 Task: Find connections with filter location San Fernando de Henares with filter topic #Saleswith filter profile language French with filter current company Yara International with filter school KLE Institute of Technology, HUBLI with filter industry Medical Equipment Manufacturing with filter service category Audio Engineering with filter keywords title Animal Shelter Manager
Action: Mouse moved to (539, 69)
Screenshot: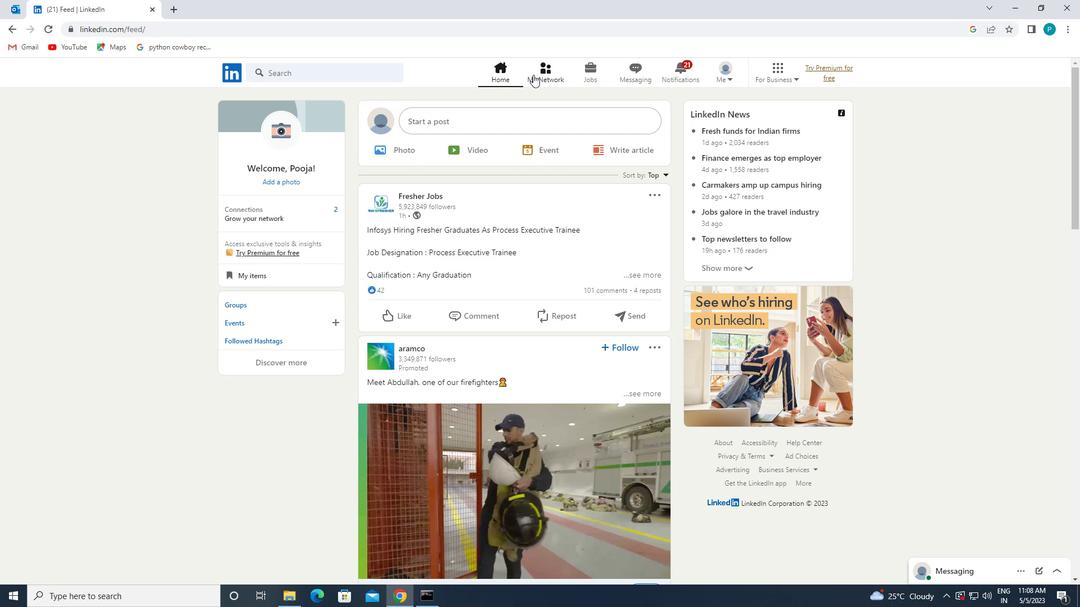 
Action: Mouse pressed left at (539, 69)
Screenshot: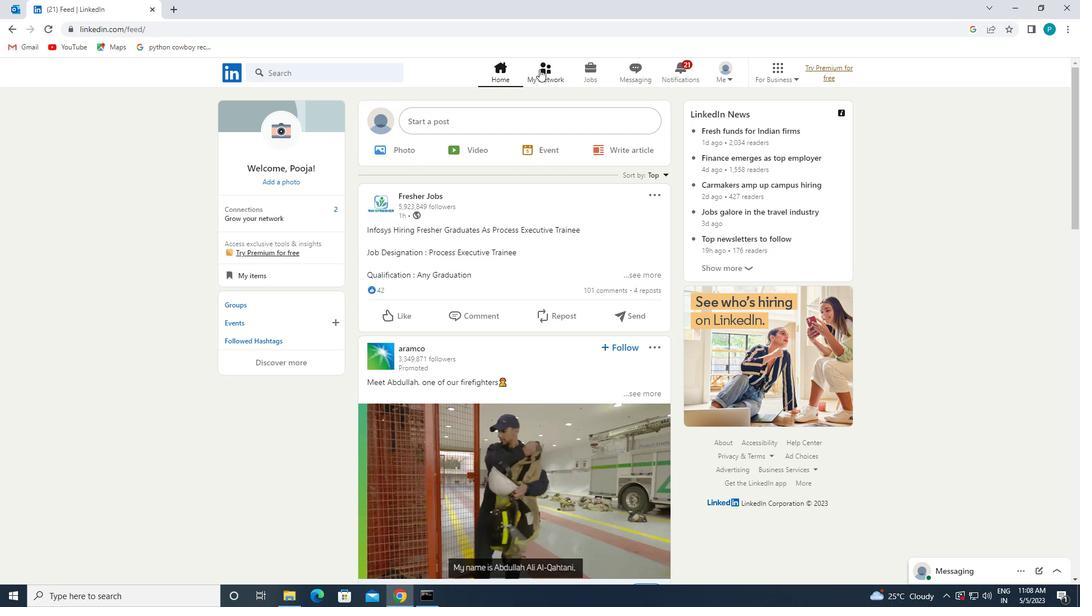 
Action: Mouse moved to (326, 127)
Screenshot: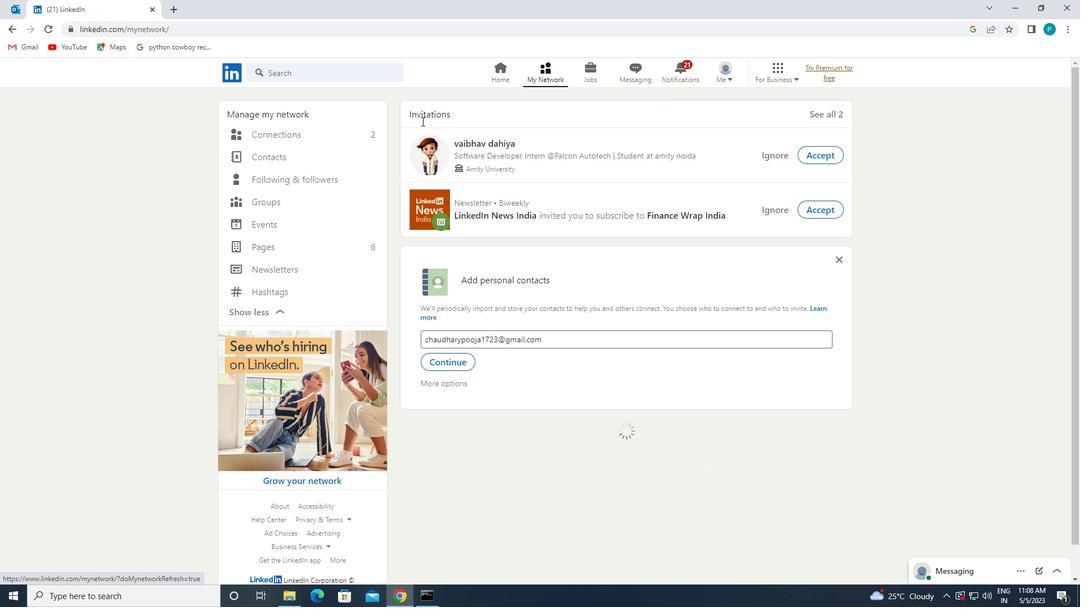 
Action: Mouse pressed left at (326, 127)
Screenshot: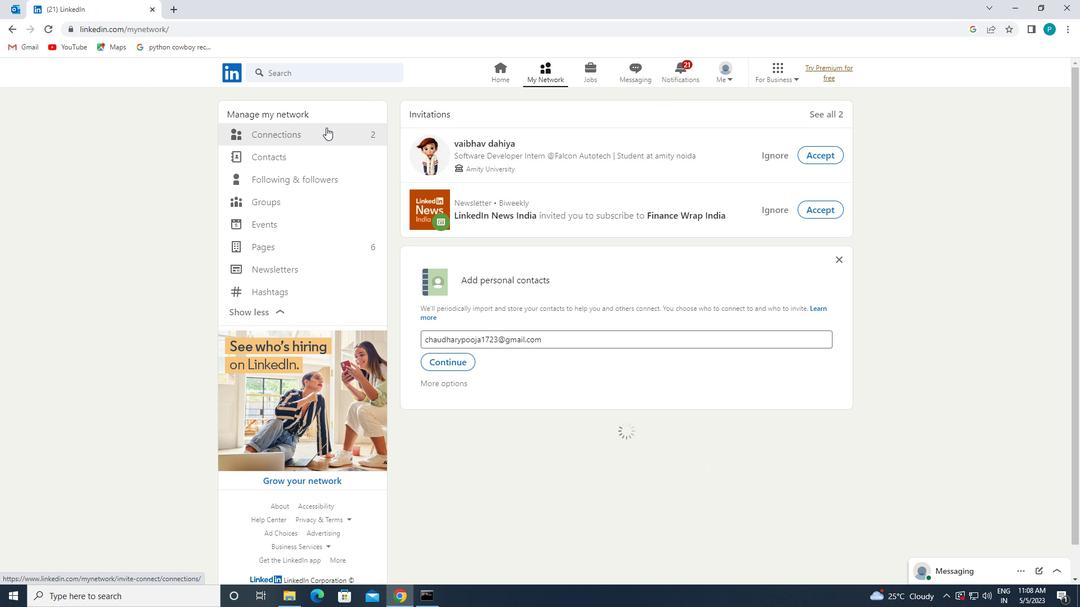 
Action: Mouse moved to (614, 132)
Screenshot: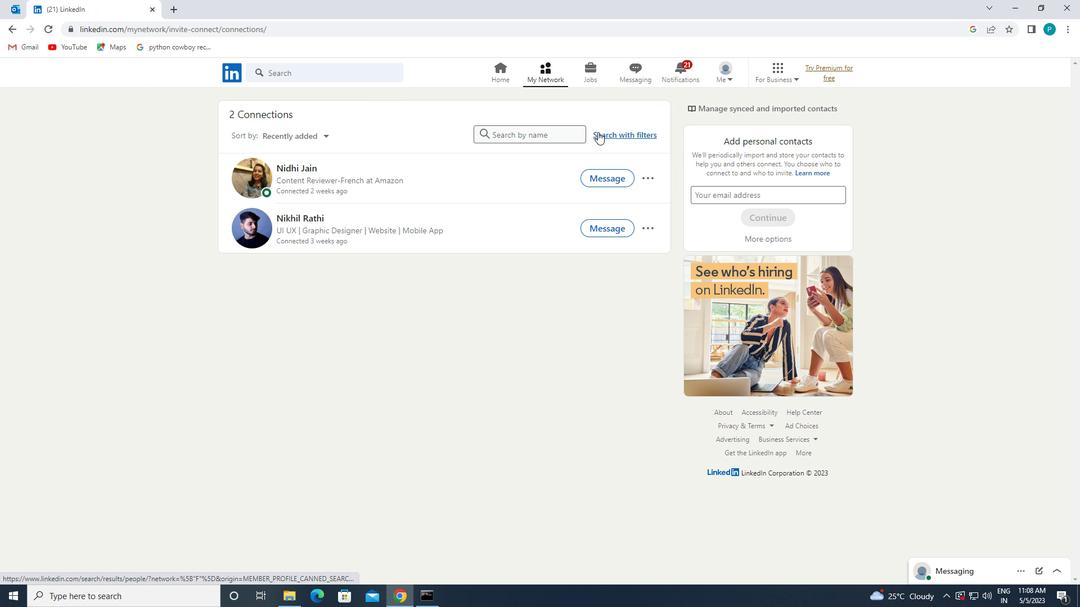 
Action: Mouse pressed left at (614, 132)
Screenshot: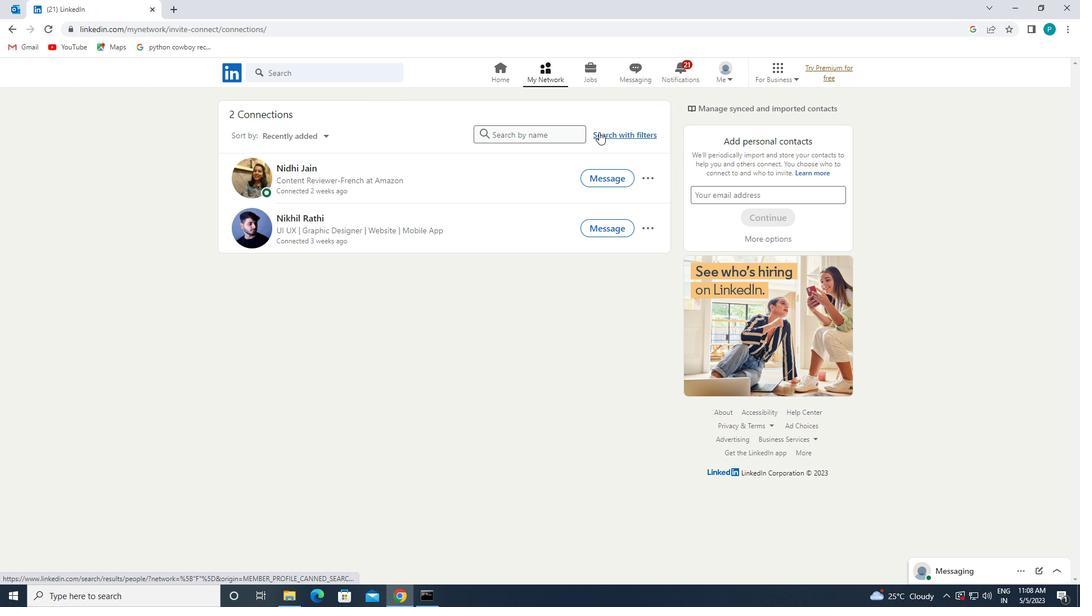 
Action: Mouse moved to (584, 110)
Screenshot: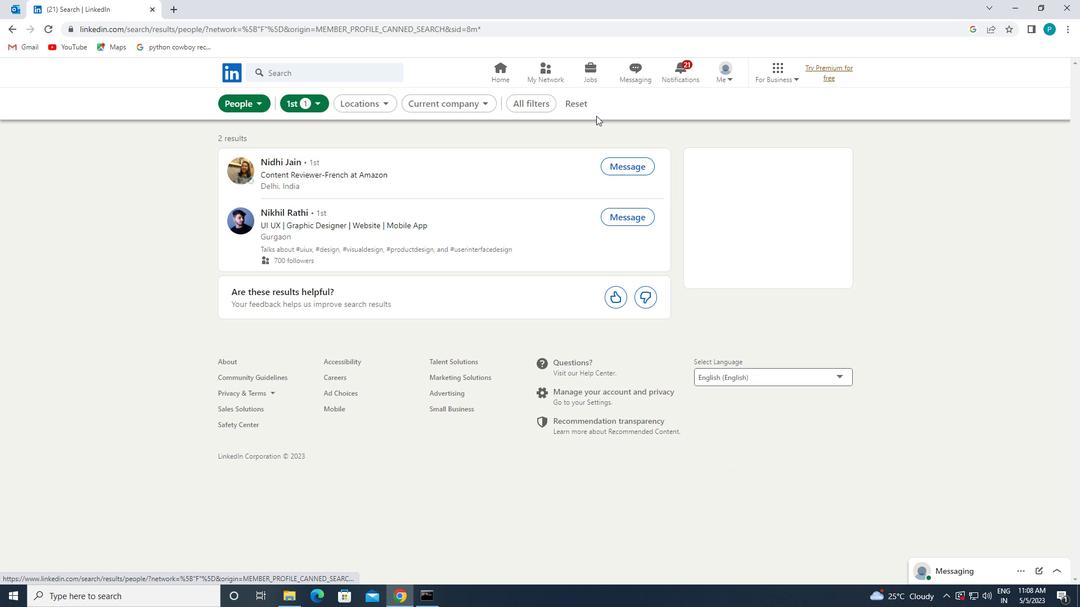 
Action: Mouse pressed left at (584, 110)
Screenshot: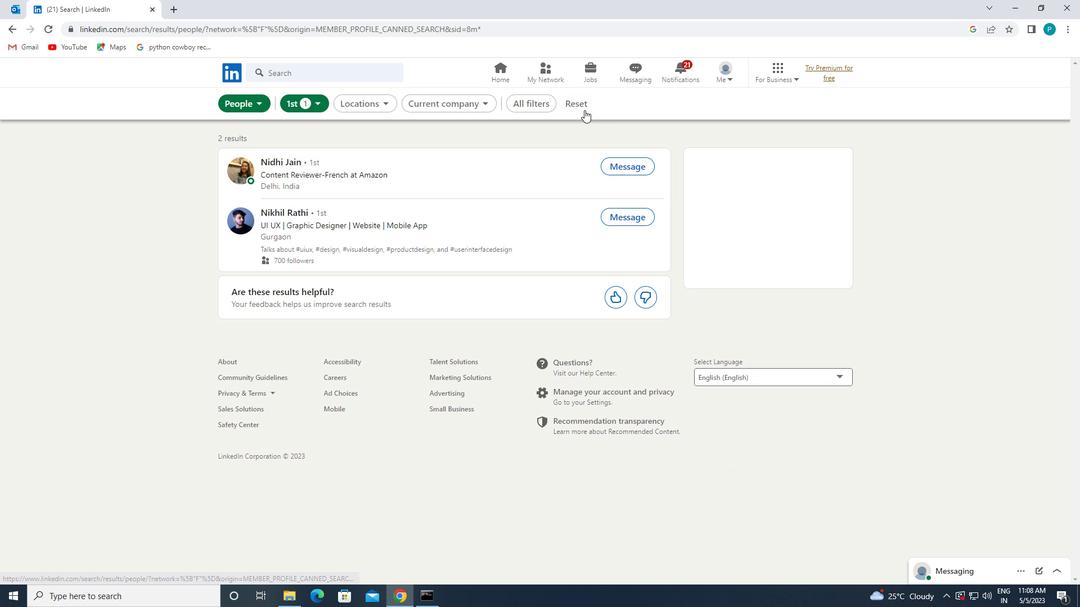 
Action: Mouse moved to (556, 102)
Screenshot: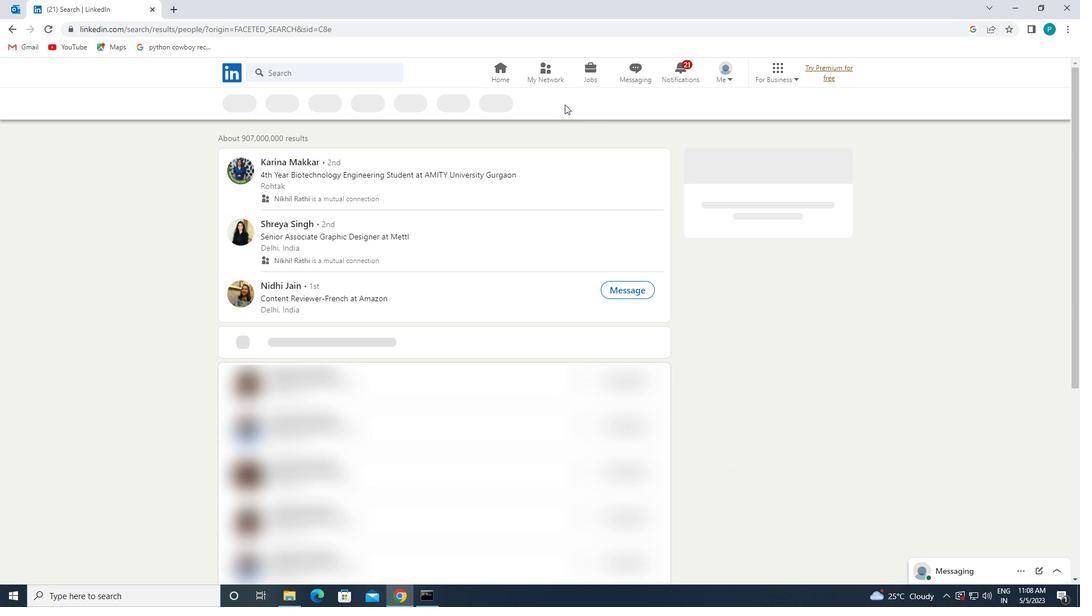 
Action: Mouse pressed left at (556, 102)
Screenshot: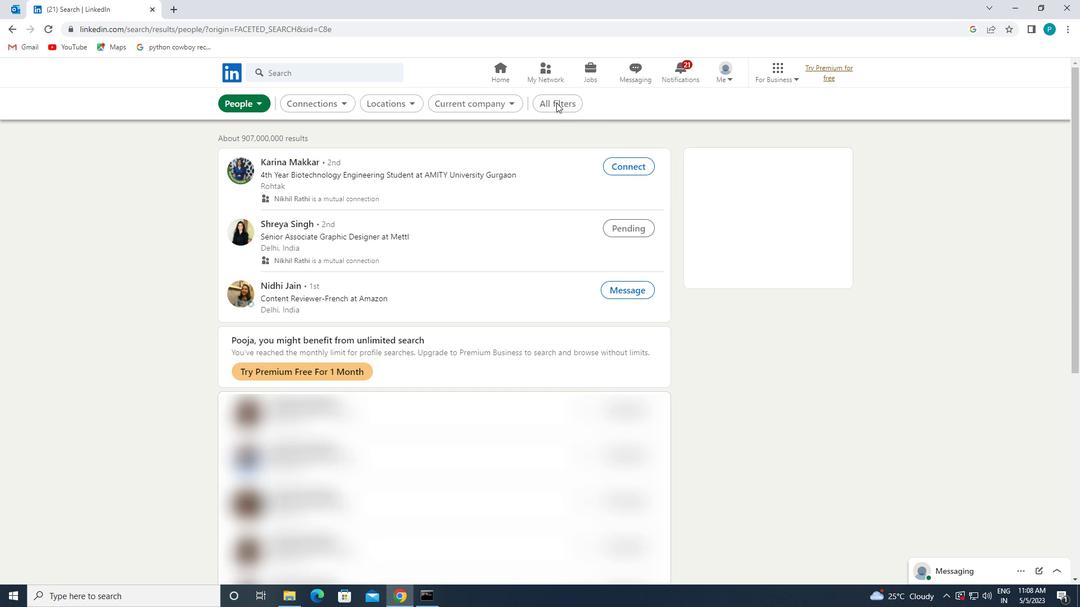 
Action: Mouse moved to (934, 324)
Screenshot: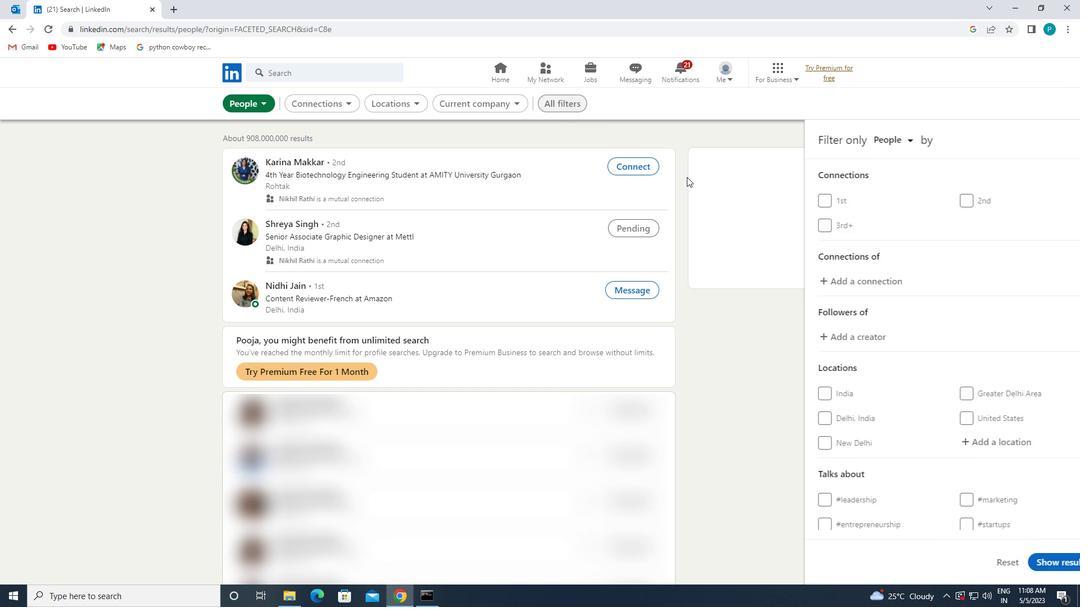 
Action: Mouse scrolled (934, 324) with delta (0, 0)
Screenshot: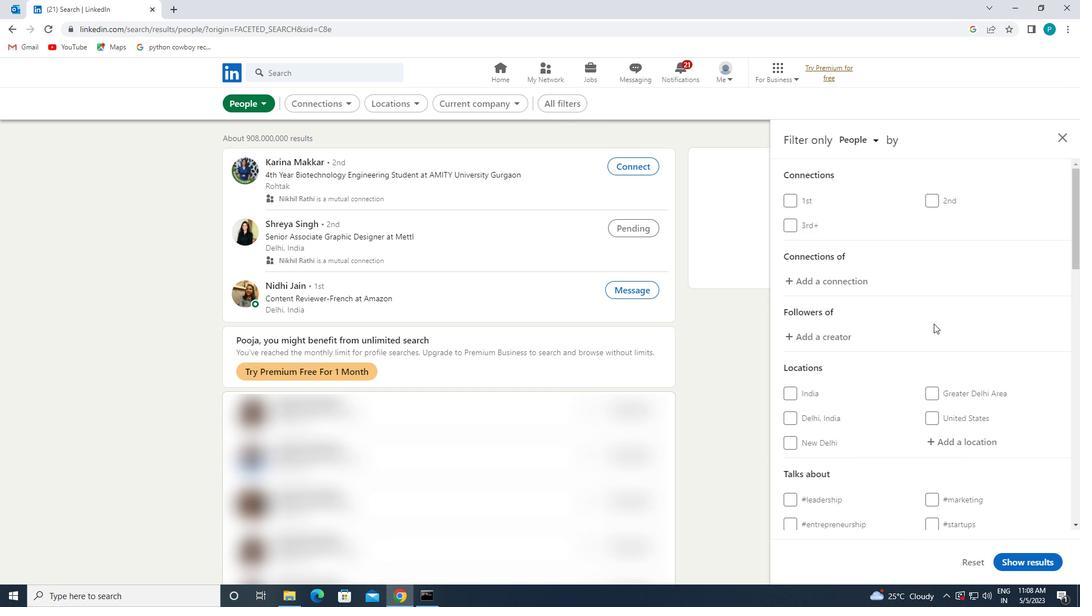 
Action: Mouse scrolled (934, 324) with delta (0, 0)
Screenshot: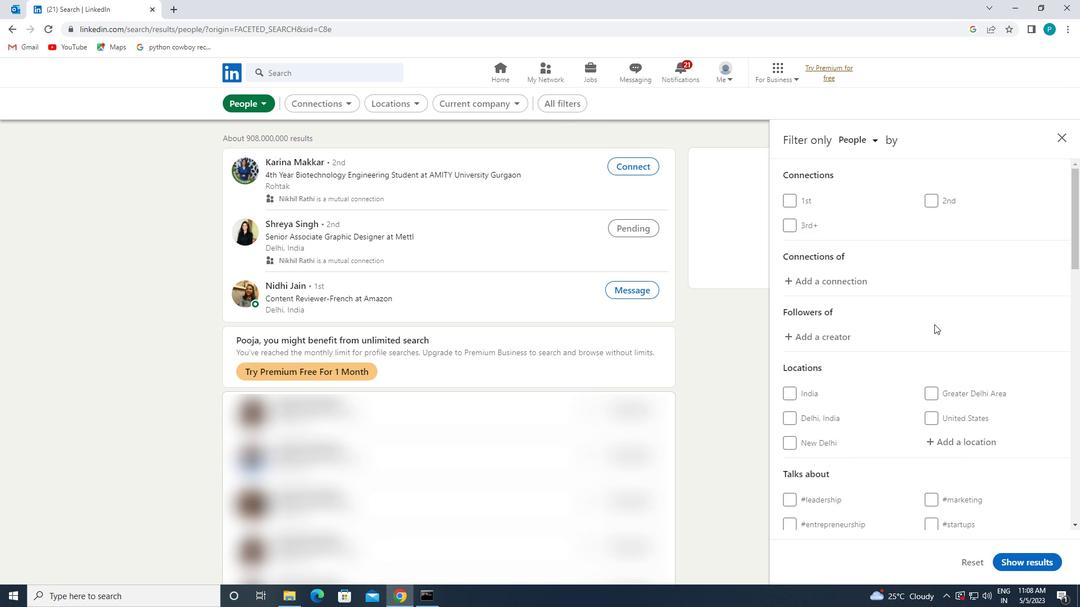 
Action: Mouse moved to (934, 324)
Screenshot: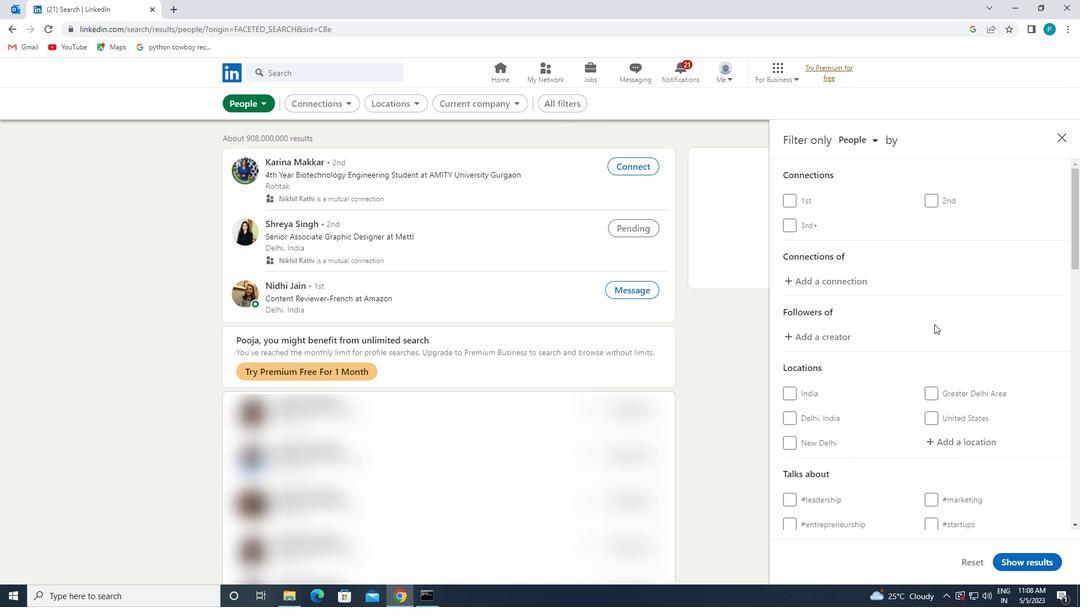 
Action: Mouse scrolled (934, 324) with delta (0, 0)
Screenshot: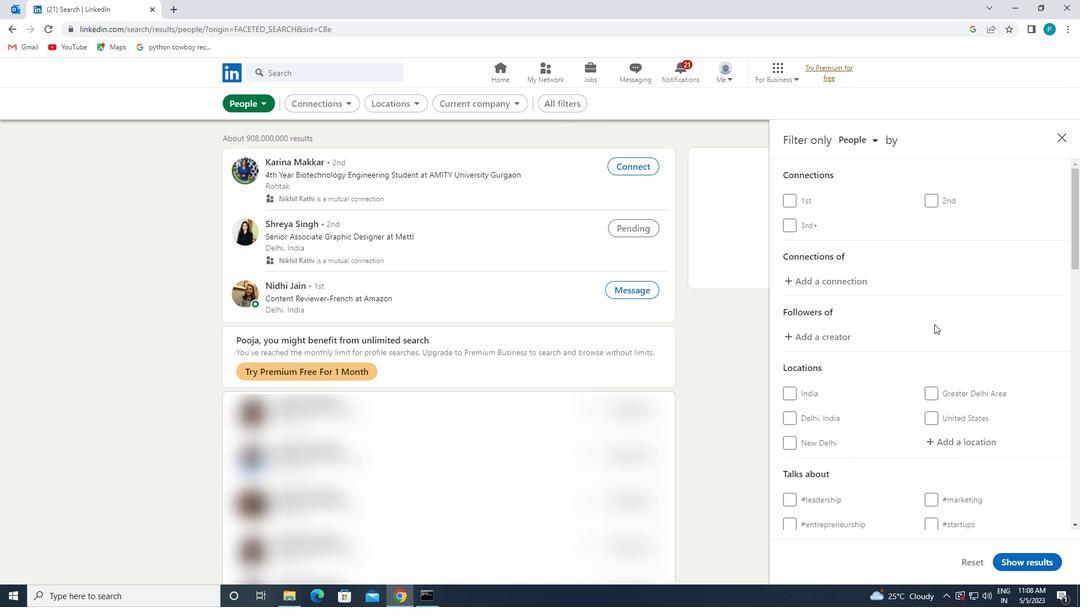 
Action: Mouse moved to (934, 324)
Screenshot: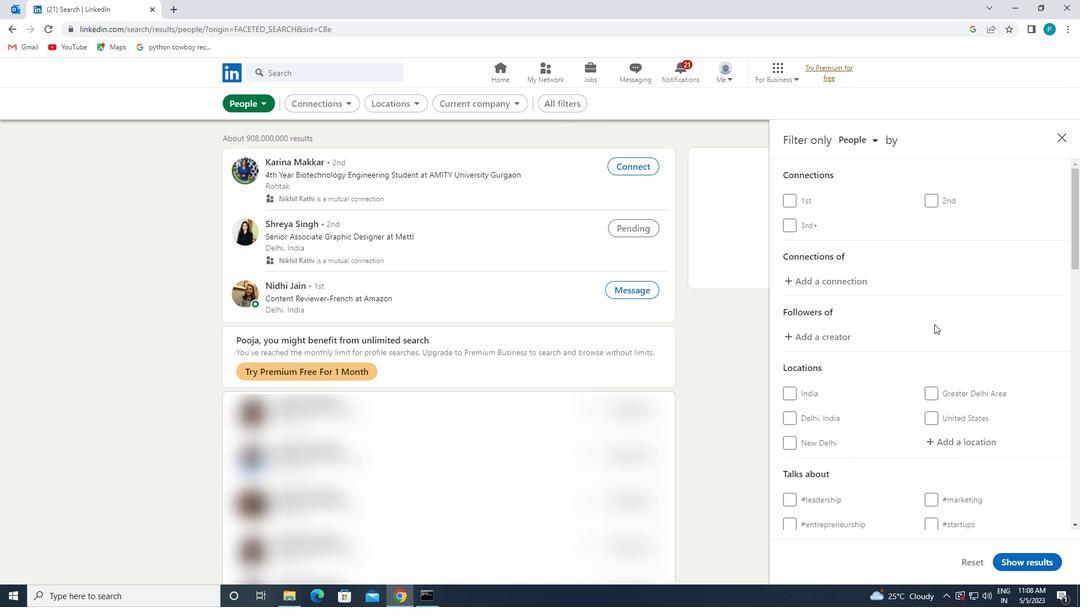 
Action: Mouse scrolled (934, 324) with delta (0, 0)
Screenshot: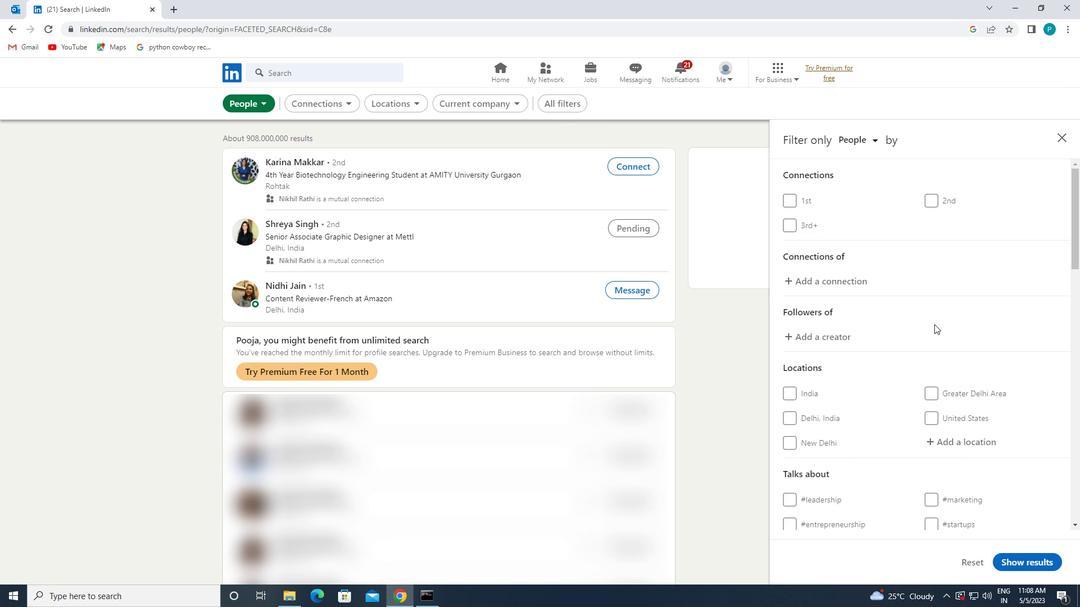 
Action: Mouse moved to (936, 212)
Screenshot: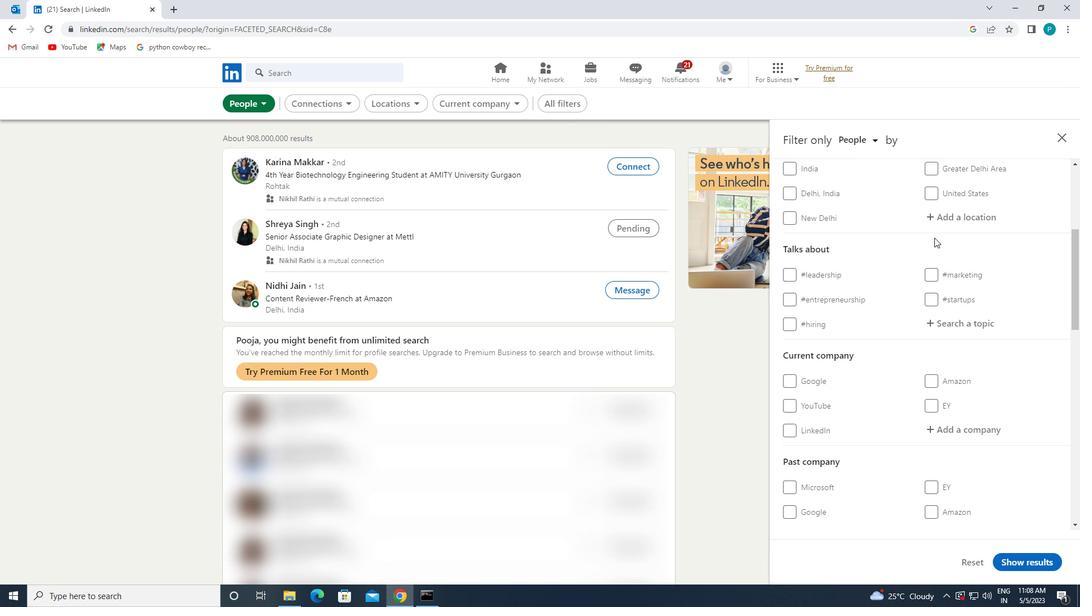 
Action: Mouse pressed left at (936, 212)
Screenshot: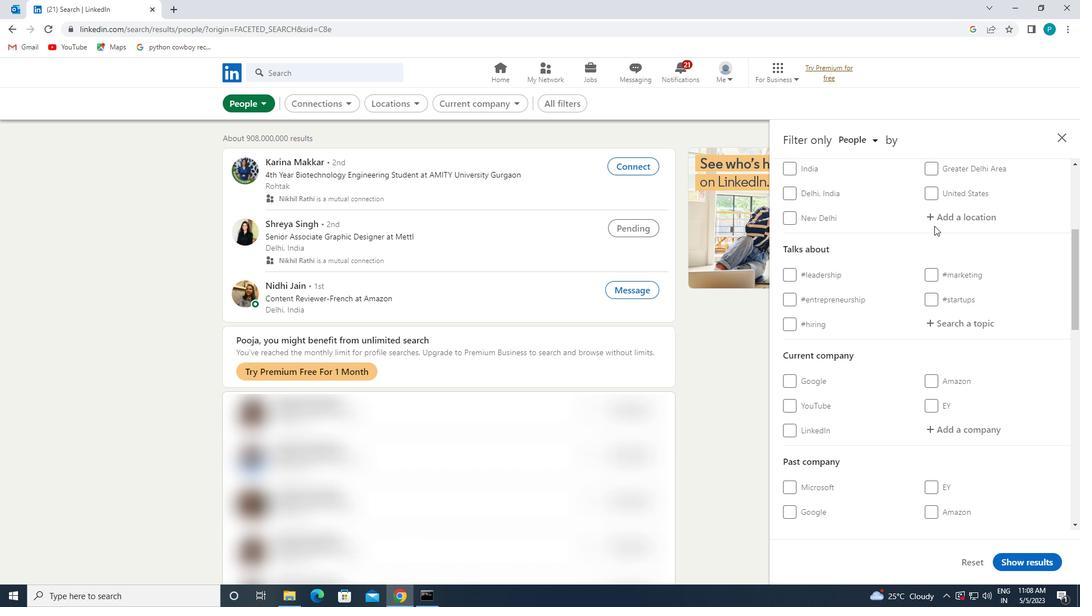 
Action: Mouse moved to (937, 212)
Screenshot: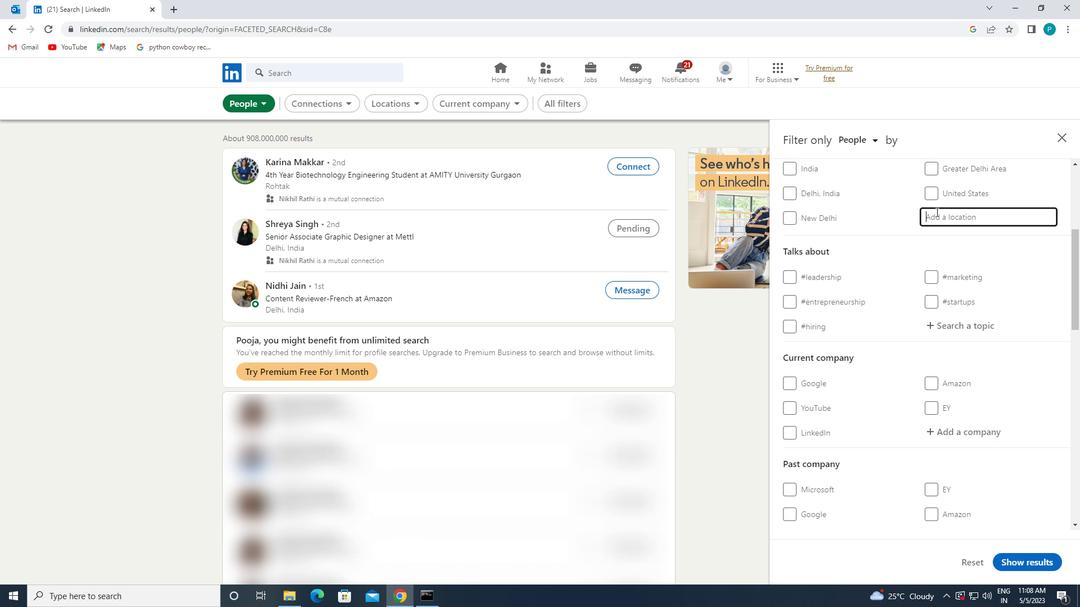 
Action: Key pressed <Key.caps_lock>s<Key.caps_lock>an<Key.space><Key.caps_lock>f<Key.caps_lock>ernando<Key.space><Key.space>de
Screenshot: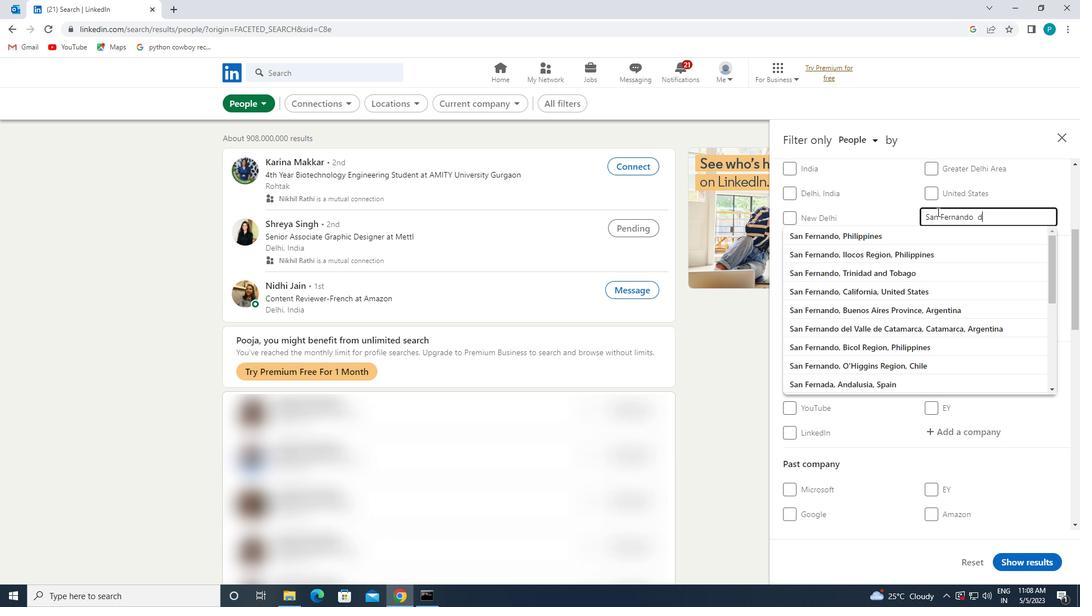 
Action: Mouse moved to (966, 222)
Screenshot: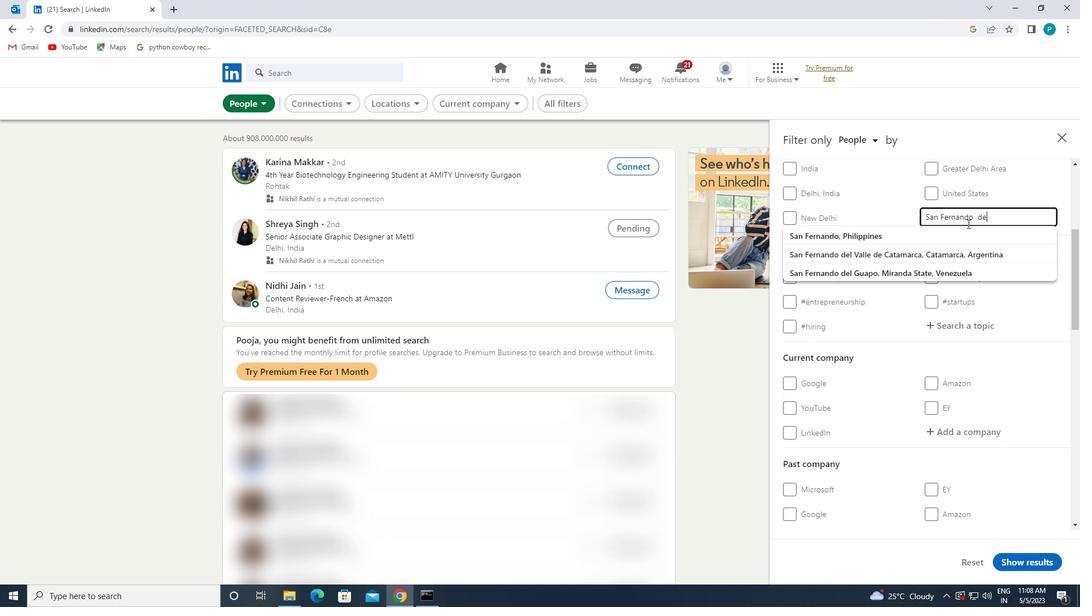 
Action: Key pressed <Key.space><Key.caps_lock>h<Key.caps_lock>enares
Screenshot: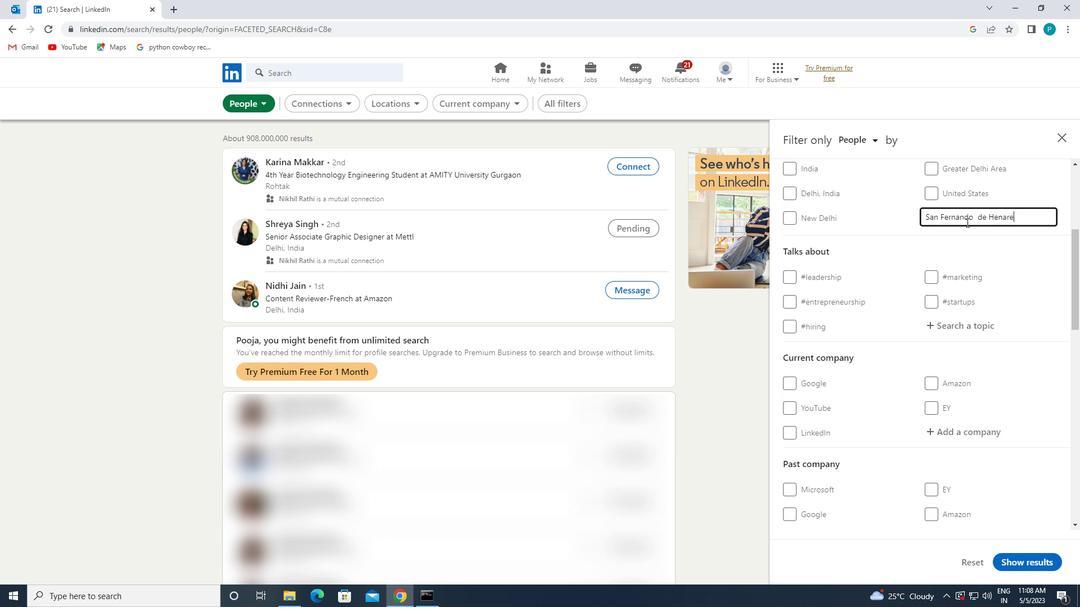 
Action: Mouse moved to (965, 319)
Screenshot: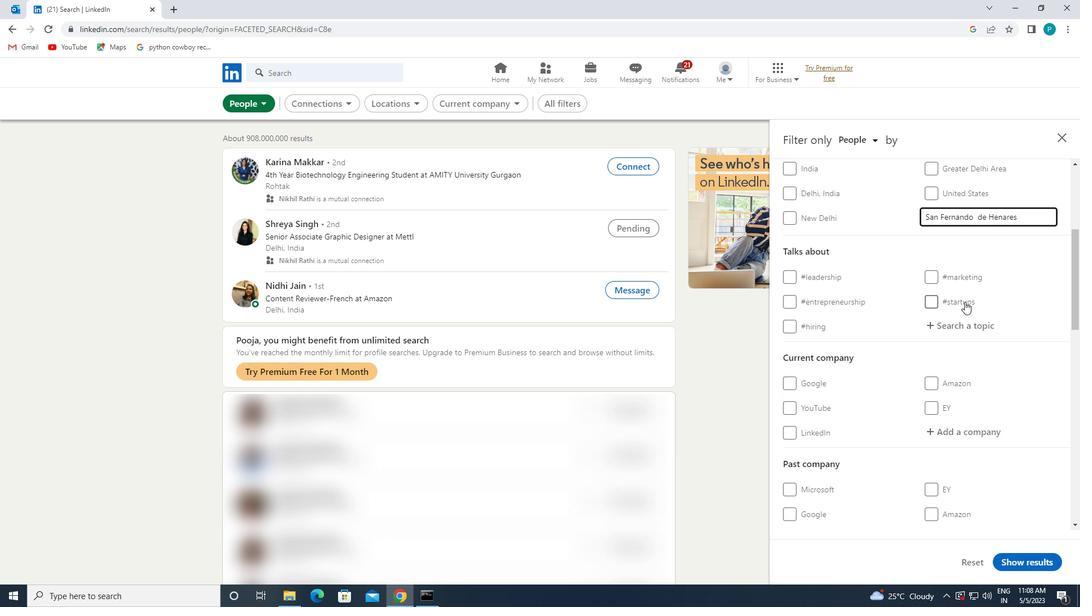 
Action: Mouse pressed left at (965, 319)
Screenshot: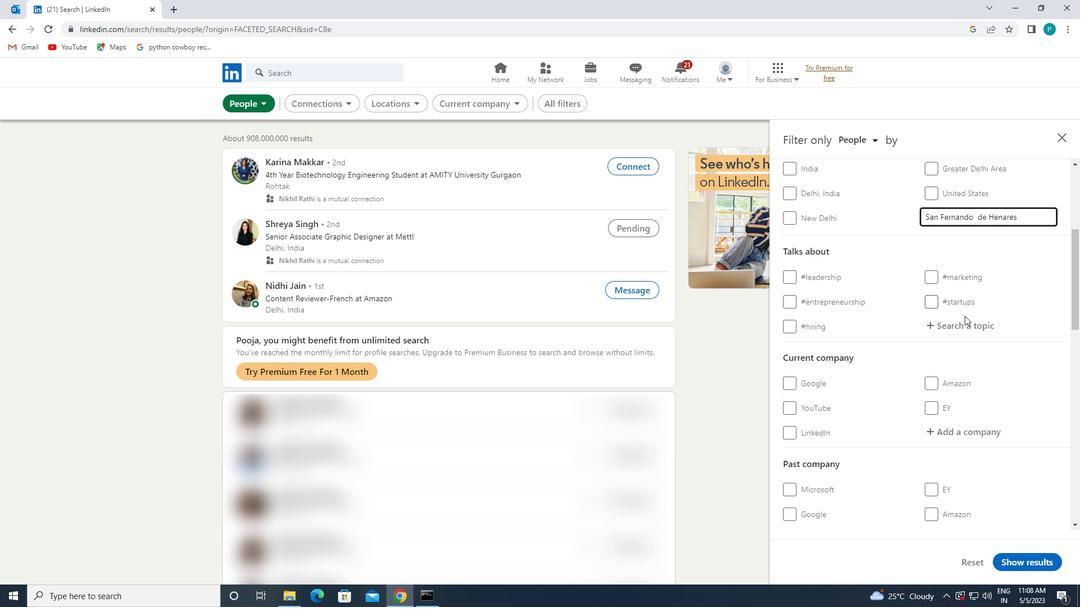 
Action: Key pressed <Key.shift>#SALES
Screenshot: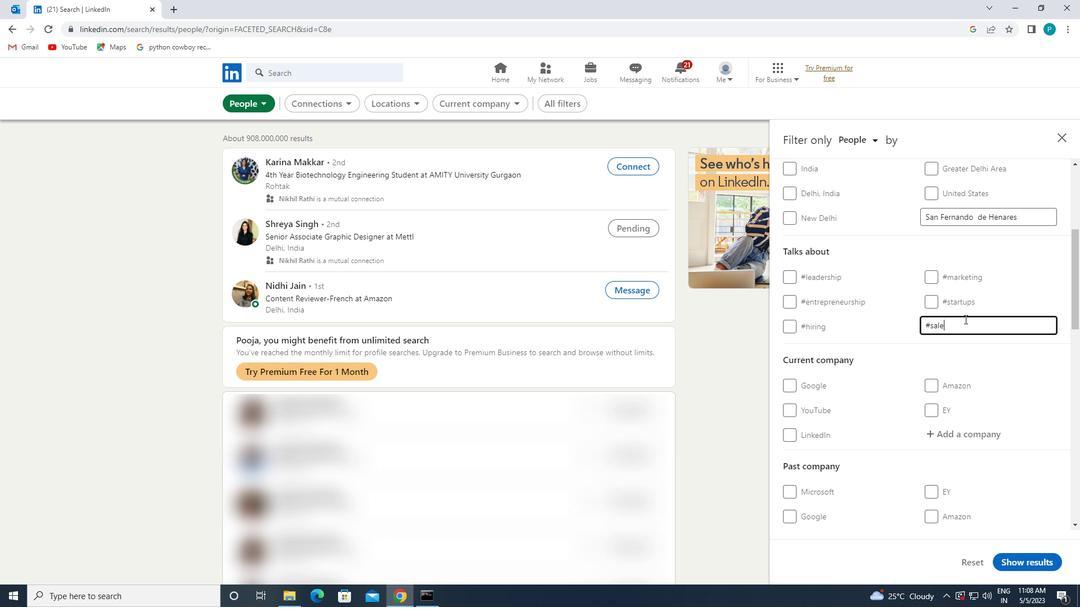 
Action: Mouse moved to (992, 341)
Screenshot: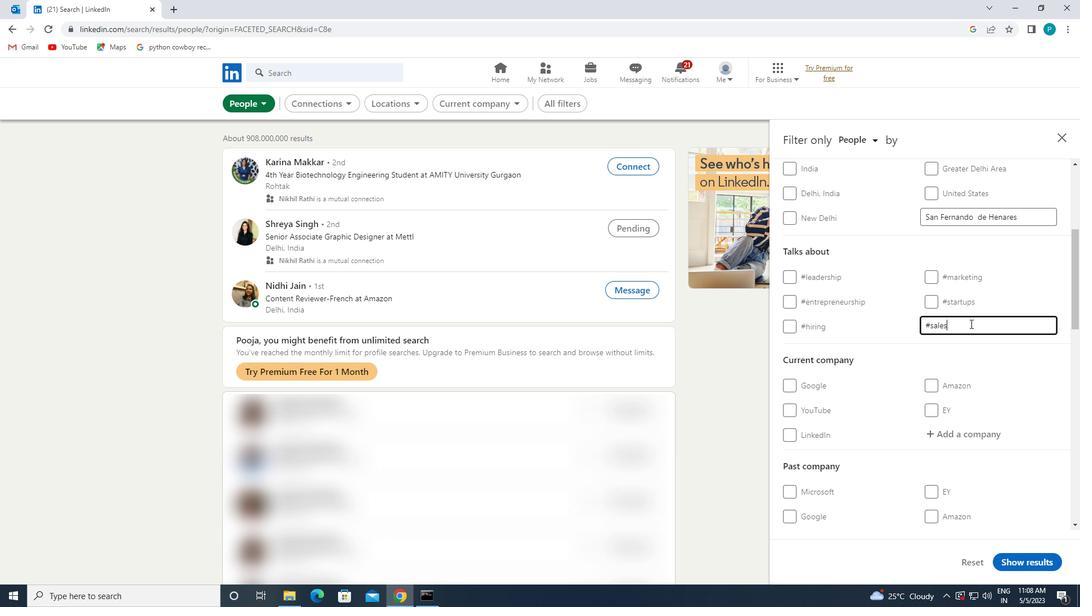 
Action: Mouse scrolled (992, 341) with delta (0, 0)
Screenshot: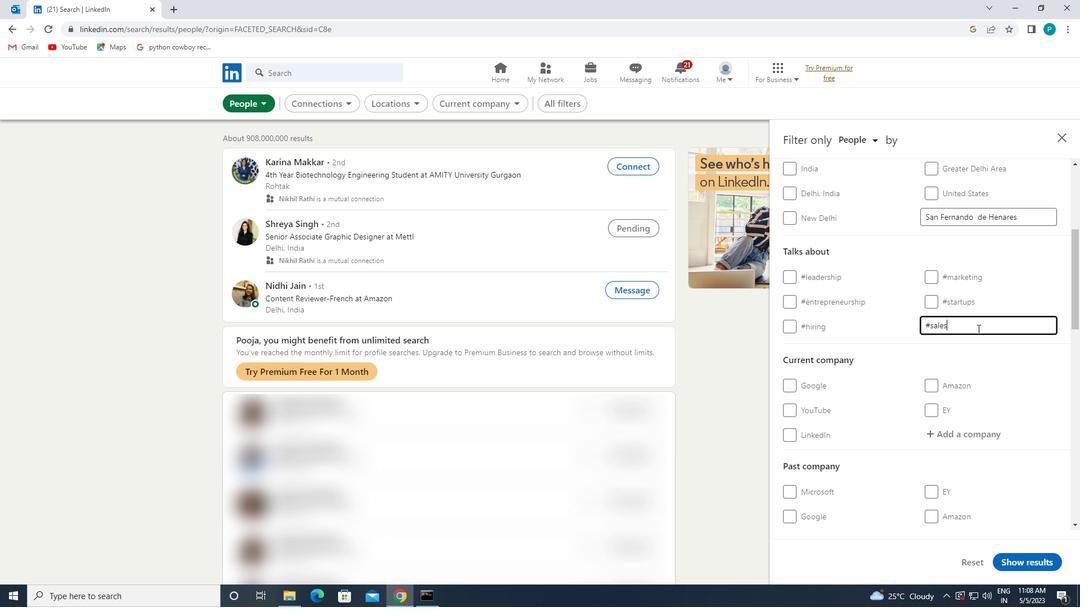
Action: Mouse scrolled (992, 341) with delta (0, 0)
Screenshot: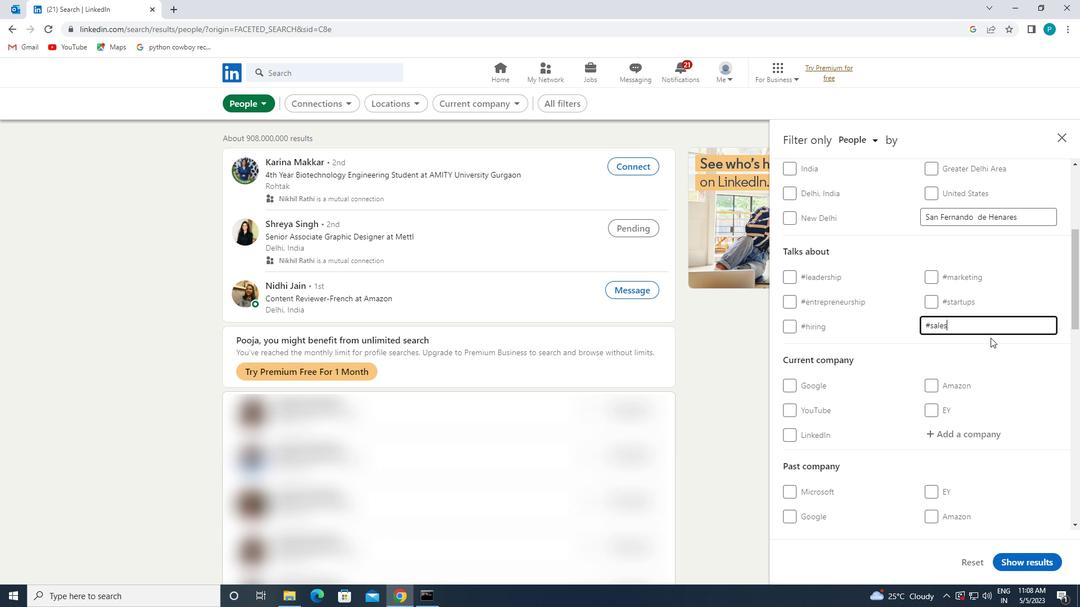 
Action: Mouse scrolled (992, 341) with delta (0, 0)
Screenshot: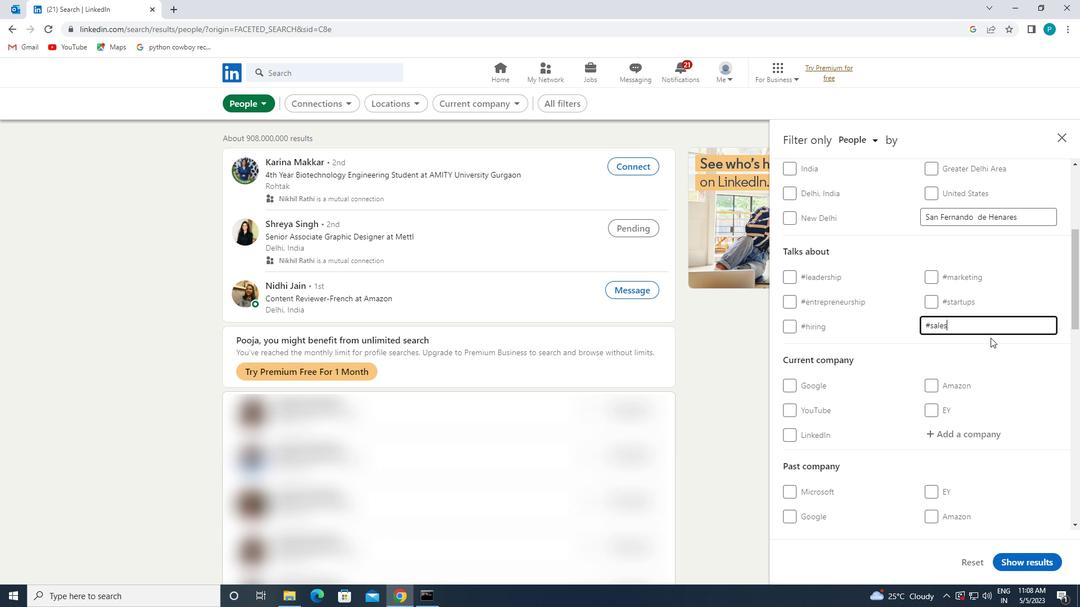 
Action: Mouse scrolled (992, 341) with delta (0, 0)
Screenshot: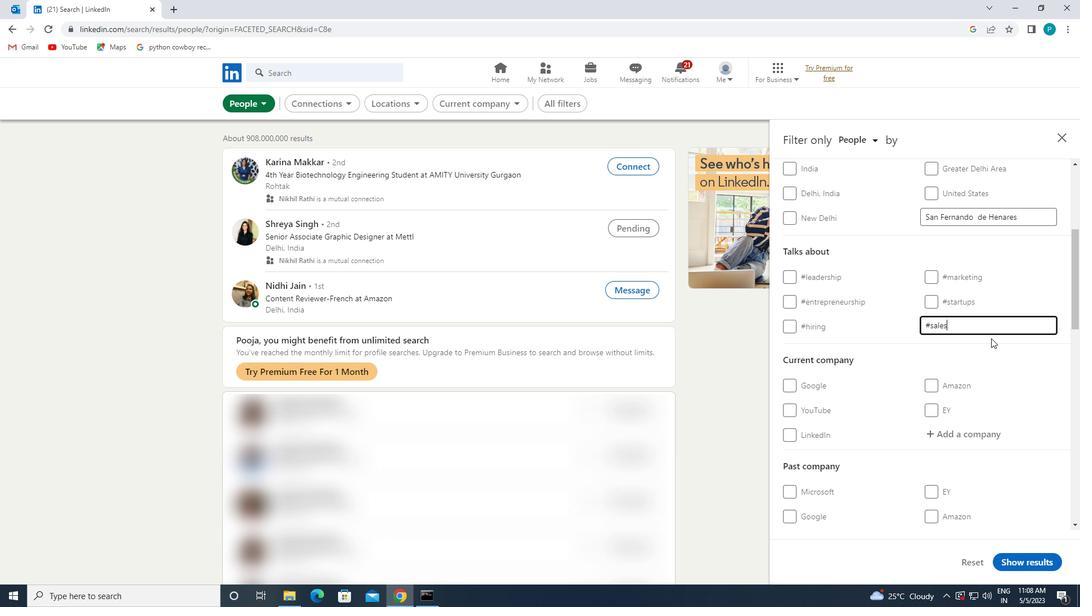 
Action: Mouse moved to (938, 349)
Screenshot: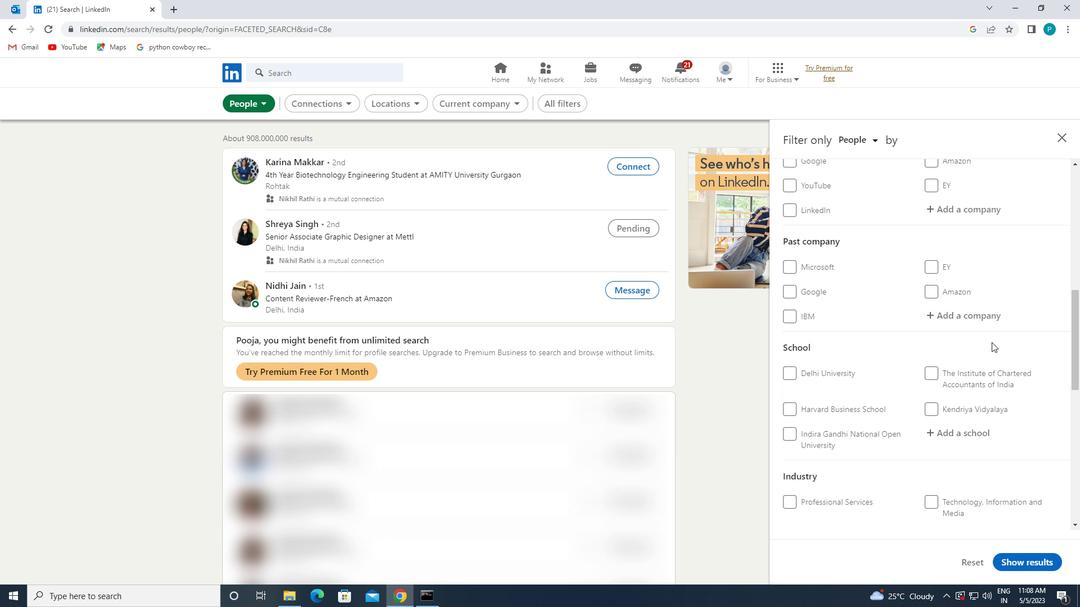 
Action: Mouse scrolled (938, 348) with delta (0, 0)
Screenshot: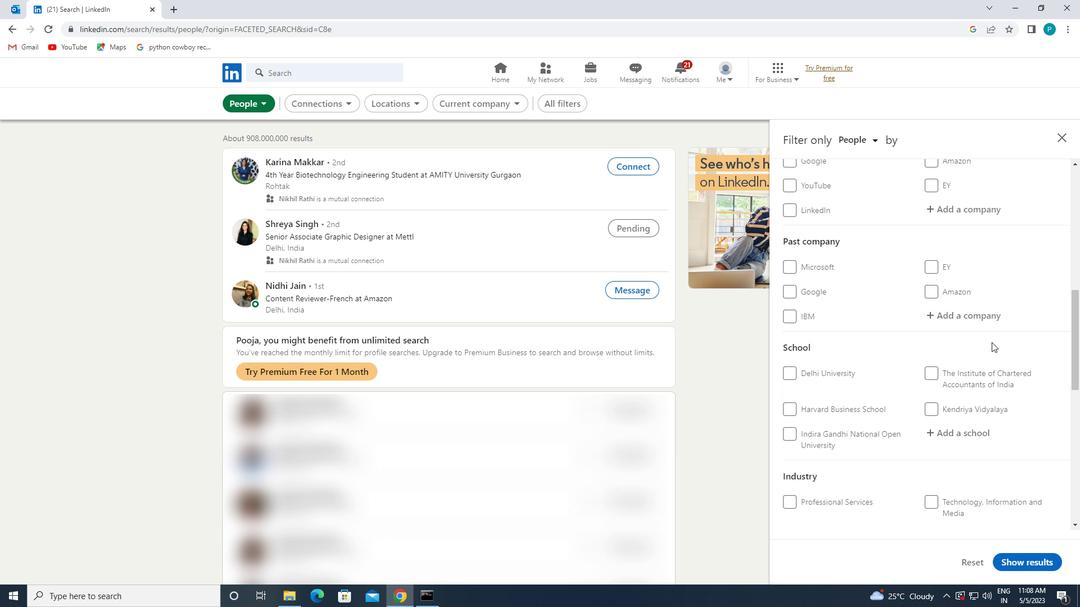 
Action: Mouse moved to (900, 354)
Screenshot: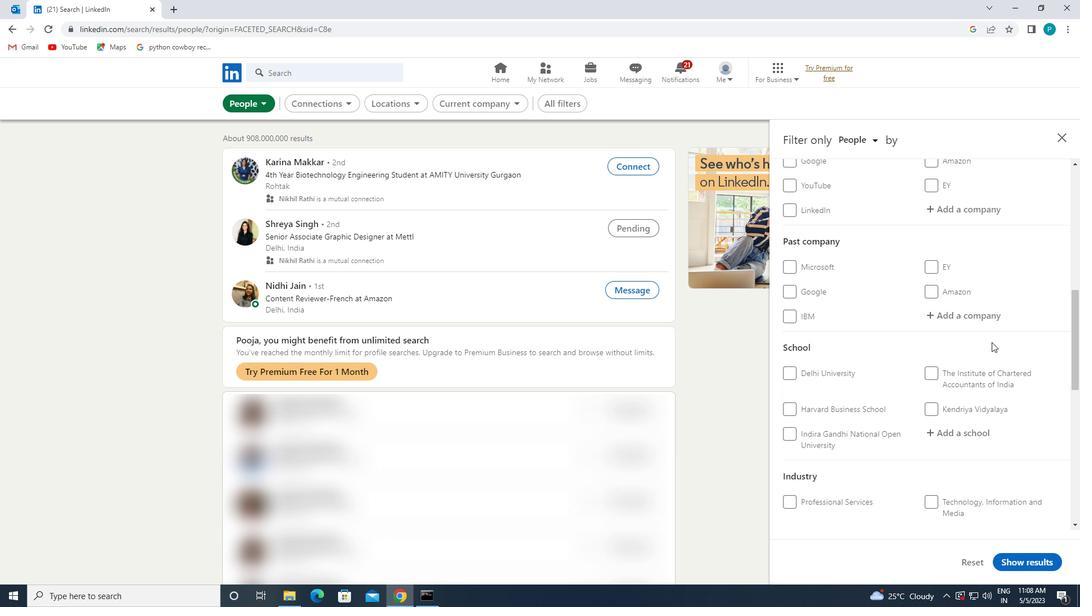 
Action: Mouse scrolled (900, 353) with delta (0, 0)
Screenshot: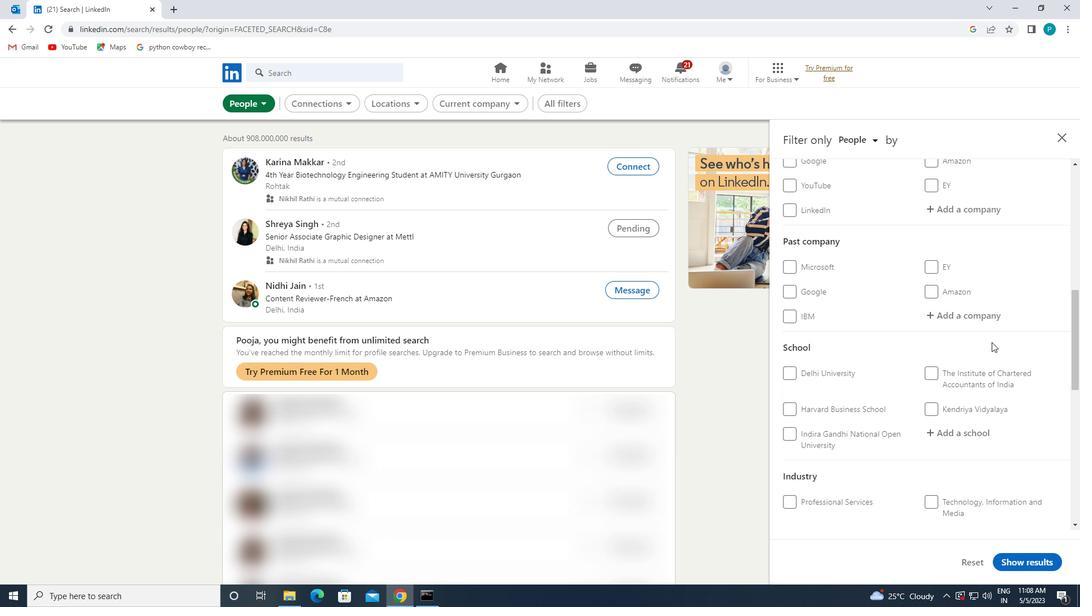 
Action: Mouse moved to (894, 352)
Screenshot: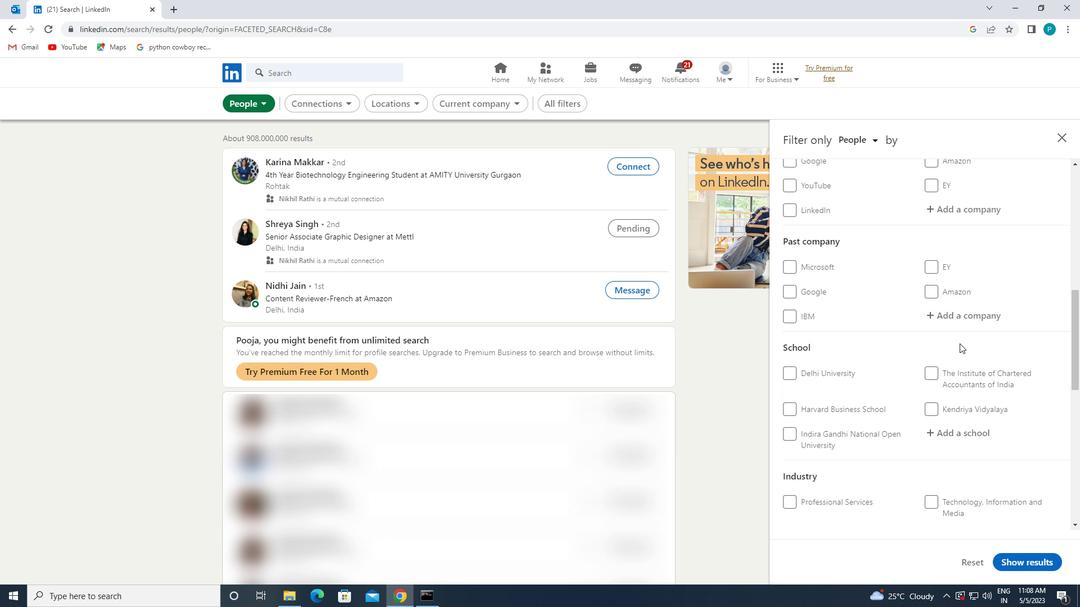 
Action: Mouse scrolled (894, 352) with delta (0, 0)
Screenshot: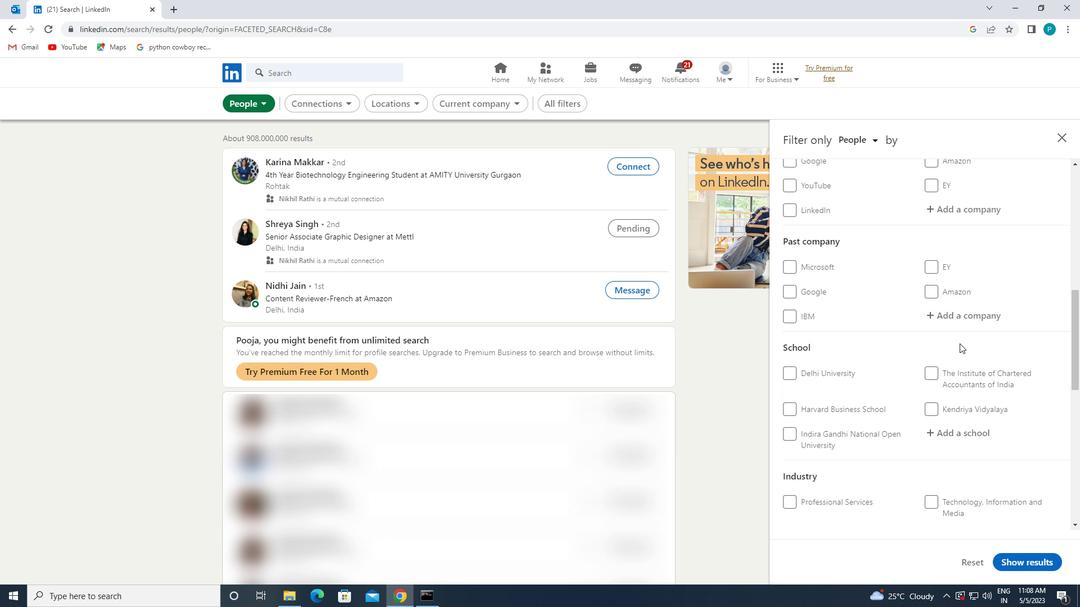 
Action: Mouse moved to (878, 356)
Screenshot: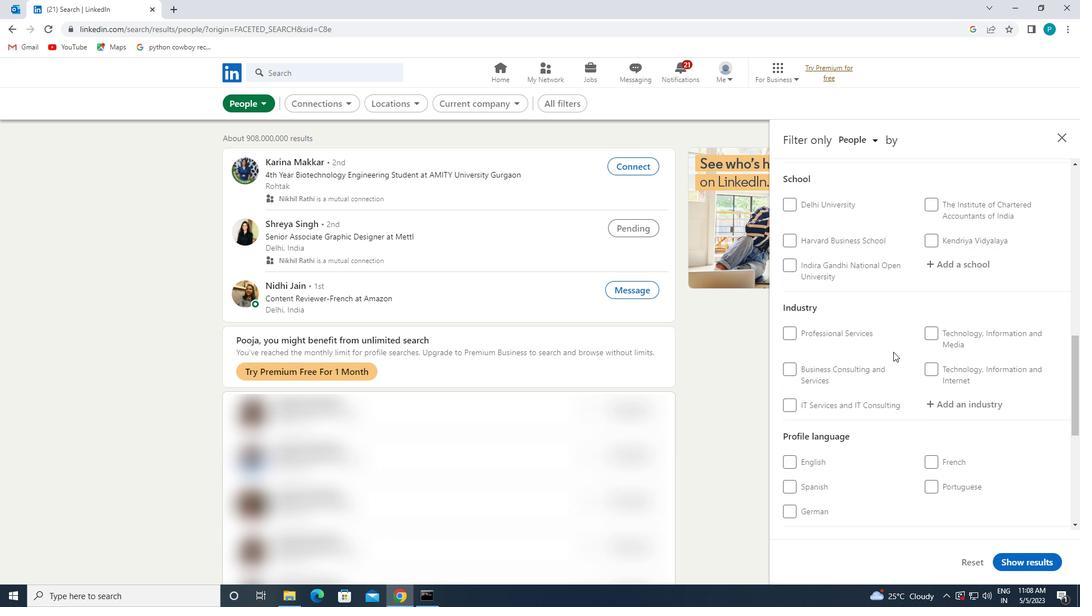 
Action: Mouse scrolled (878, 356) with delta (0, 0)
Screenshot: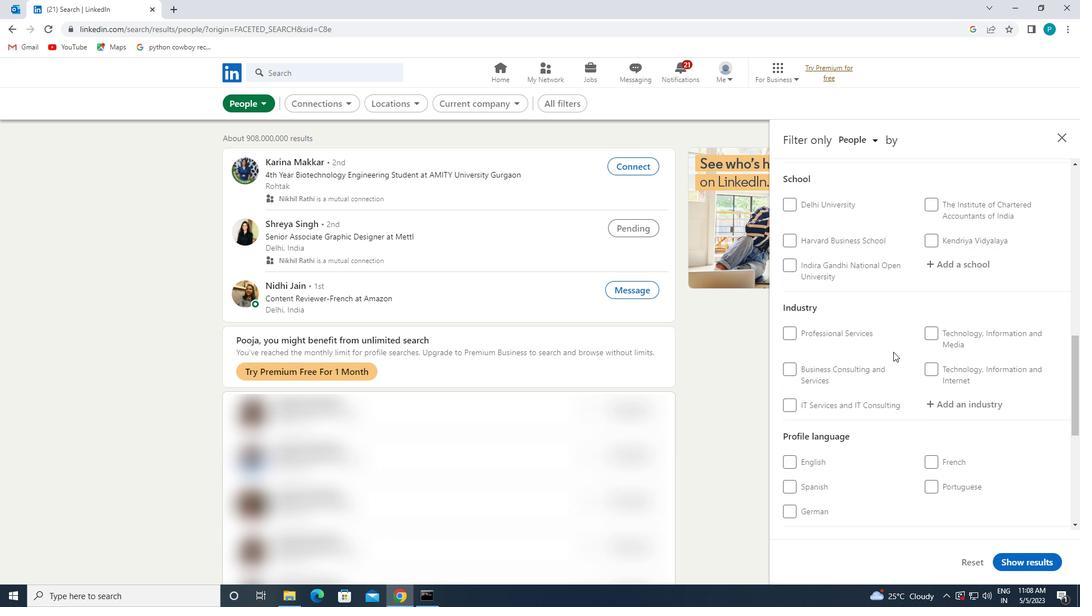 
Action: Mouse moved to (876, 360)
Screenshot: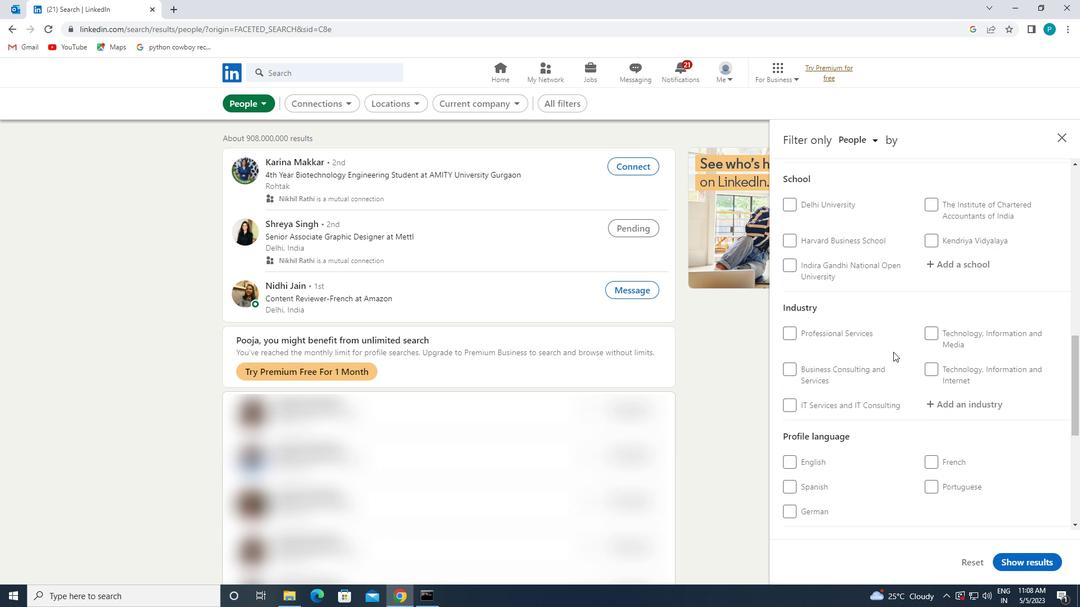 
Action: Mouse scrolled (876, 360) with delta (0, 0)
Screenshot: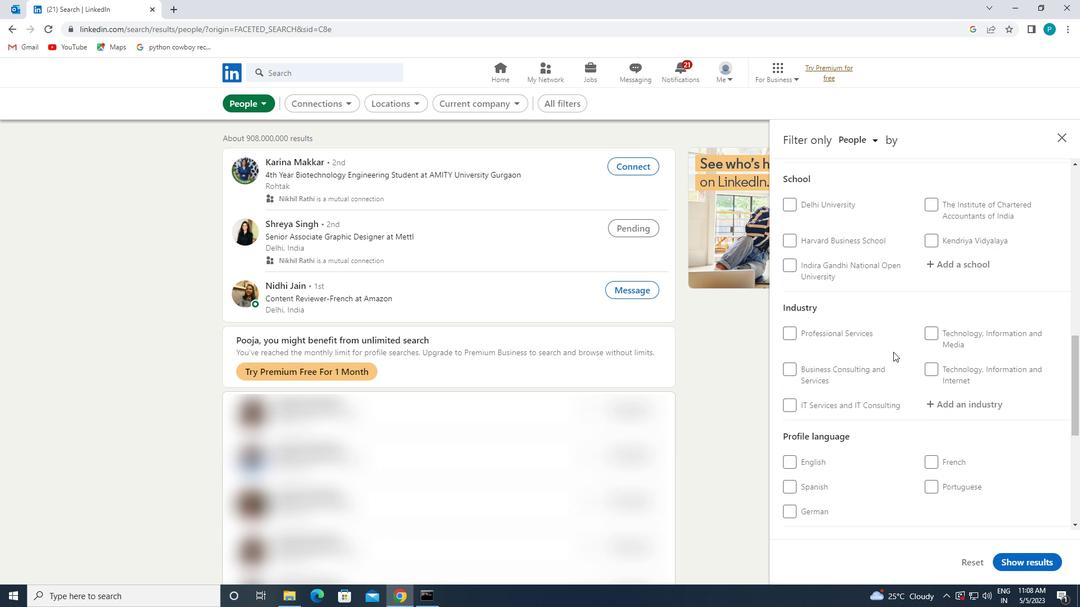 
Action: Mouse scrolled (876, 360) with delta (0, 0)
Screenshot: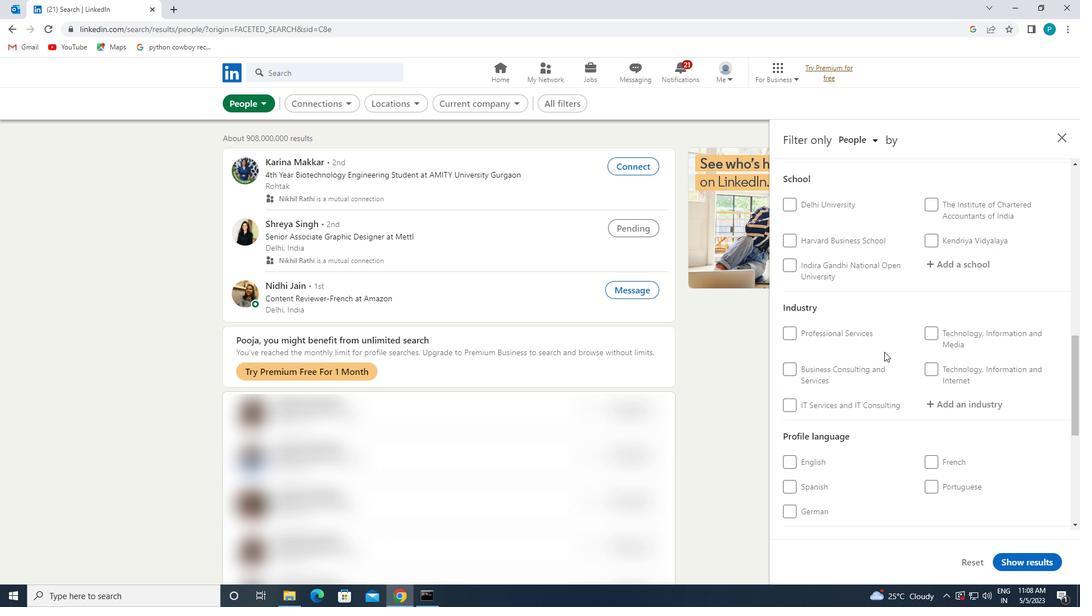 
Action: Mouse moved to (931, 294)
Screenshot: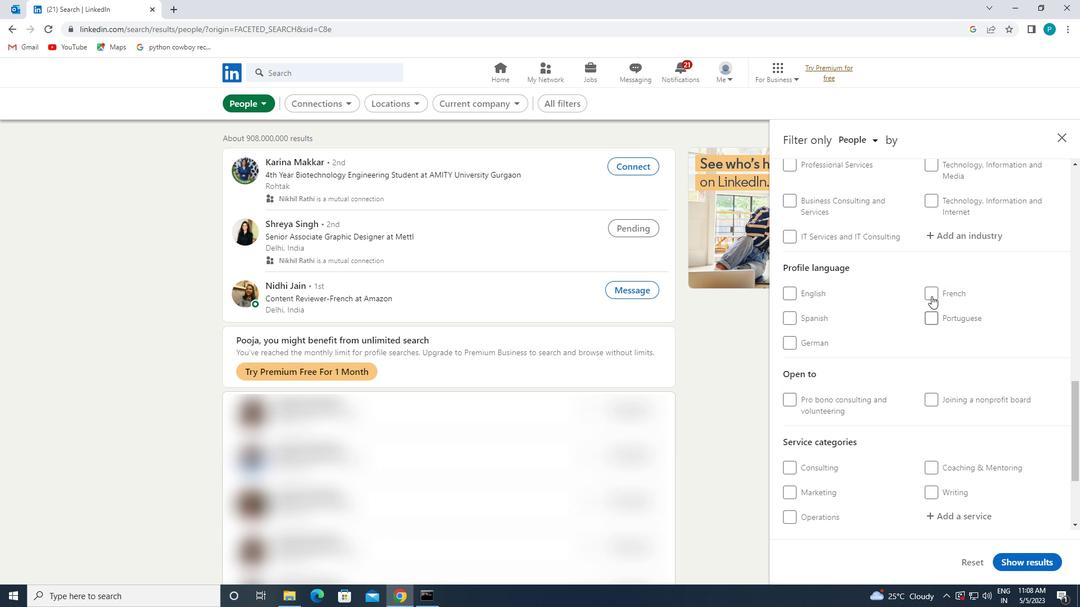 
Action: Mouse pressed left at (931, 294)
Screenshot: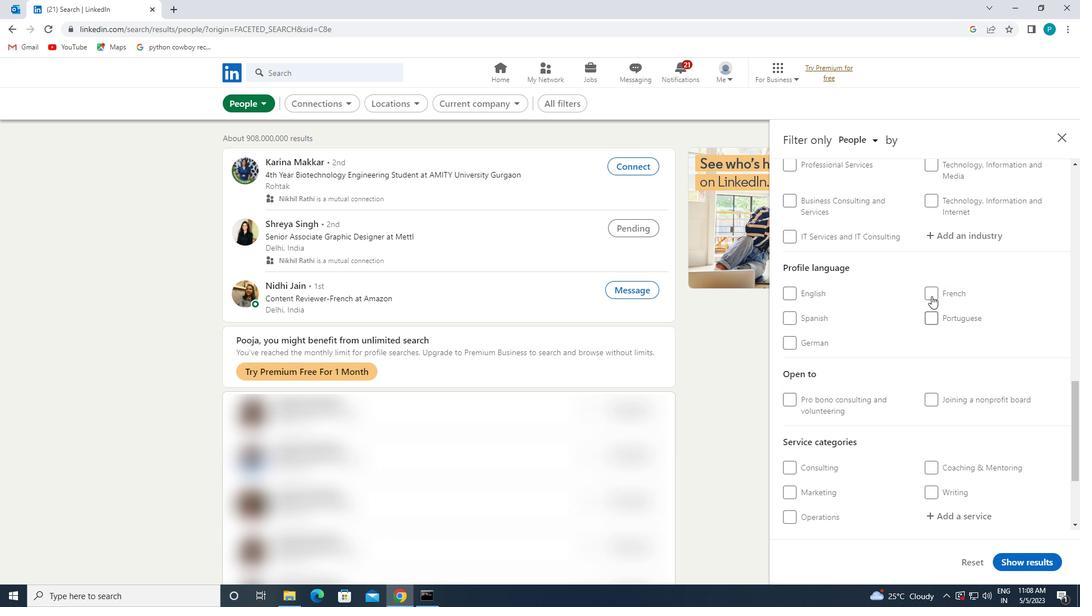 
Action: Mouse moved to (984, 289)
Screenshot: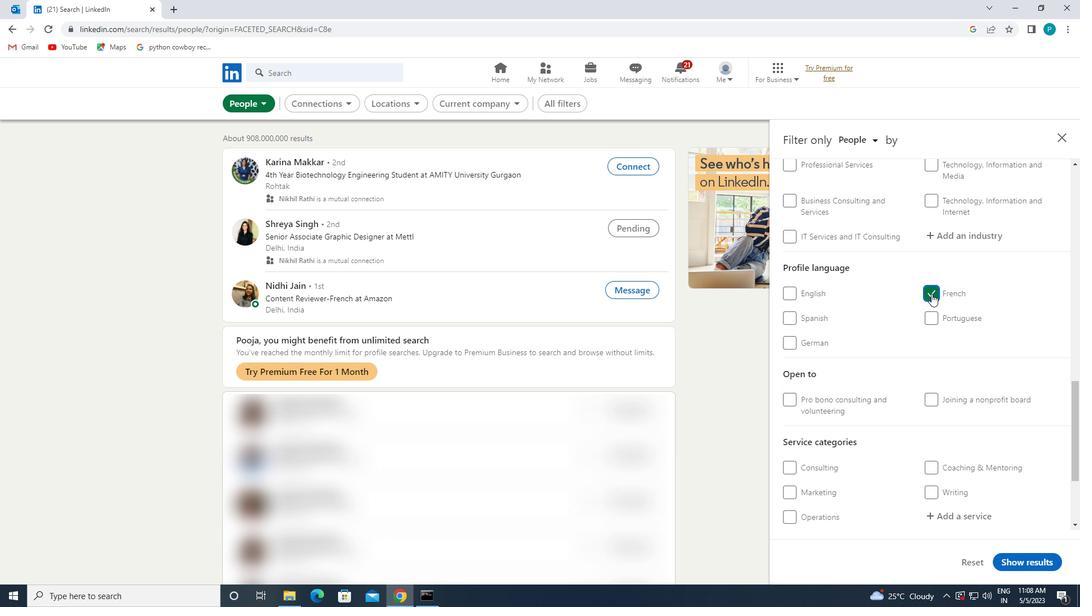 
Action: Mouse scrolled (984, 289) with delta (0, 0)
Screenshot: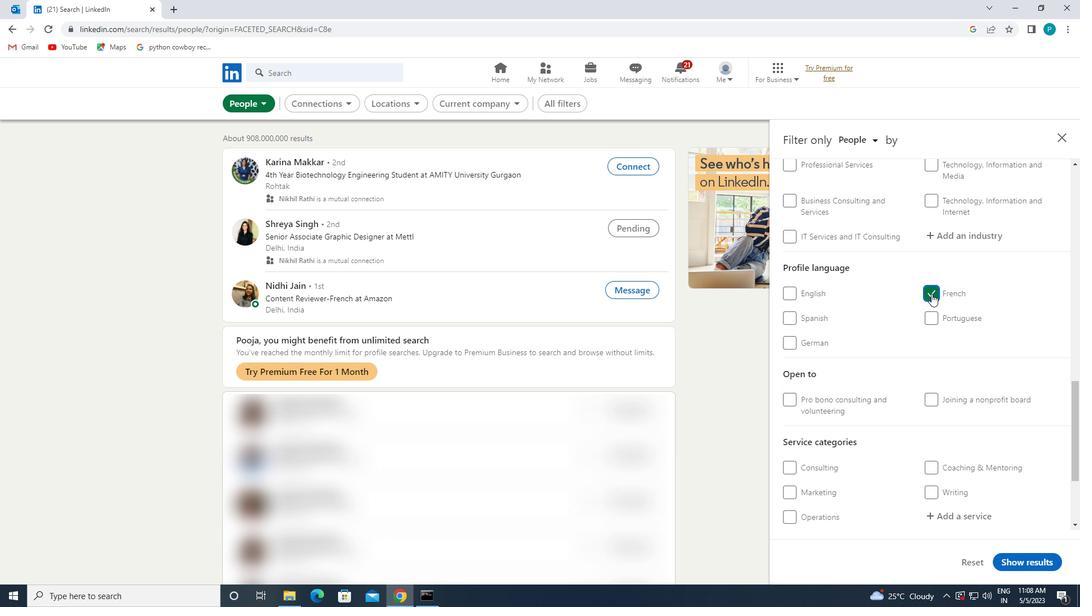 
Action: Mouse scrolled (984, 289) with delta (0, 0)
Screenshot: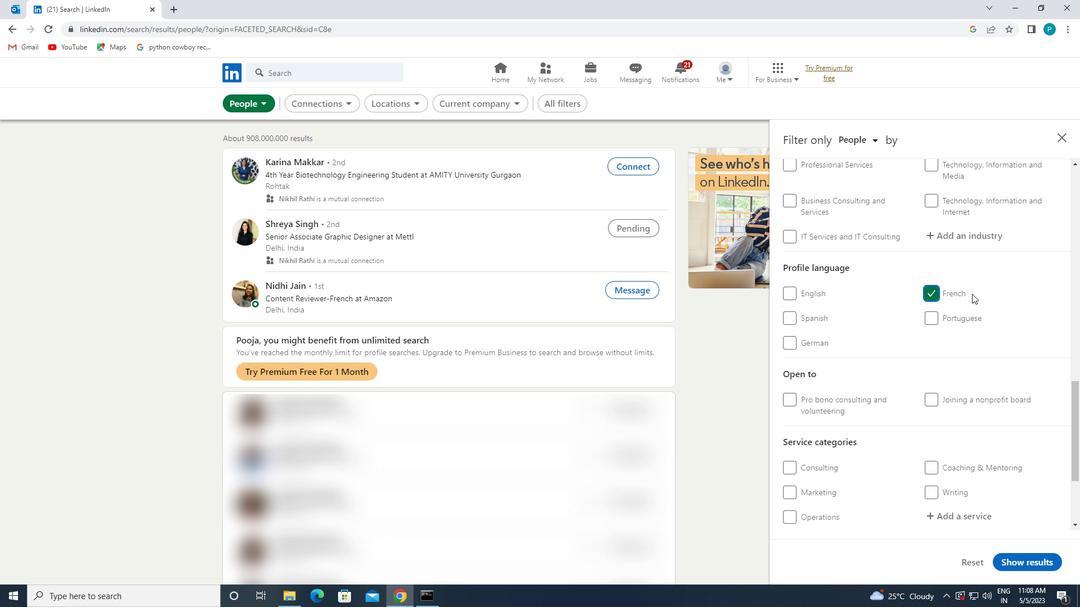 
Action: Mouse scrolled (984, 289) with delta (0, 0)
Screenshot: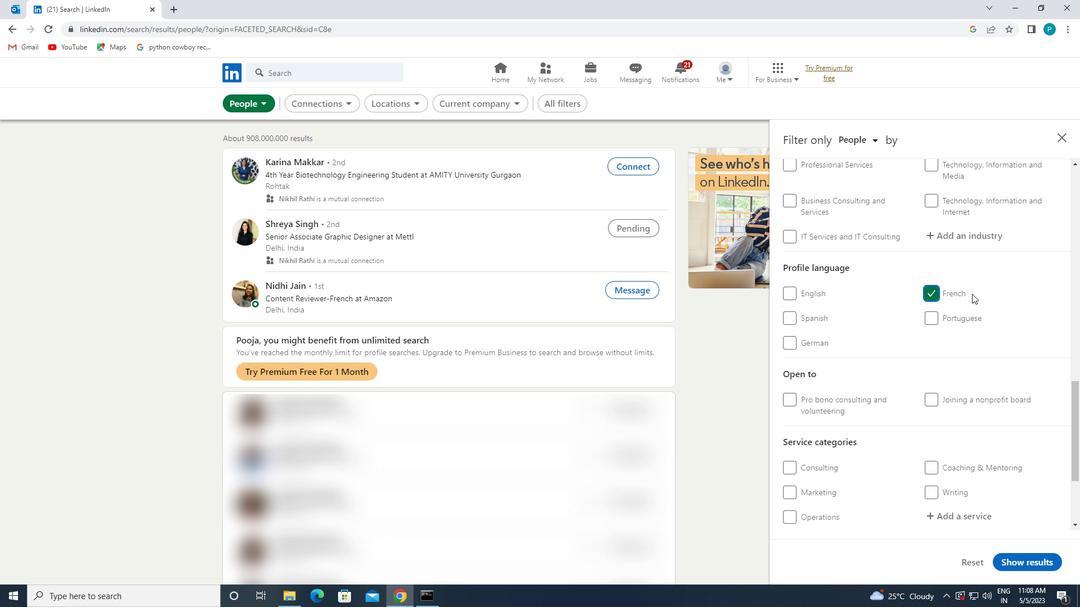 
Action: Mouse scrolled (984, 289) with delta (0, 0)
Screenshot: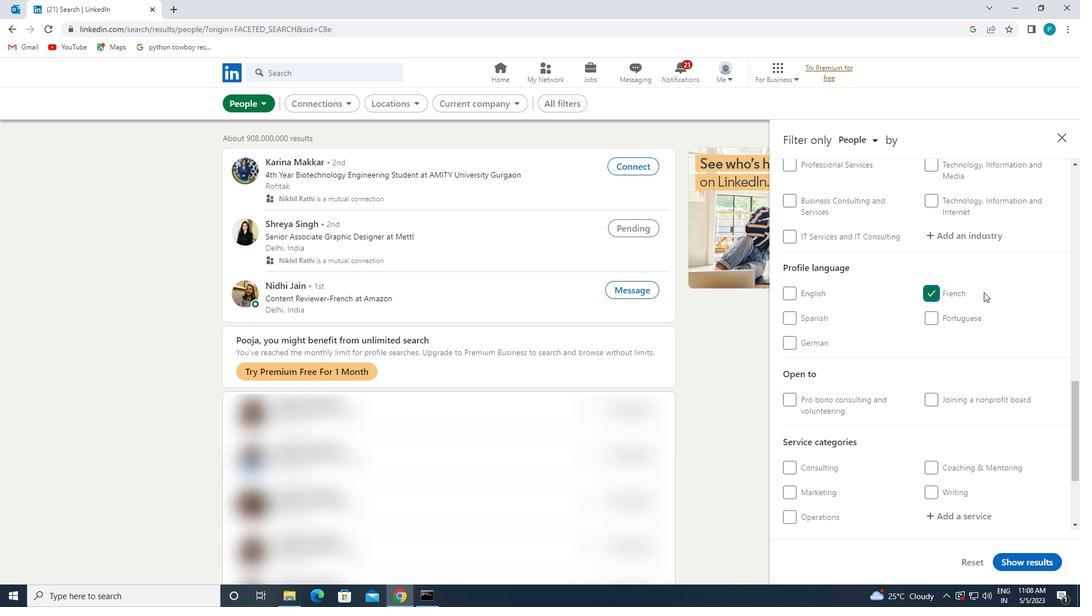 
Action: Mouse scrolled (984, 289) with delta (0, 0)
Screenshot: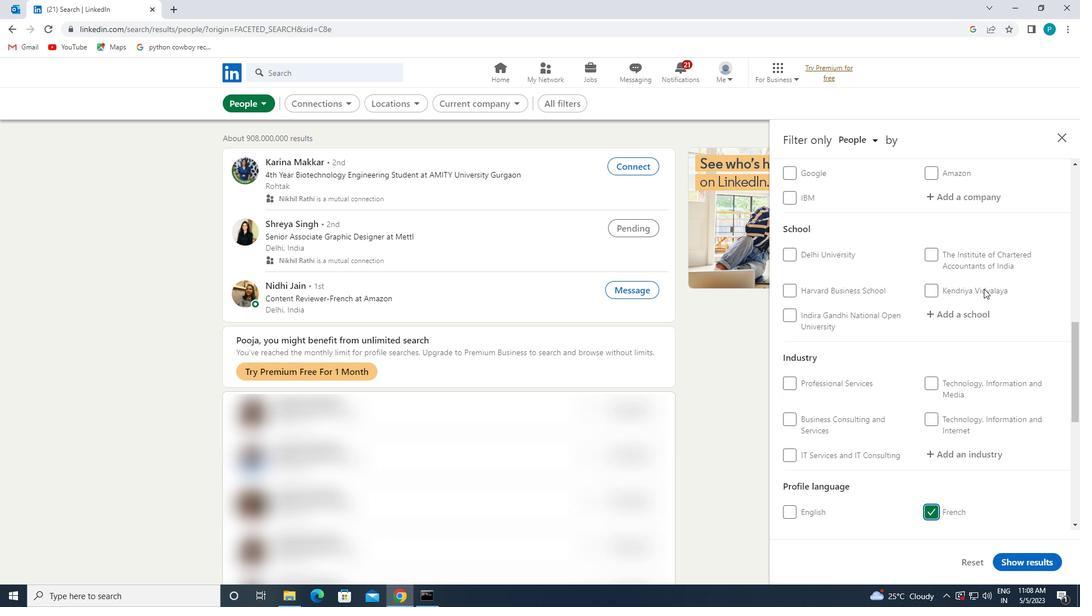 
Action: Mouse scrolled (984, 289) with delta (0, 0)
Screenshot: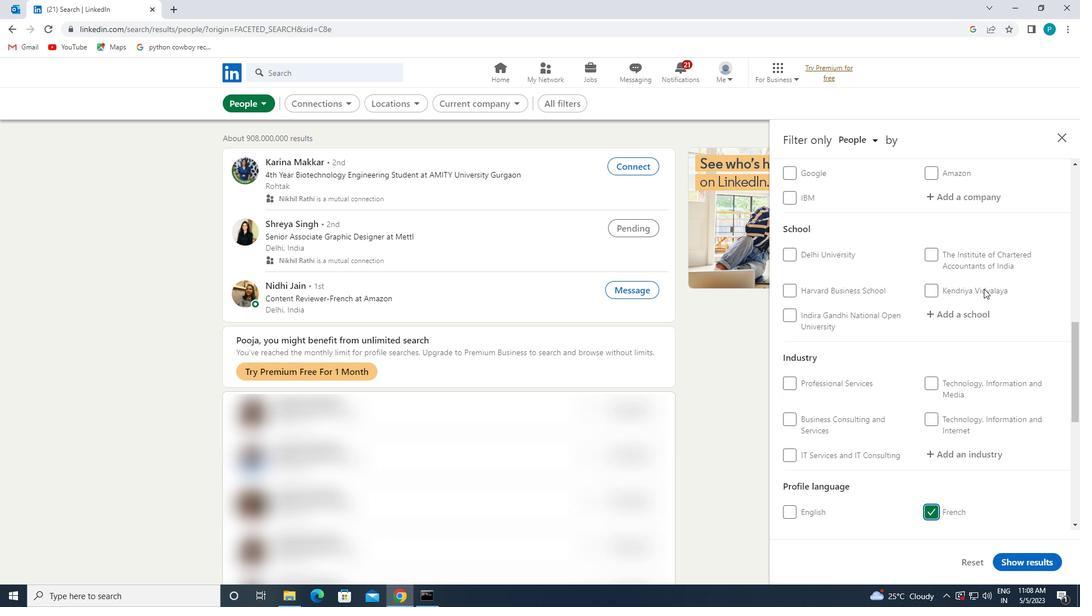 
Action: Mouse scrolled (984, 289) with delta (0, 0)
Screenshot: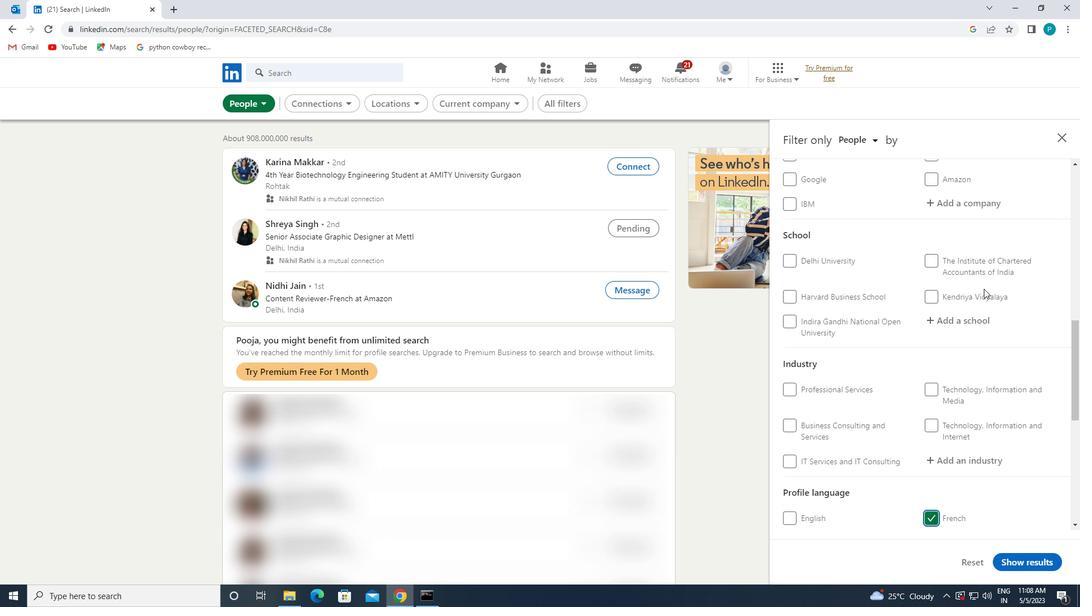 
Action: Mouse scrolled (984, 289) with delta (0, 0)
Screenshot: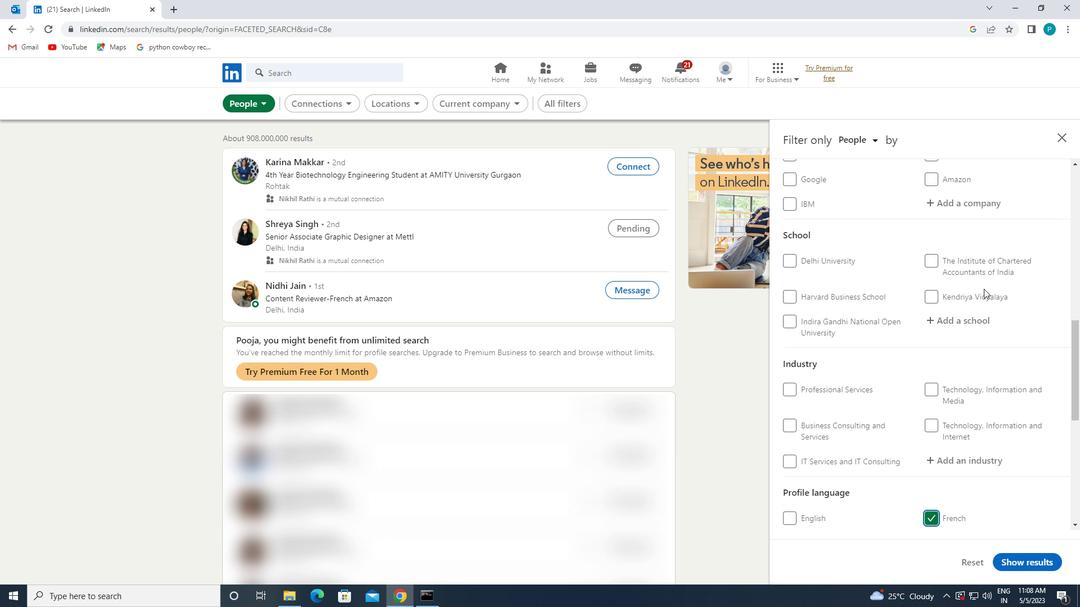 
Action: Mouse moved to (929, 279)
Screenshot: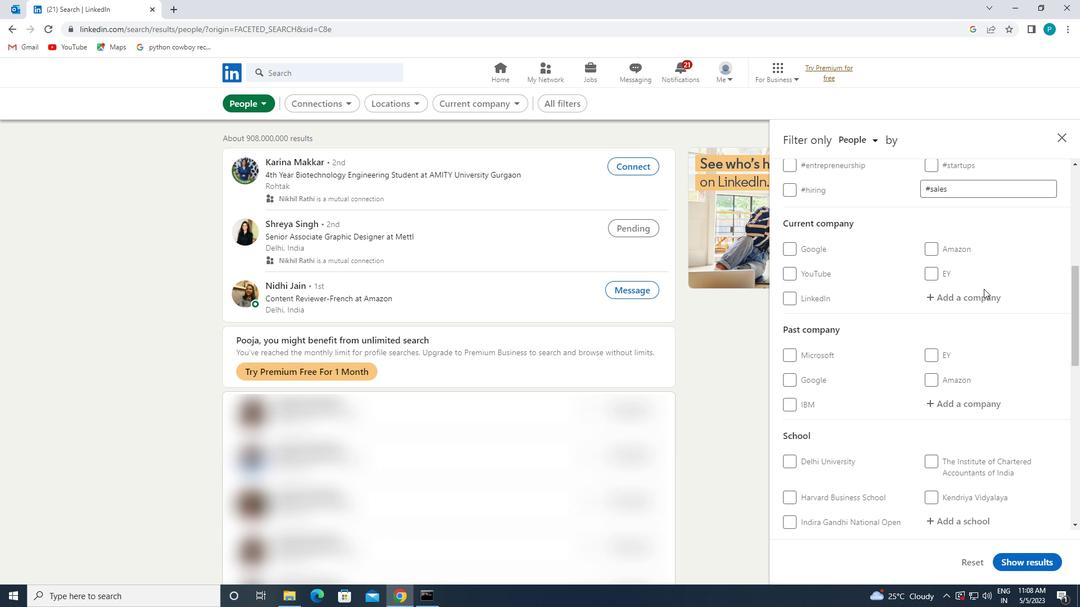 
Action: Mouse scrolled (929, 280) with delta (0, 0)
Screenshot: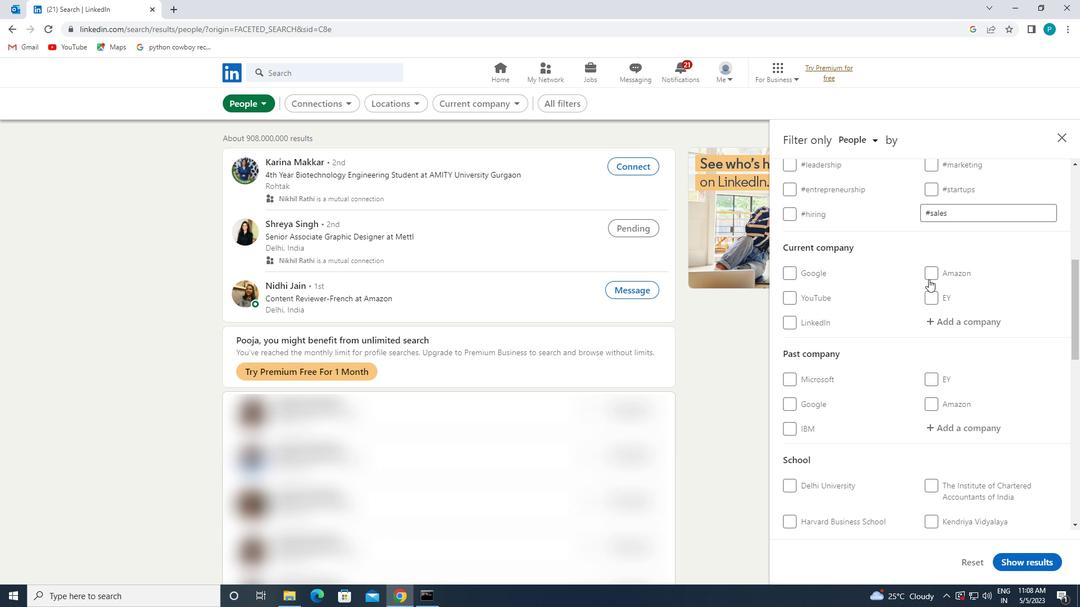 
Action: Mouse moved to (941, 379)
Screenshot: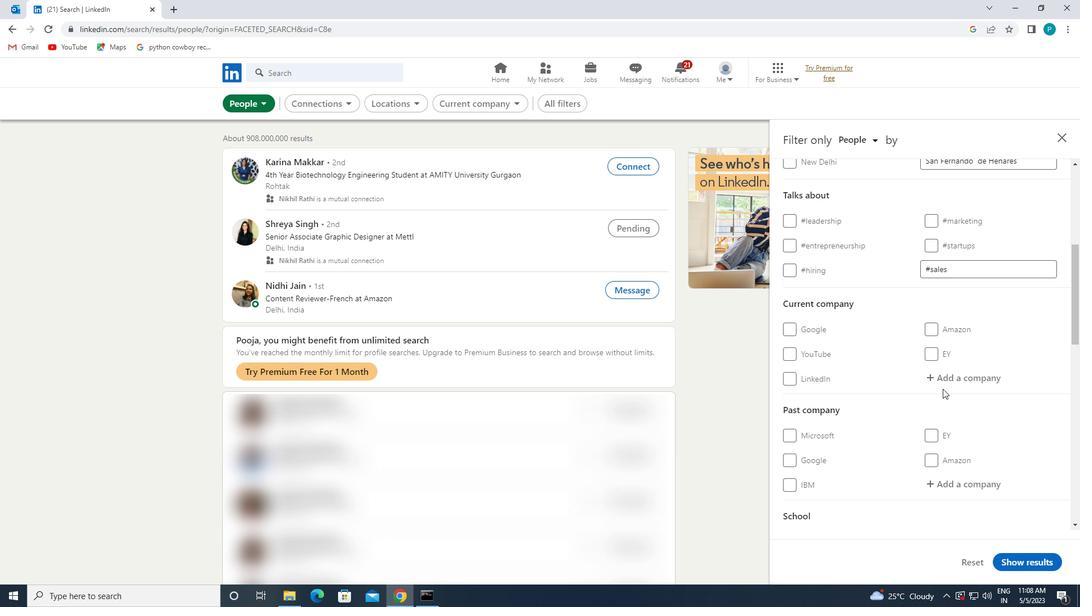 
Action: Mouse pressed left at (941, 379)
Screenshot: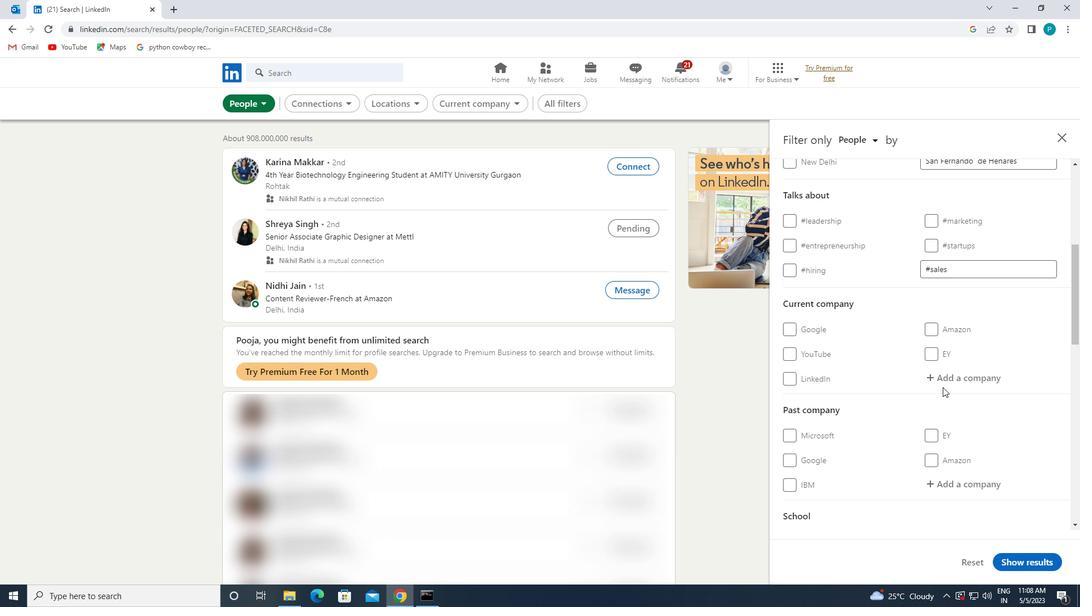 
Action: Mouse moved to (943, 380)
Screenshot: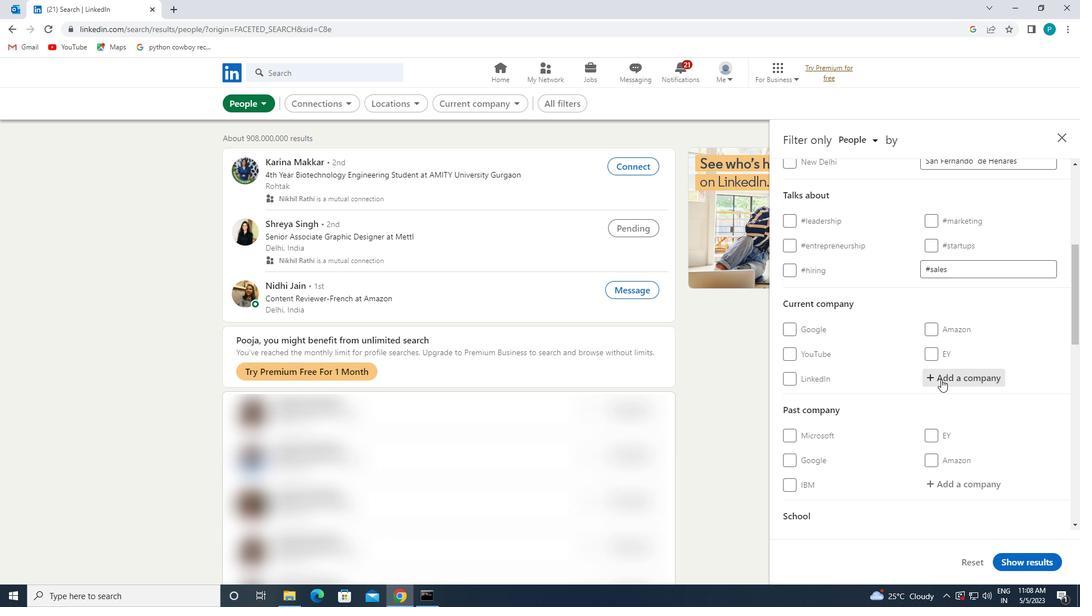 
Action: Key pressed <Key.caps_lock>Y<Key.caps_lock>ARA
Screenshot: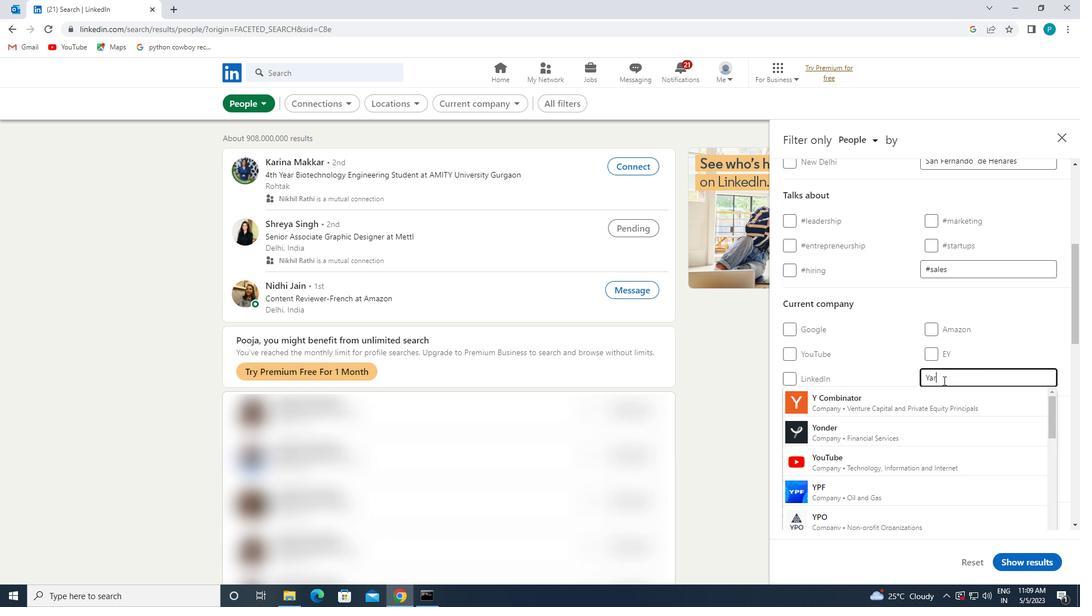 
Action: Mouse moved to (952, 389)
Screenshot: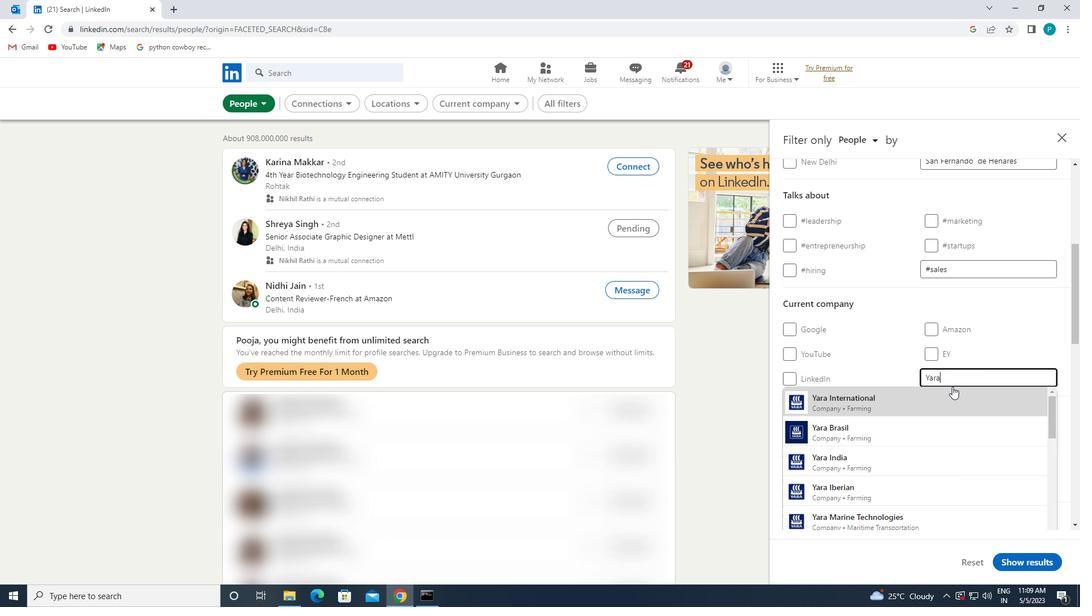 
Action: Mouse pressed left at (952, 389)
Screenshot: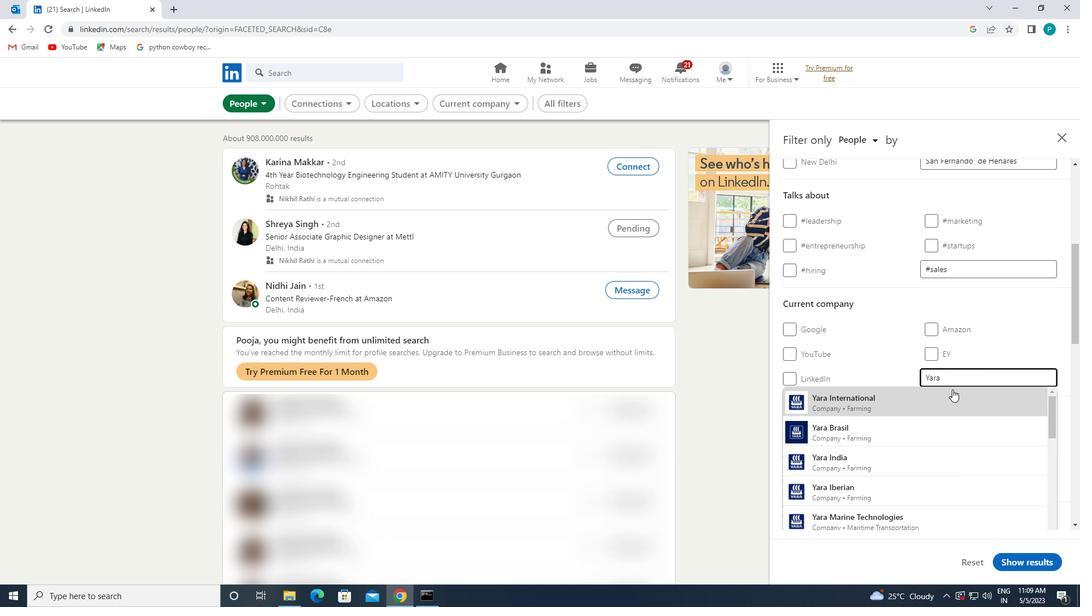 
Action: Mouse scrolled (952, 389) with delta (0, 0)
Screenshot: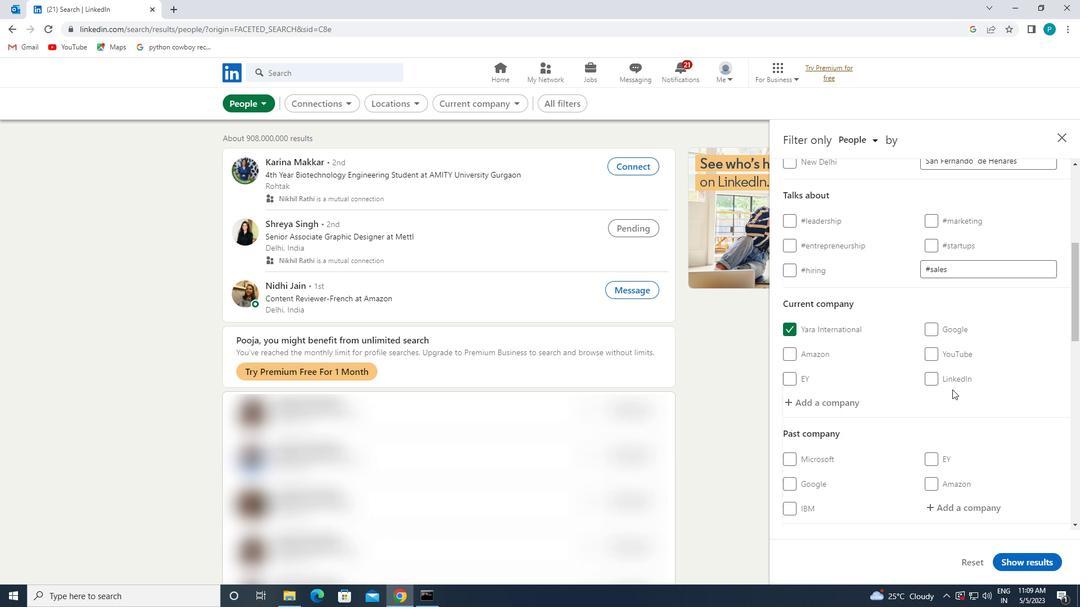 
Action: Mouse scrolled (952, 389) with delta (0, 0)
Screenshot: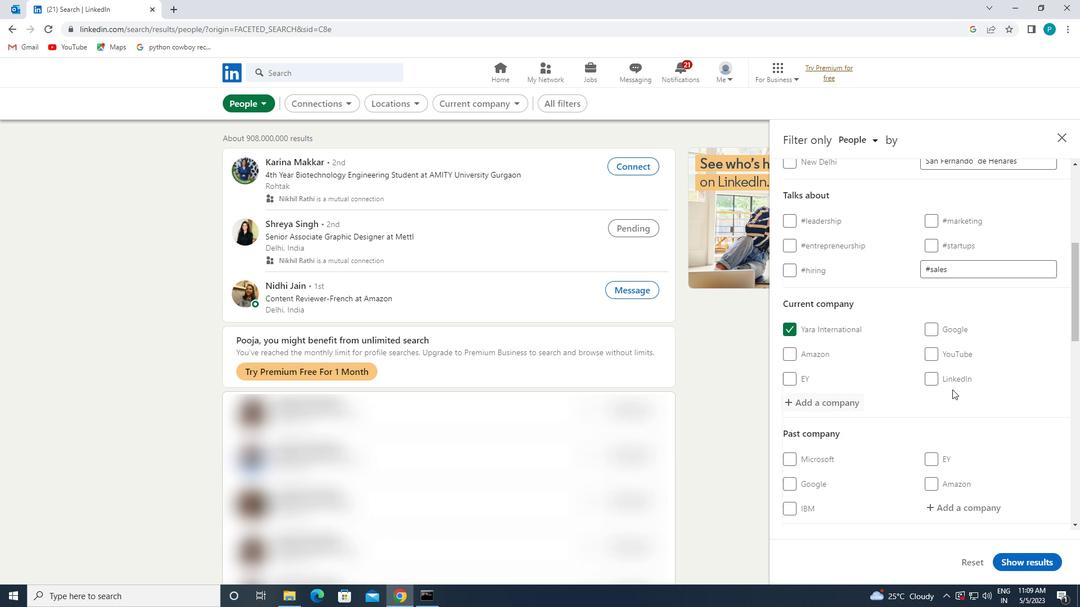 
Action: Mouse scrolled (952, 389) with delta (0, 0)
Screenshot: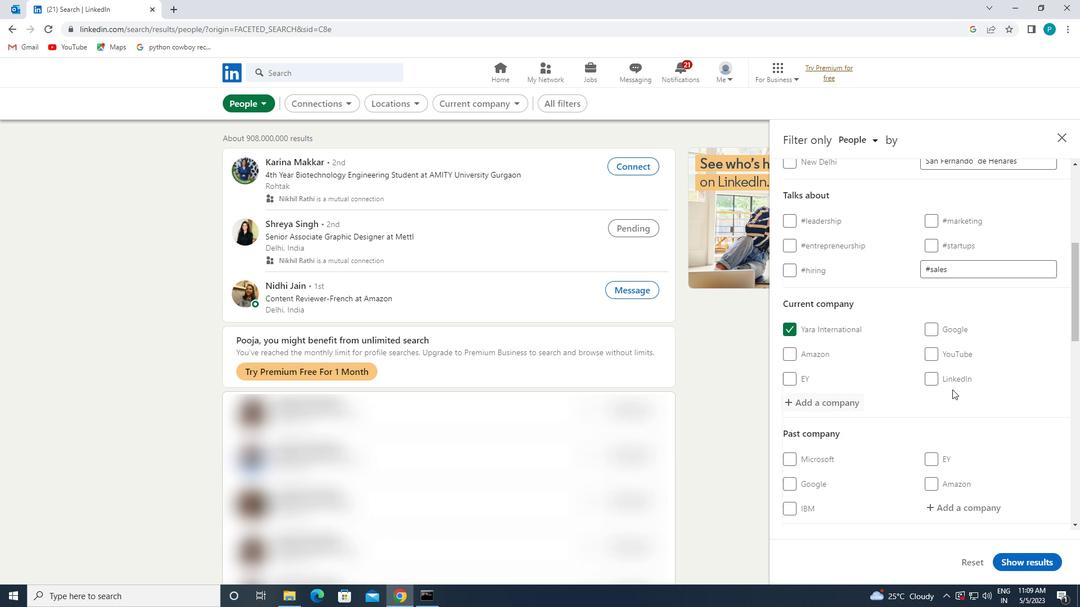 
Action: Mouse moved to (960, 468)
Screenshot: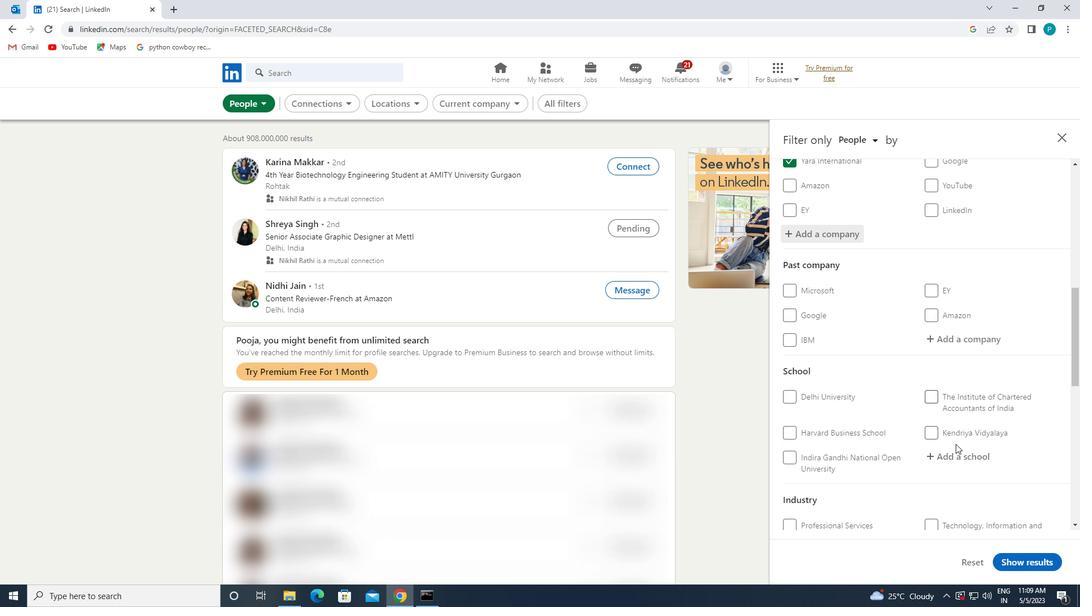 
Action: Mouse pressed left at (960, 468)
Screenshot: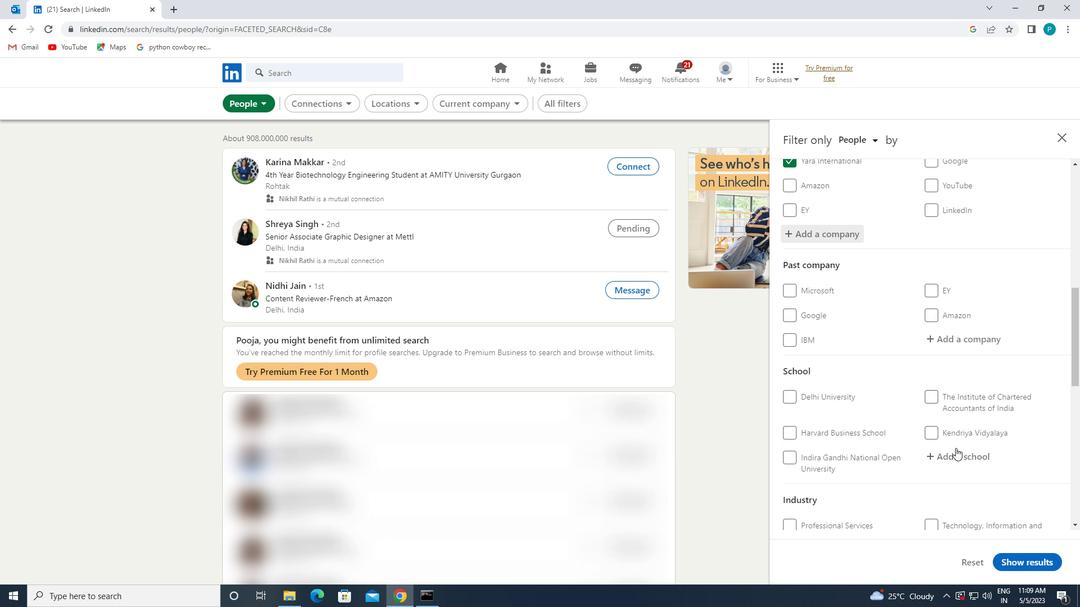 
Action: Mouse moved to (956, 454)
Screenshot: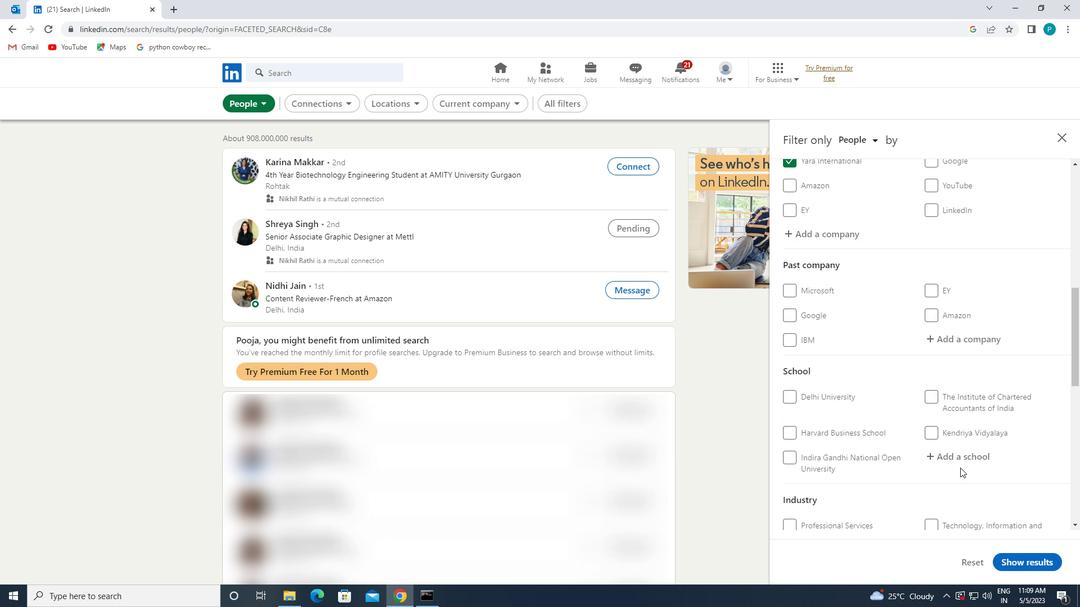 
Action: Mouse pressed left at (956, 454)
Screenshot: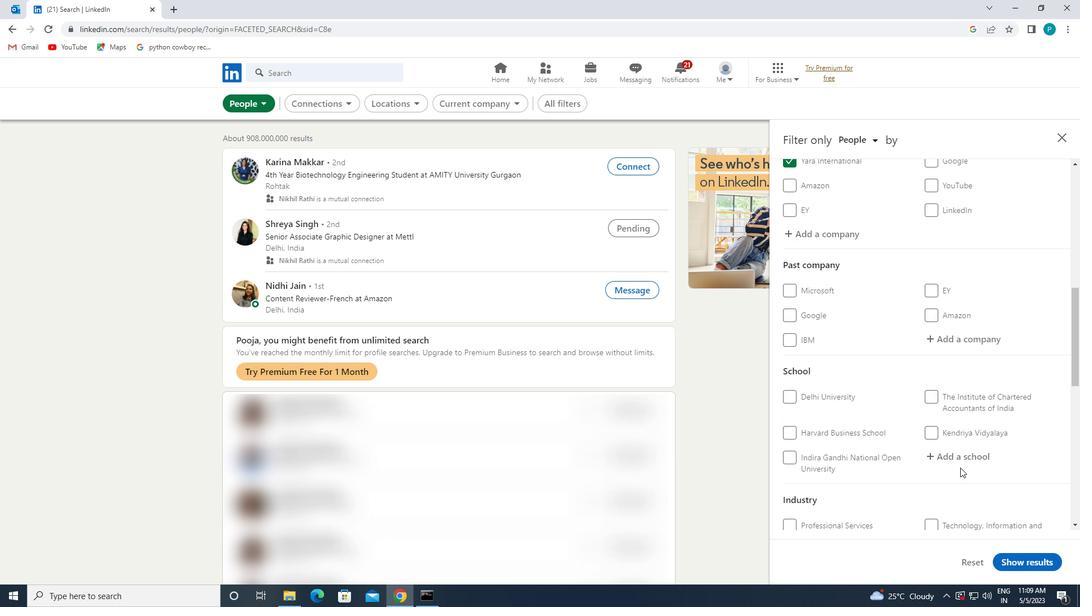 
Action: Mouse moved to (974, 465)
Screenshot: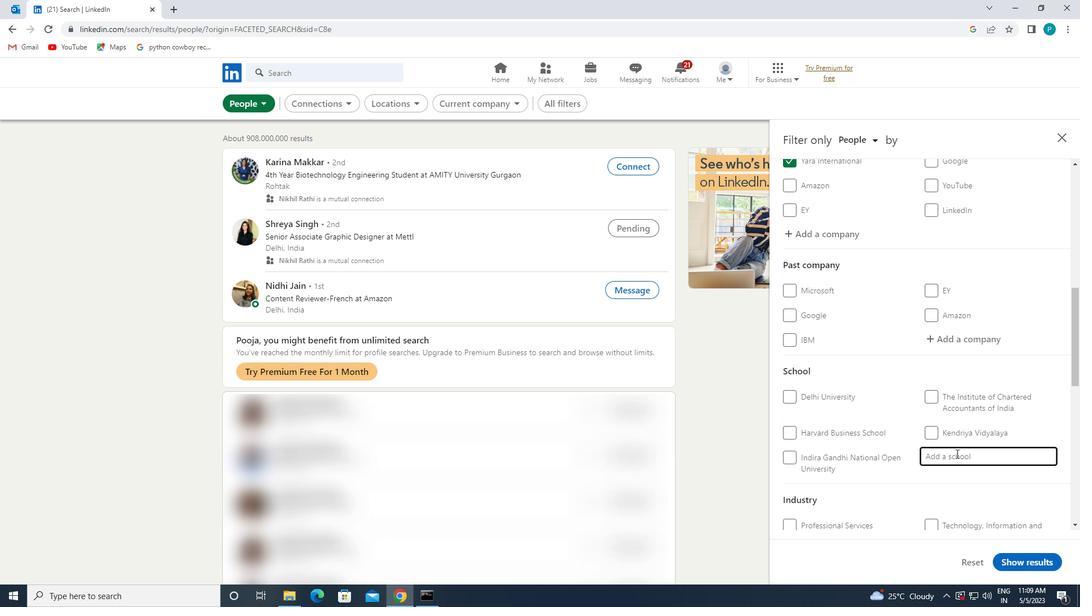 
Action: Key pressed <Key.caps_lock>J<Key.backspace>KLE<Key.space>I<Key.caps_lock>NSTITUTE<Key.space>OF<Key.space>
Screenshot: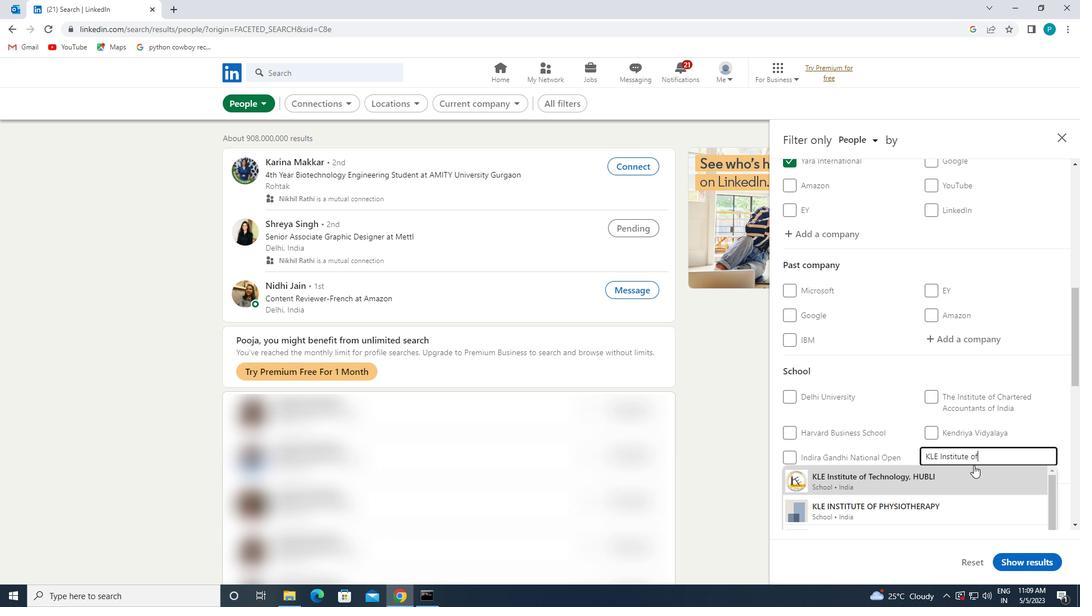 
Action: Mouse moved to (970, 483)
Screenshot: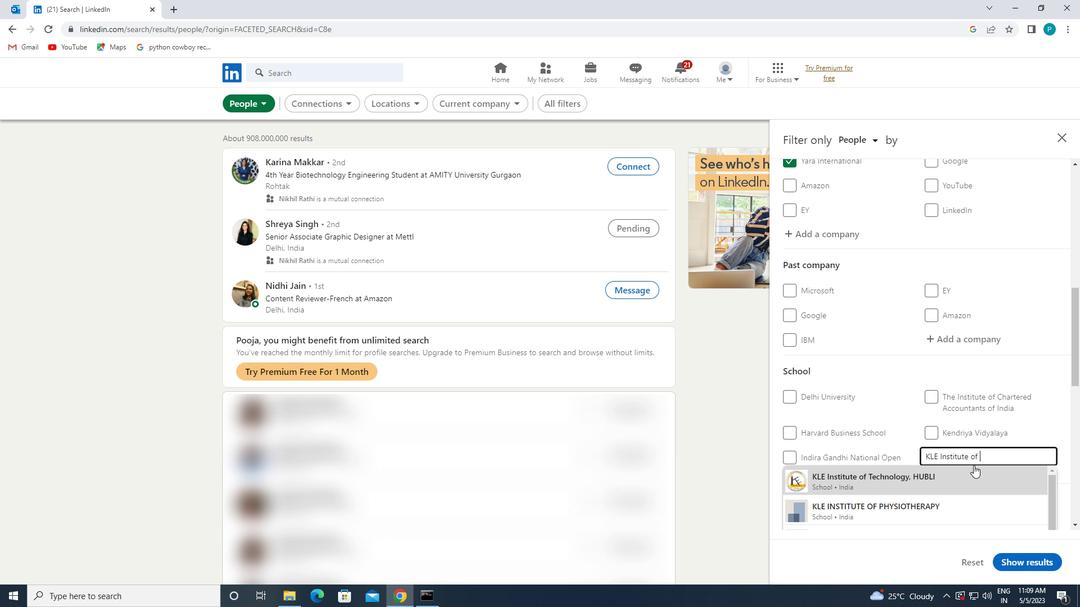 
Action: Mouse pressed left at (970, 483)
Screenshot: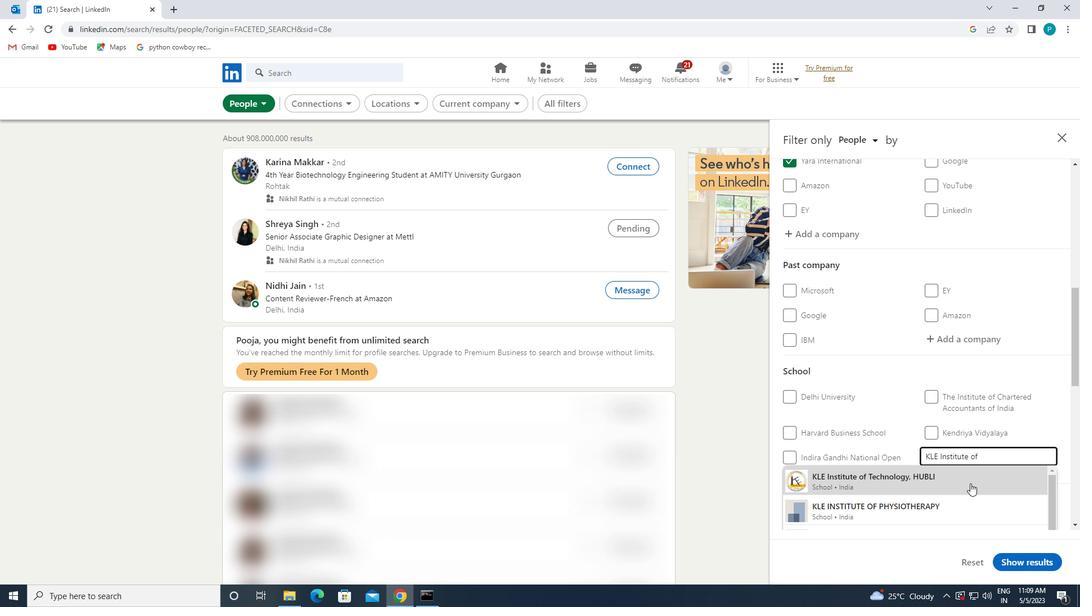 
Action: Mouse moved to (1052, 432)
Screenshot: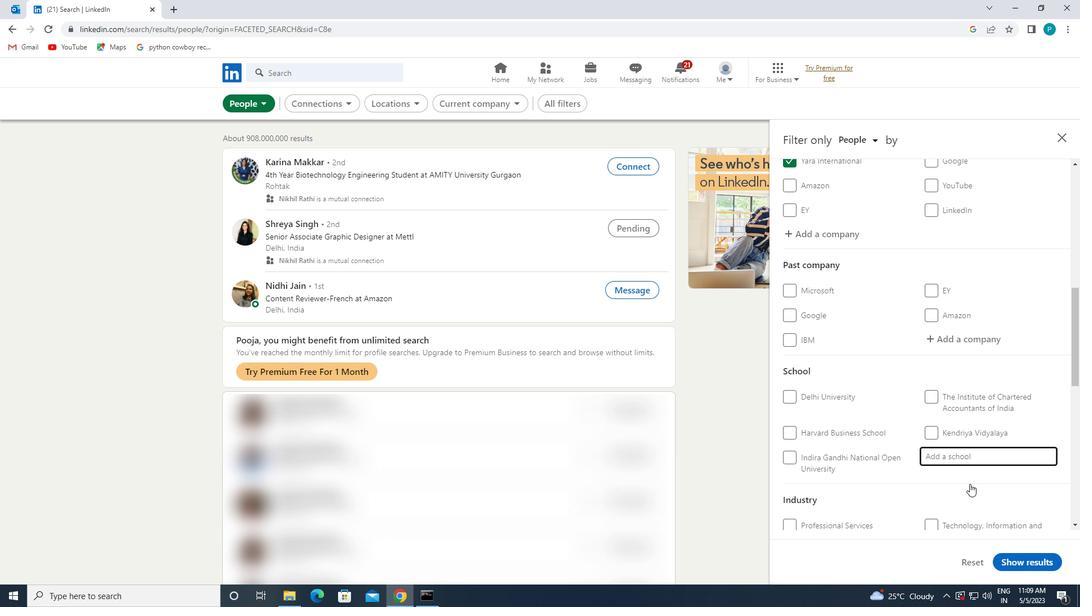 
Action: Mouse scrolled (1052, 432) with delta (0, 0)
Screenshot: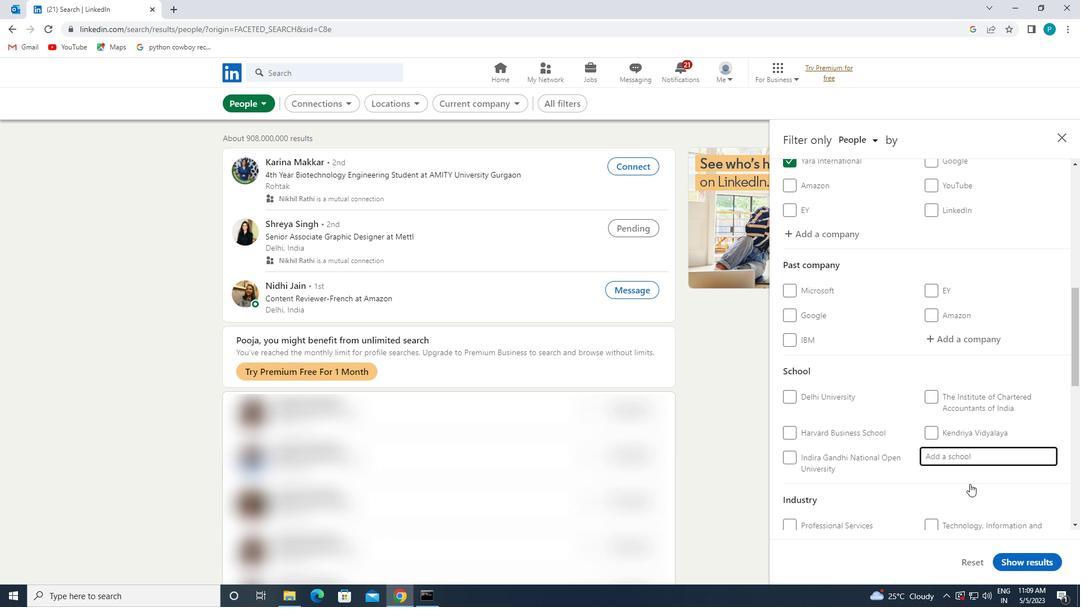 
Action: Mouse scrolled (1052, 432) with delta (0, 0)
Screenshot: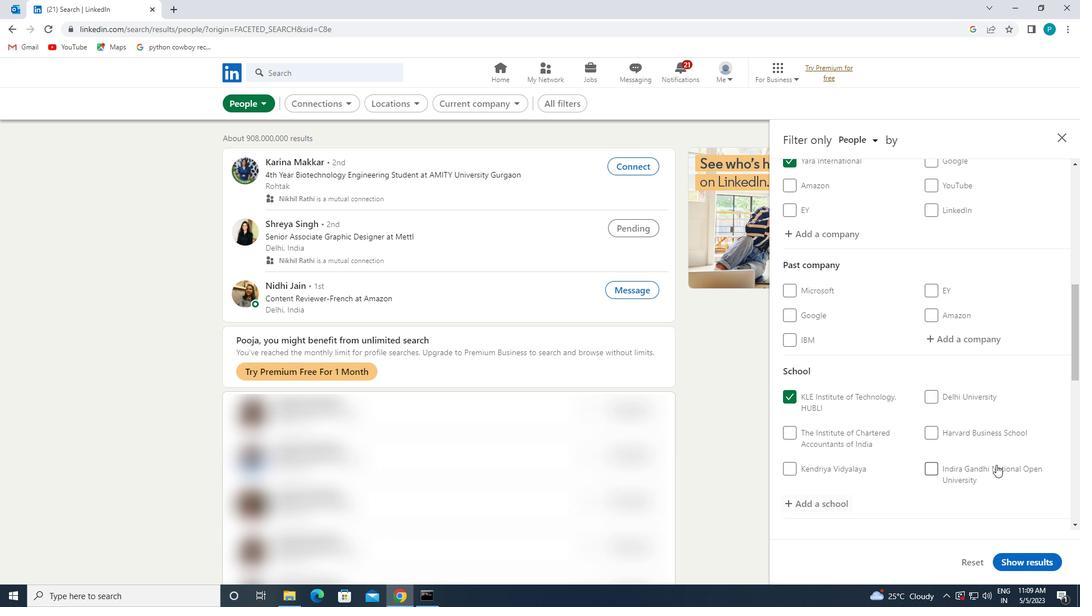 
Action: Mouse scrolled (1052, 432) with delta (0, 0)
Screenshot: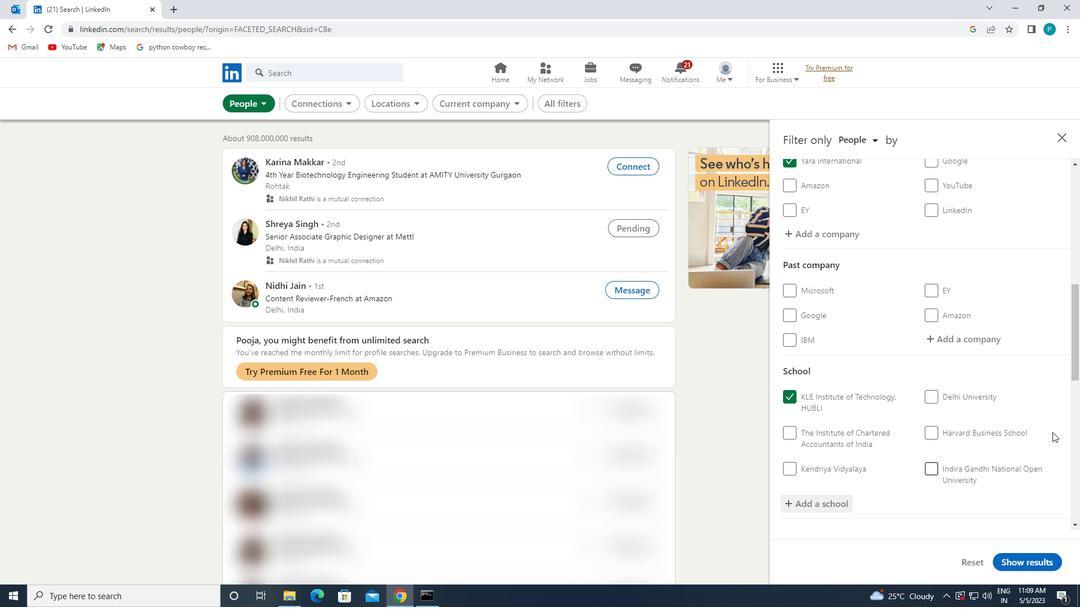 
Action: Mouse scrolled (1052, 432) with delta (0, 0)
Screenshot: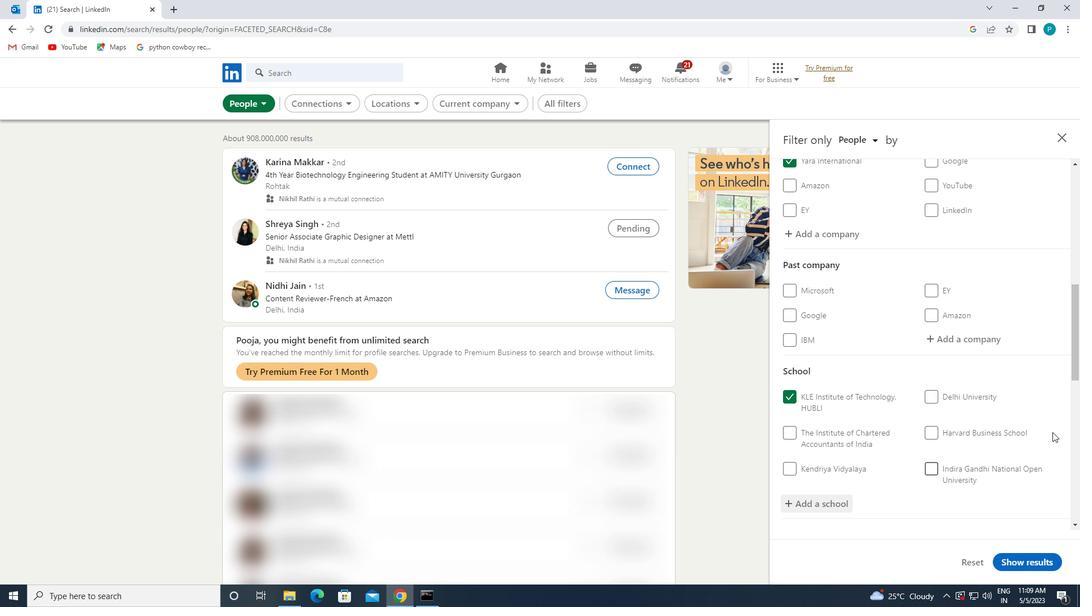
Action: Mouse moved to (1048, 428)
Screenshot: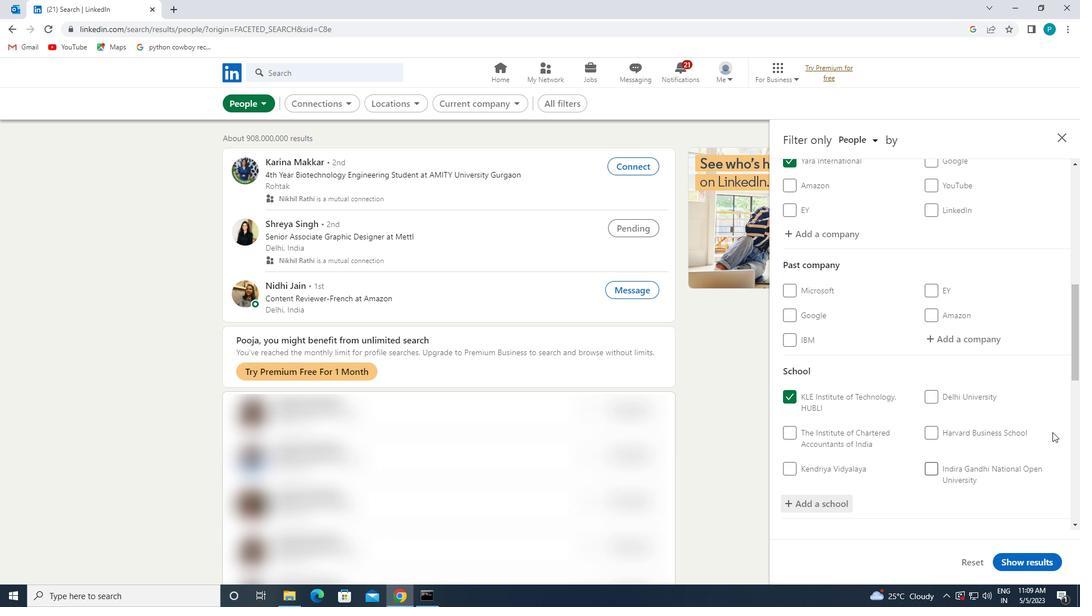 
Action: Mouse scrolled (1048, 428) with delta (0, 0)
Screenshot: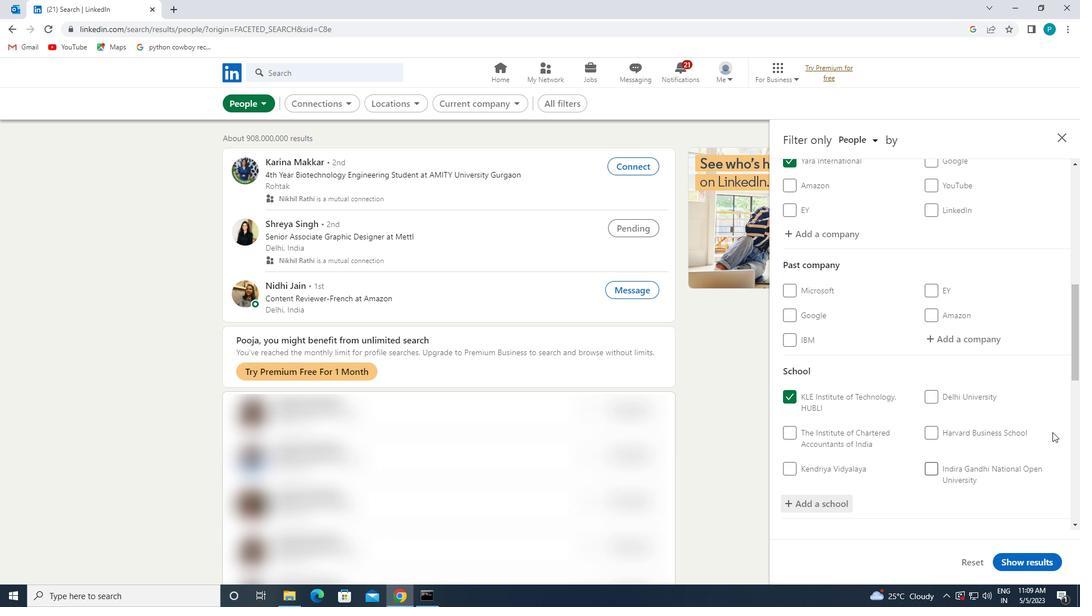 
Action: Mouse moved to (936, 351)
Screenshot: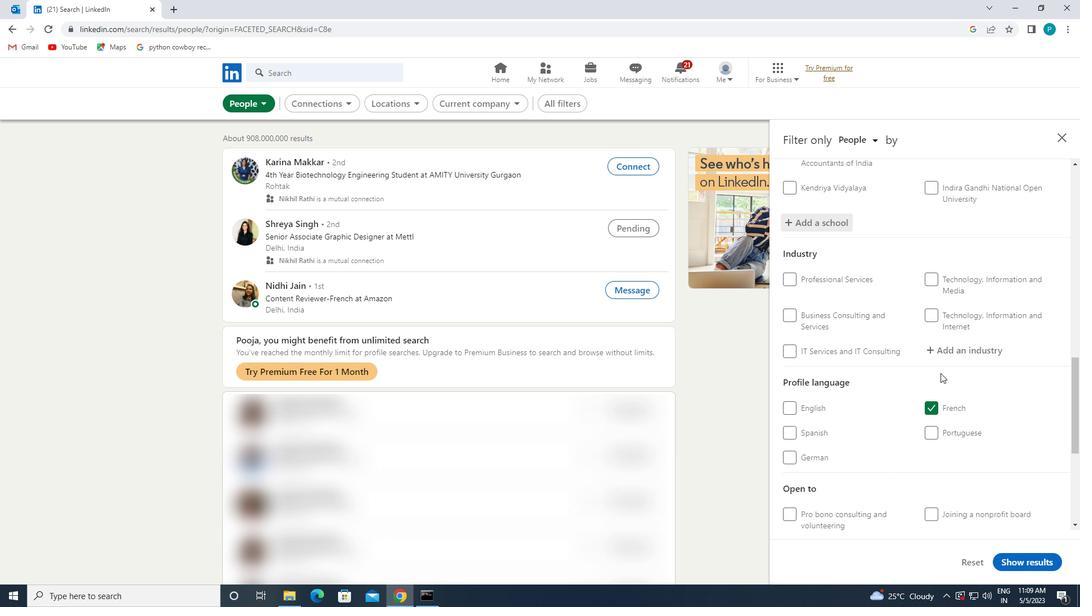 
Action: Mouse pressed left at (936, 351)
Screenshot: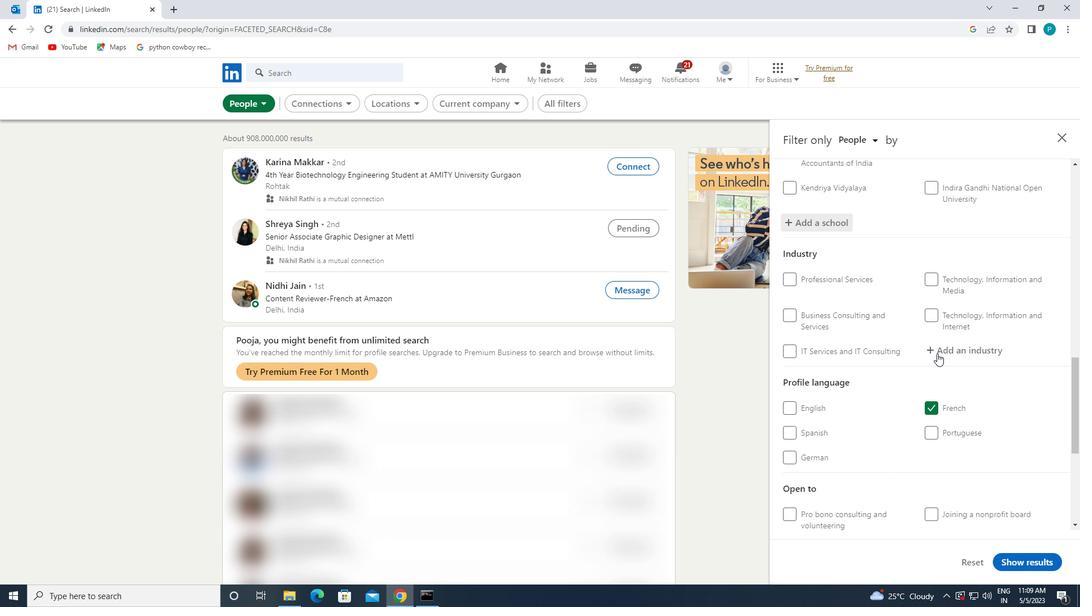 
Action: Mouse moved to (936, 351)
Screenshot: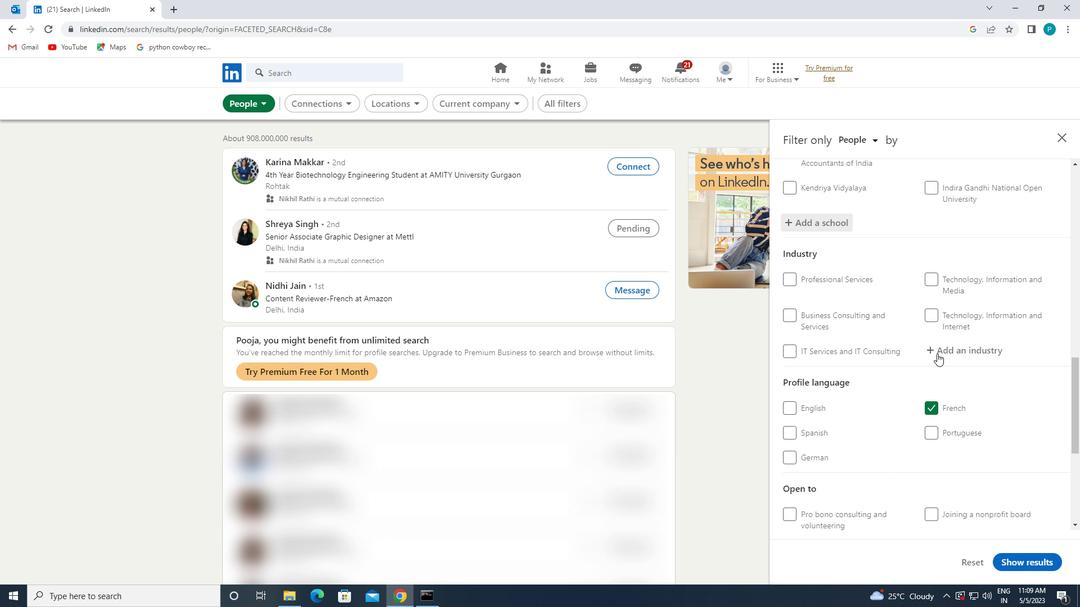 
Action: Key pressed <Key.caps_lock>M<Key.caps_lock>EDICAL
Screenshot: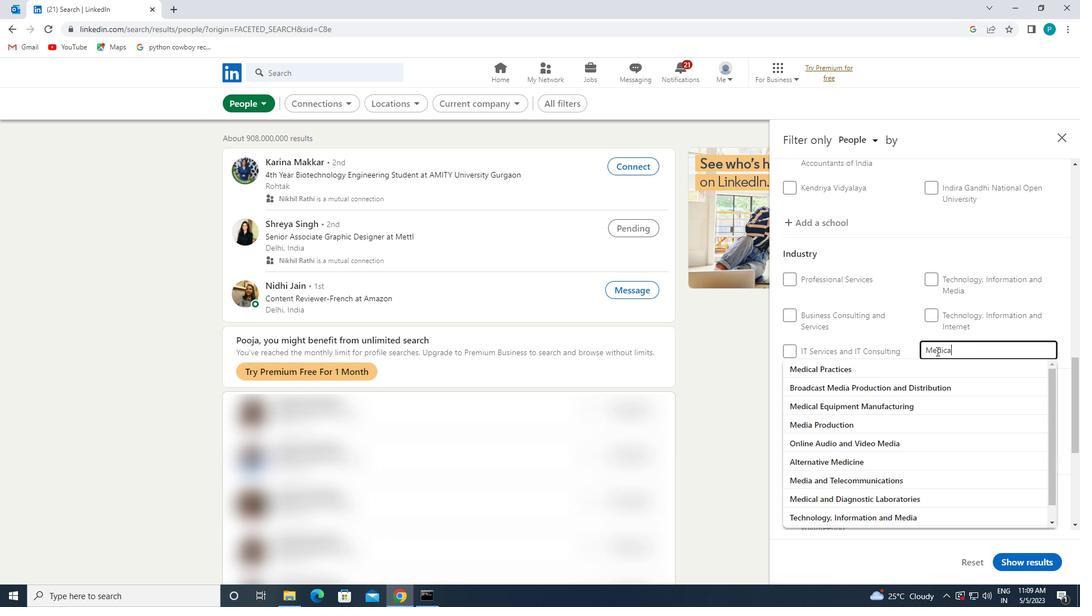 
Action: Mouse moved to (867, 387)
Screenshot: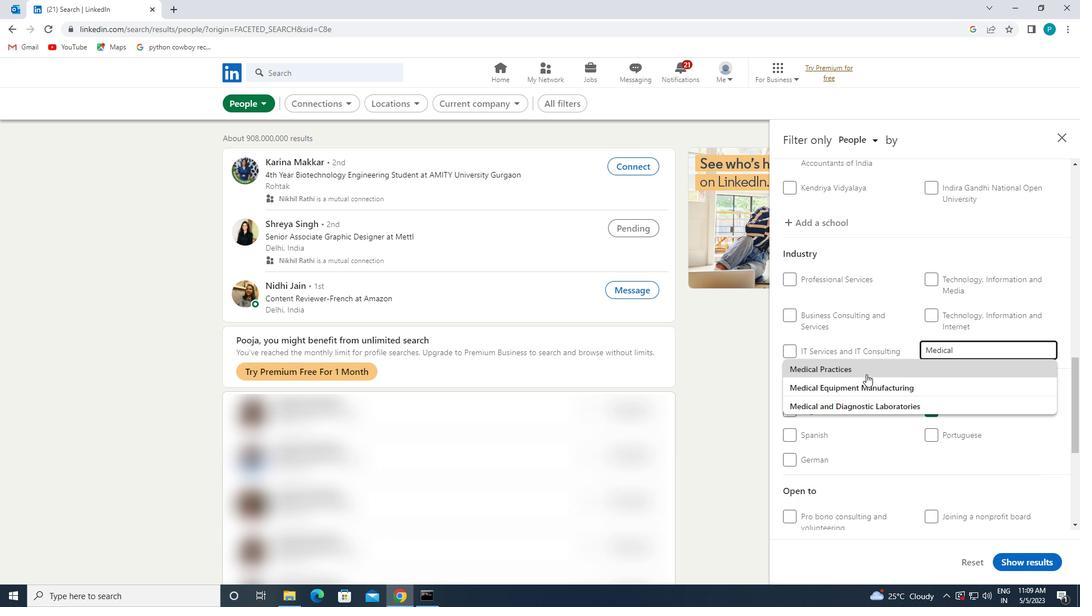 
Action: Mouse pressed left at (867, 387)
Screenshot: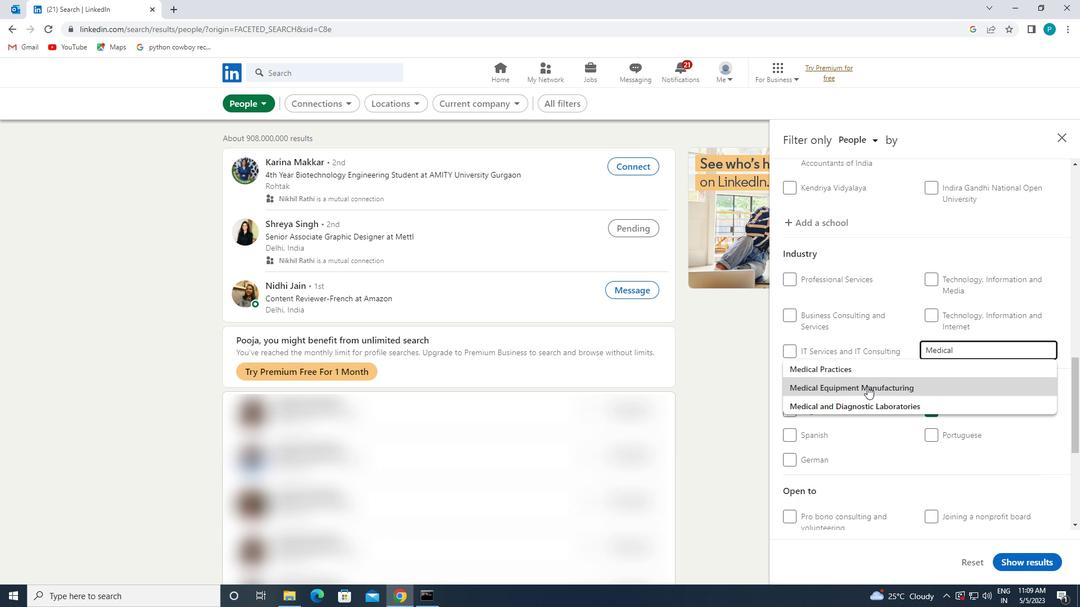 
Action: Mouse moved to (934, 412)
Screenshot: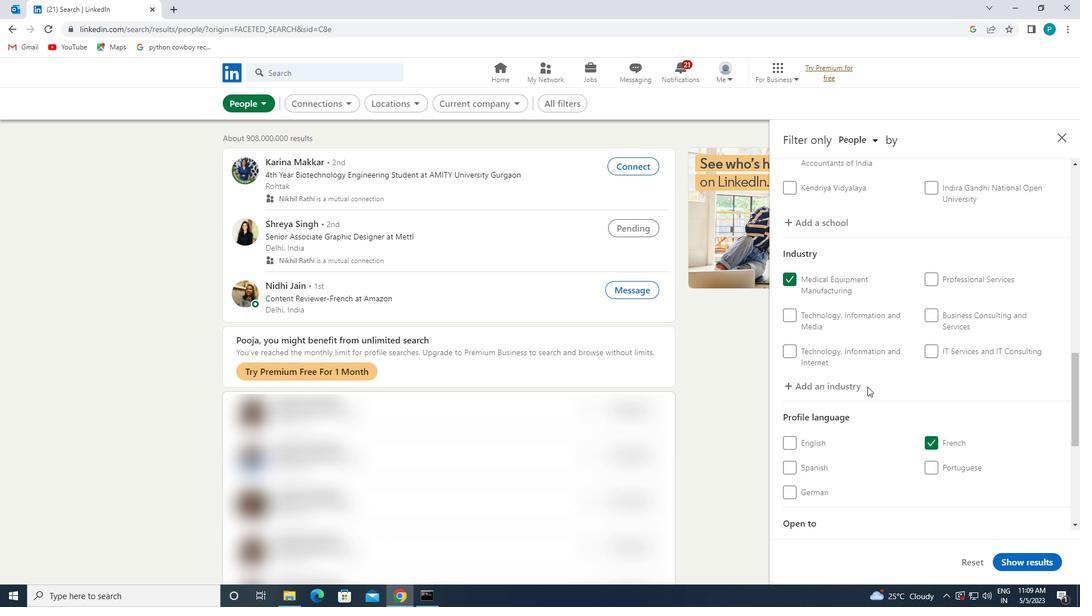 
Action: Mouse scrolled (934, 411) with delta (0, 0)
Screenshot: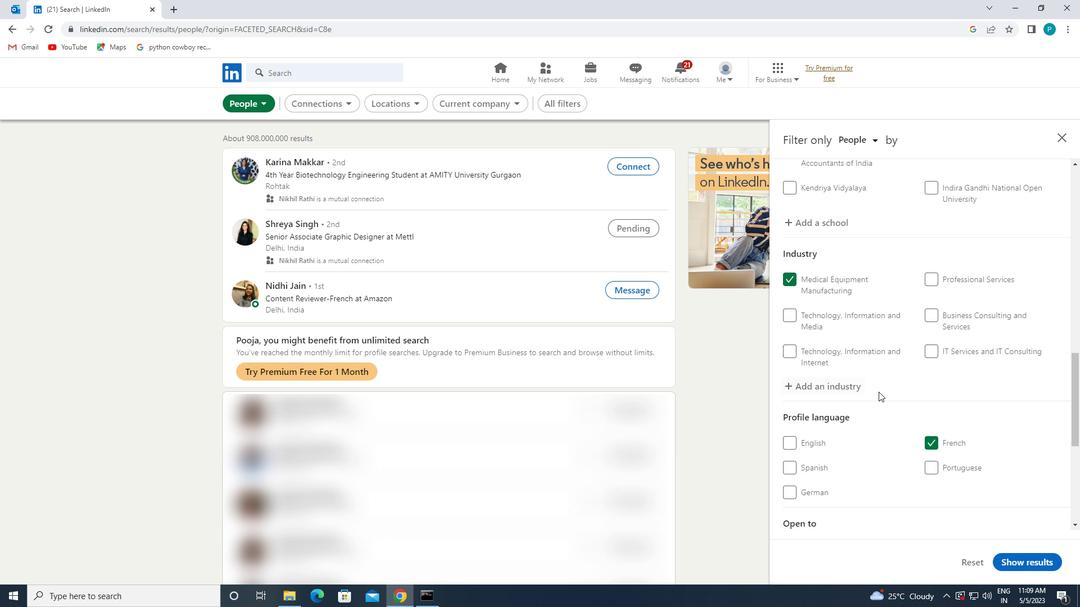 
Action: Mouse moved to (934, 412)
Screenshot: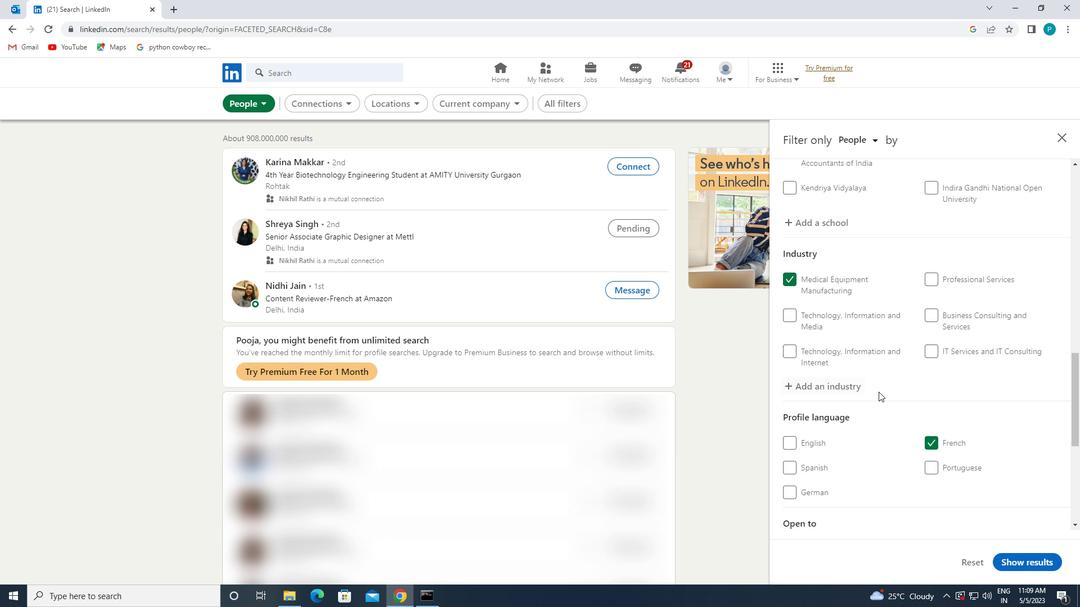 
Action: Mouse scrolled (934, 411) with delta (0, 0)
Screenshot: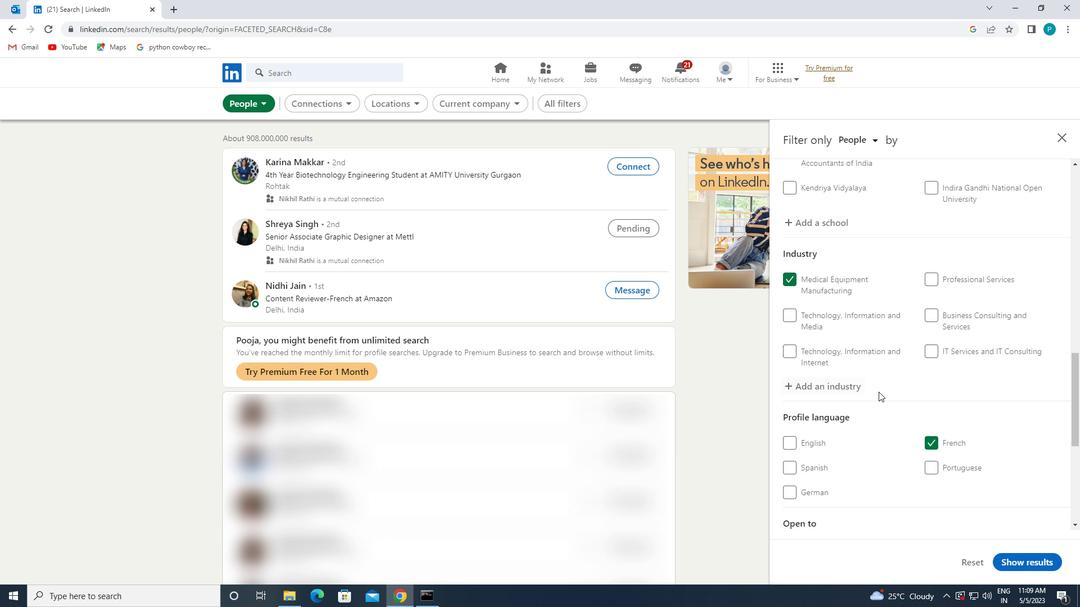 
Action: Mouse scrolled (934, 411) with delta (0, 0)
Screenshot: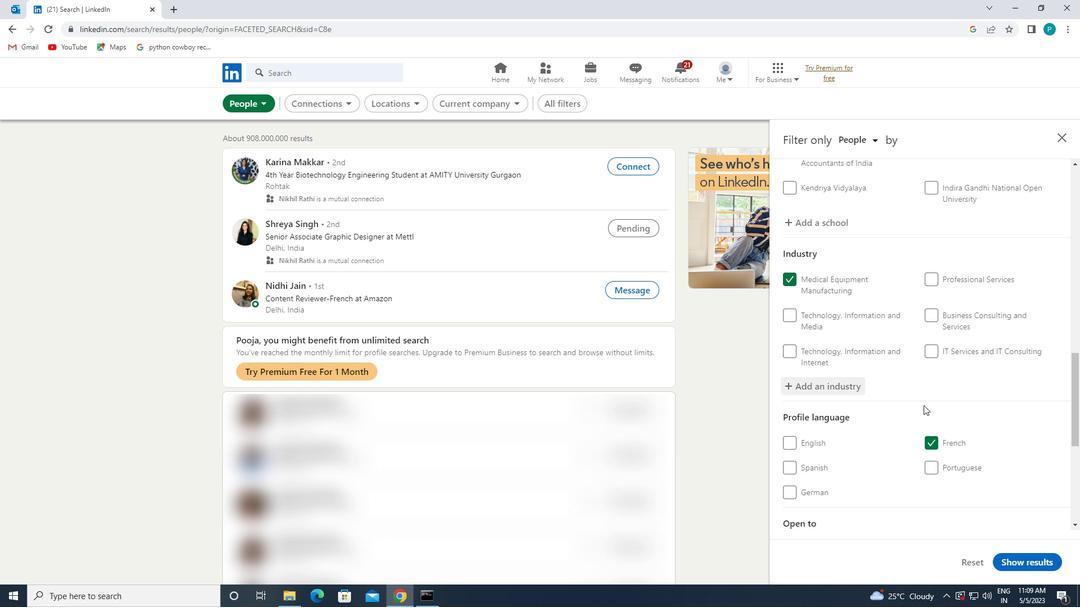 
Action: Mouse scrolled (934, 411) with delta (0, 0)
Screenshot: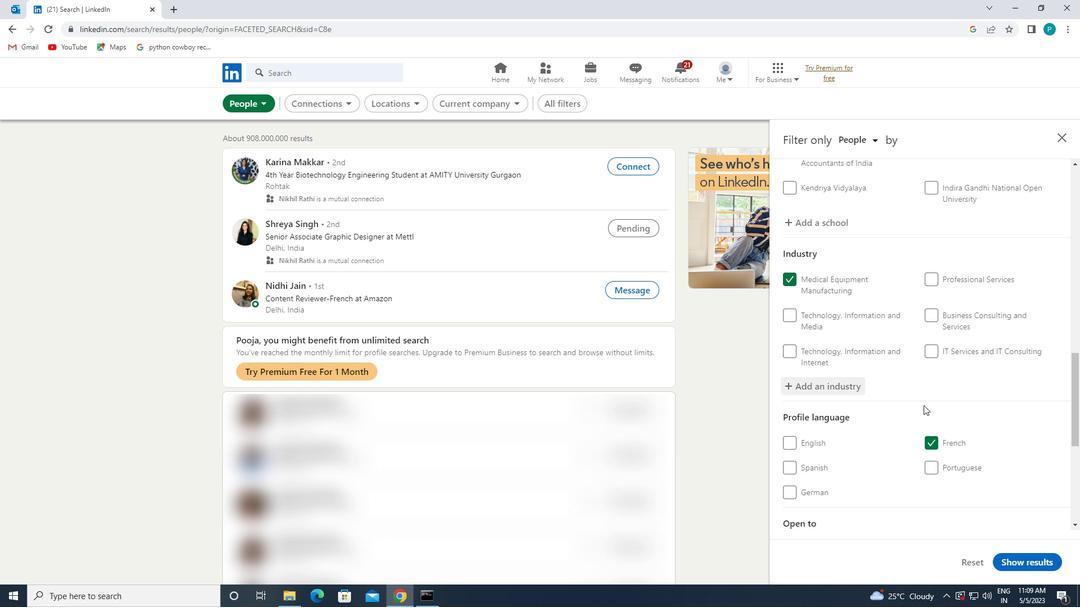 
Action: Mouse moved to (966, 439)
Screenshot: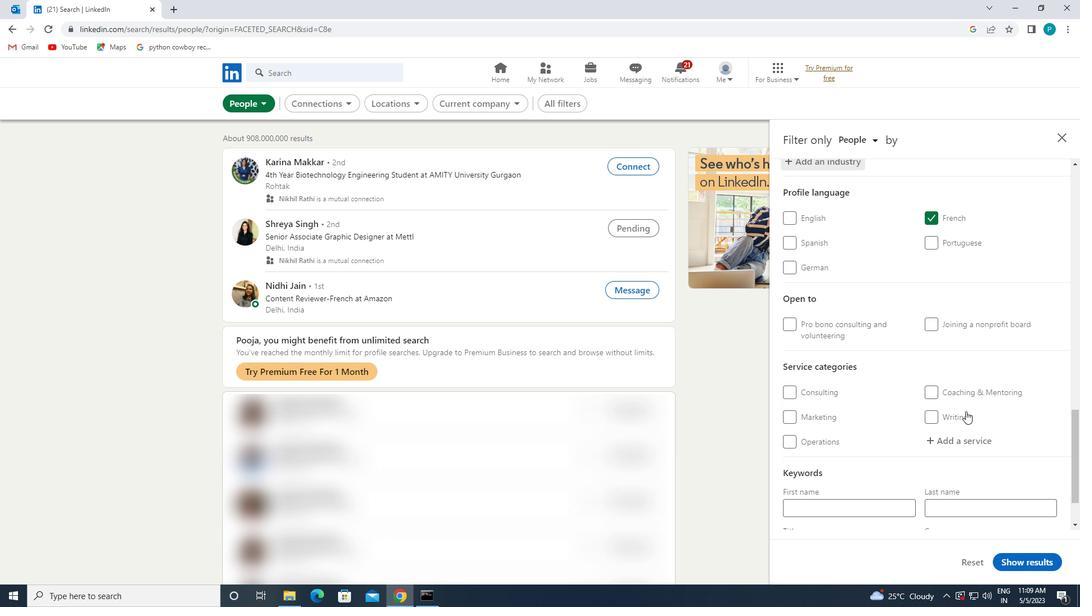 
Action: Mouse pressed left at (966, 439)
Screenshot: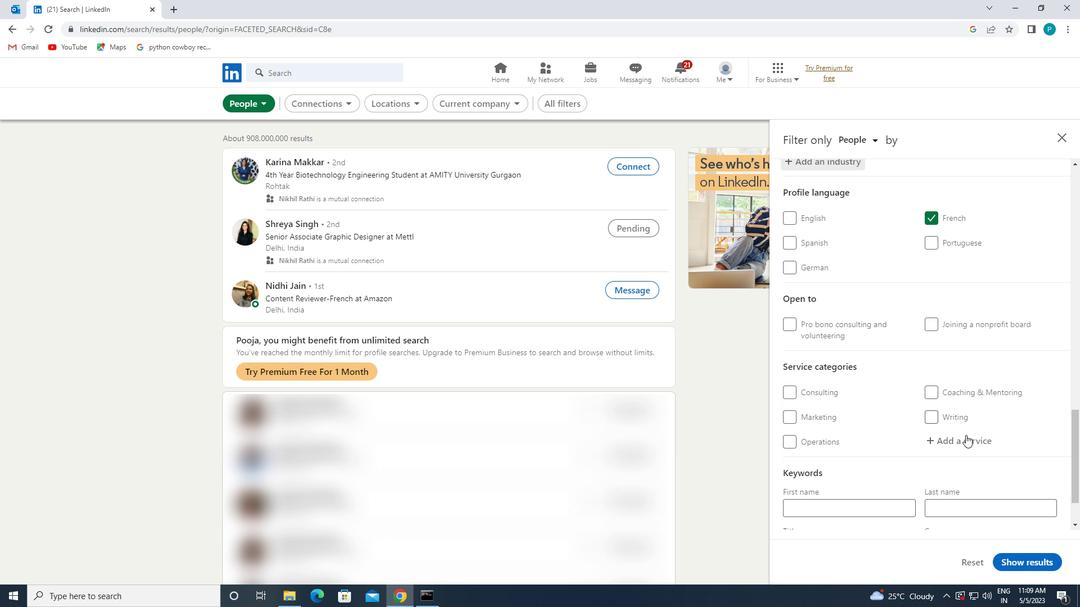 
Action: Mouse moved to (966, 440)
Screenshot: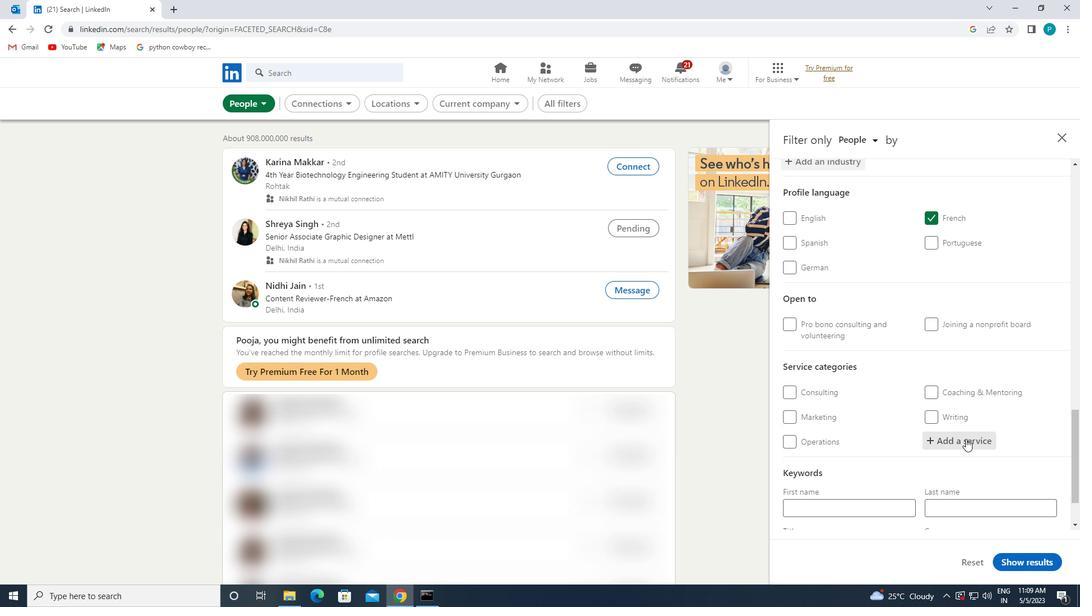 
Action: Key pressed <Key.caps_lock>A<Key.caps_lock>UDIO
Screenshot: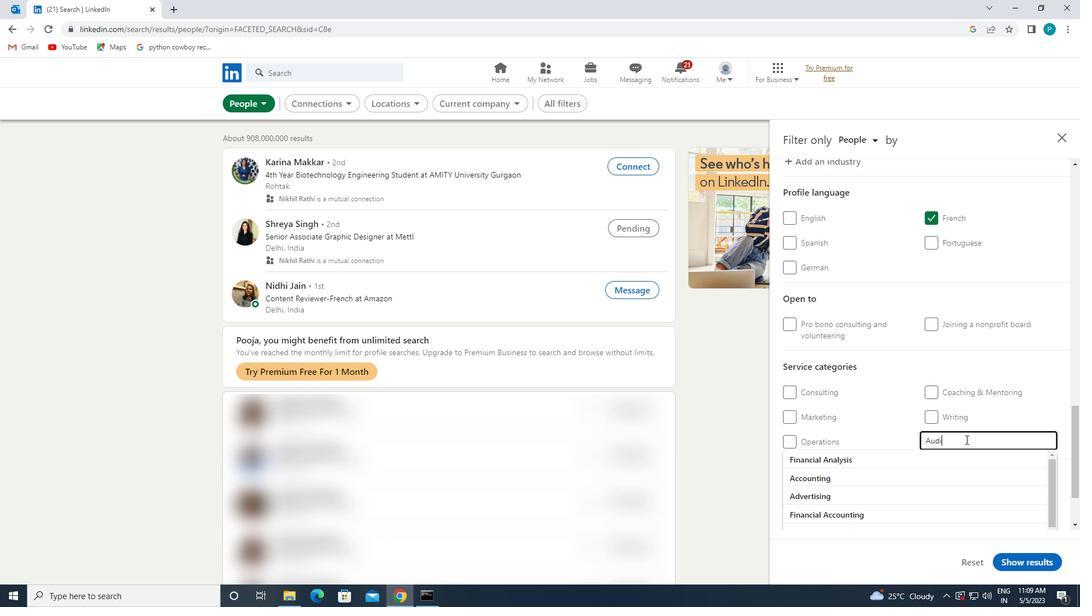 
Action: Mouse moved to (956, 464)
Screenshot: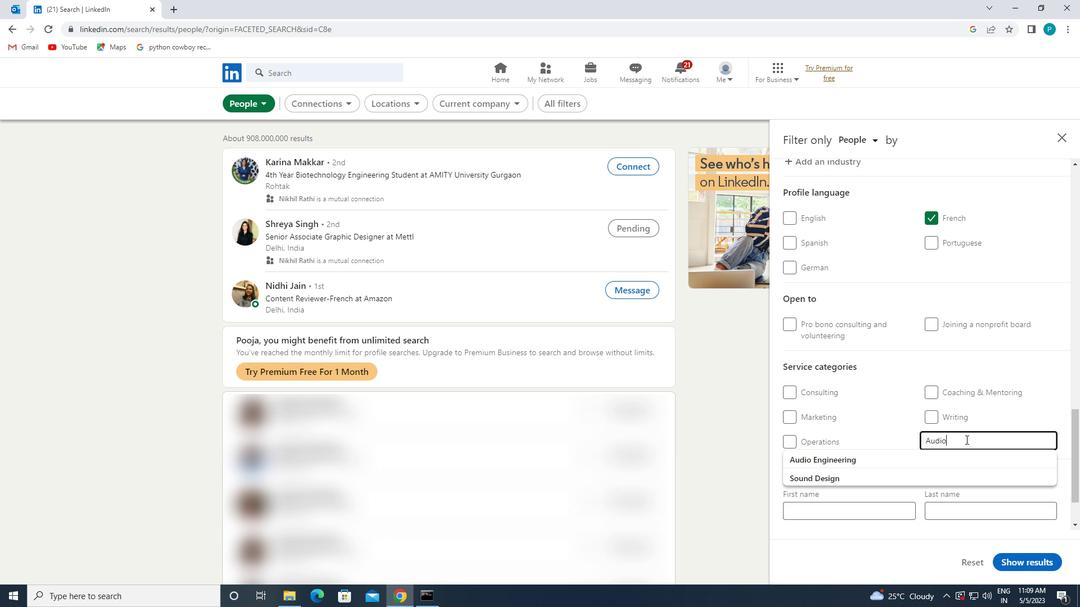 
Action: Mouse pressed left at (956, 464)
Screenshot: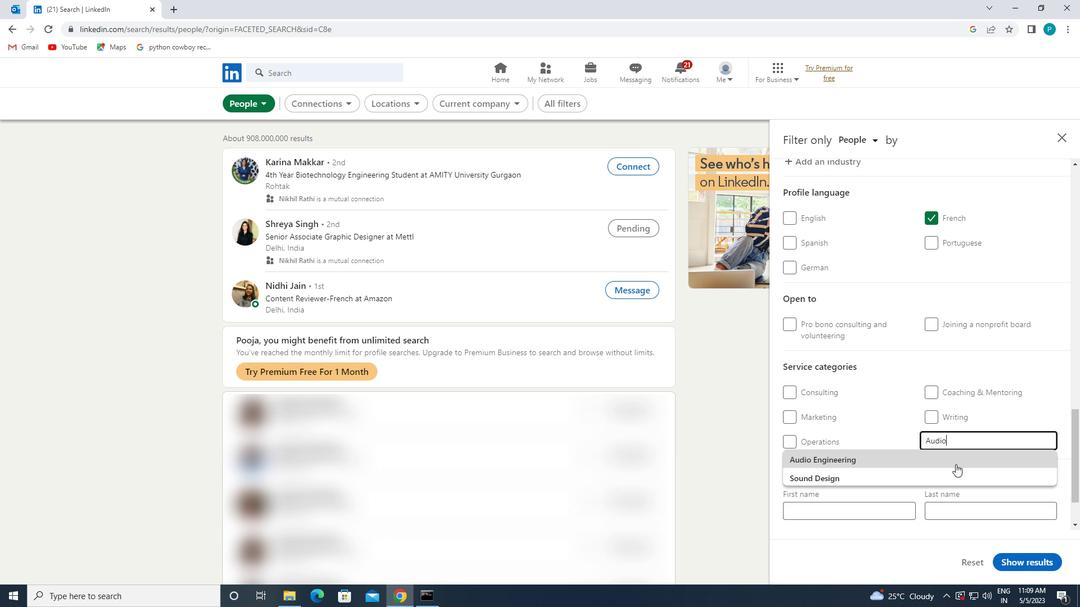 
Action: Mouse moved to (849, 438)
Screenshot: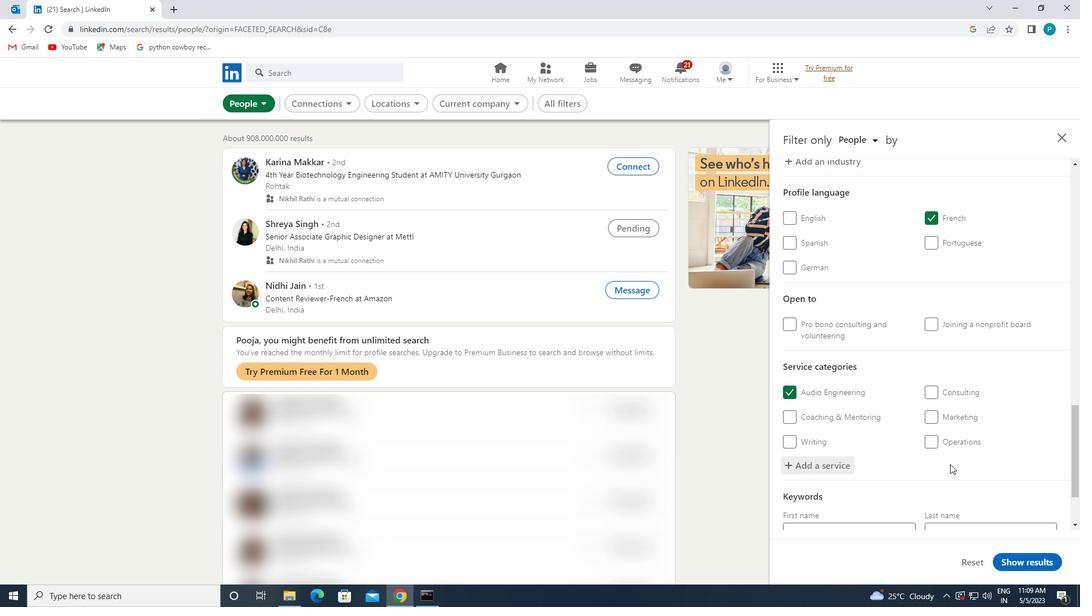 
Action: Mouse scrolled (849, 438) with delta (0, 0)
Screenshot: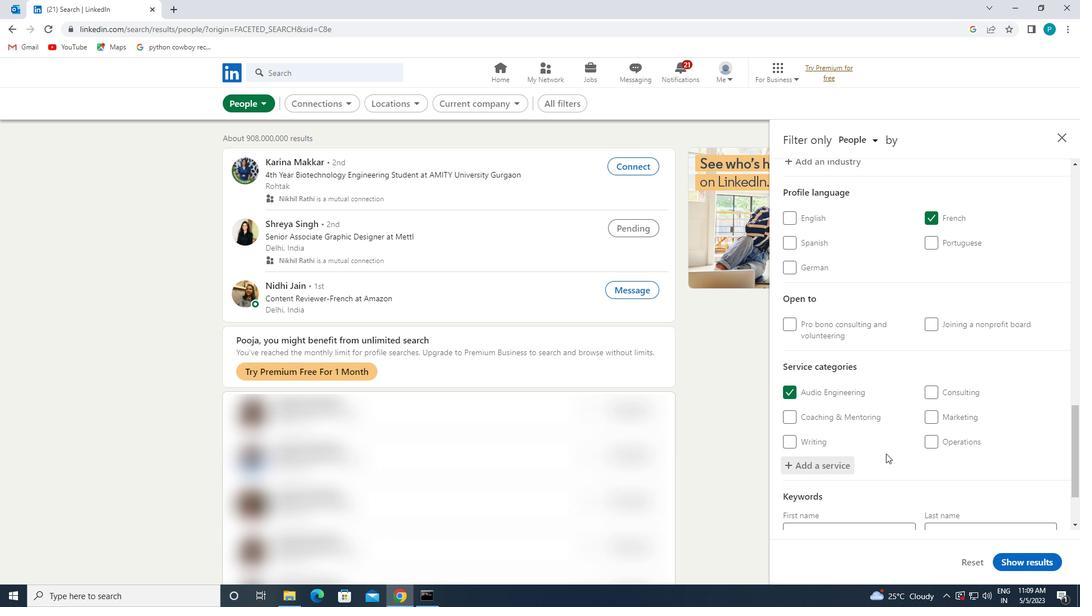 
Action: Mouse scrolled (849, 438) with delta (0, 0)
Screenshot: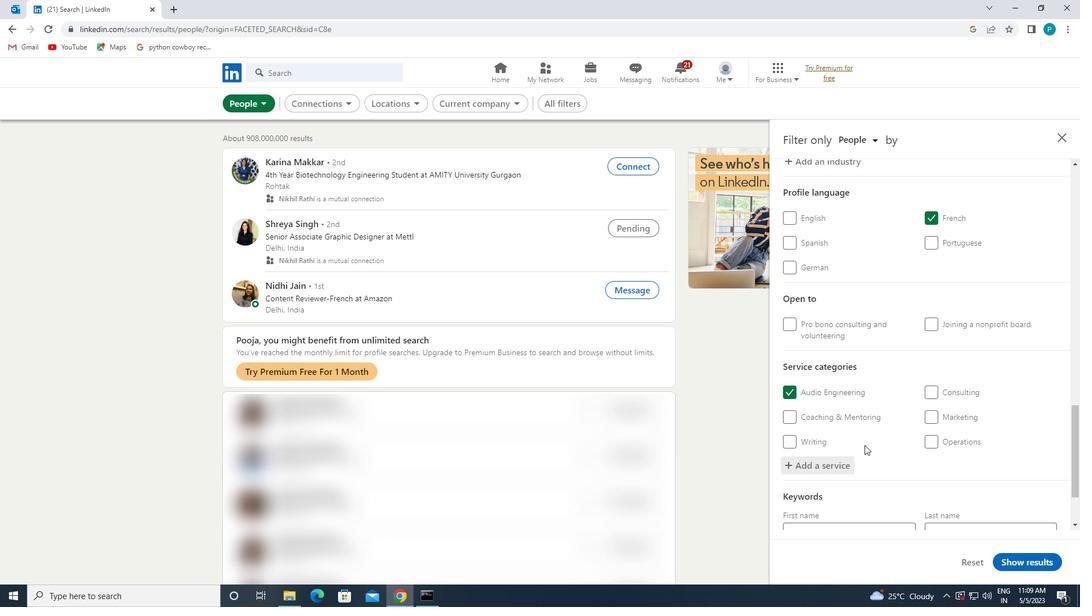 
Action: Mouse scrolled (849, 438) with delta (0, 0)
Screenshot: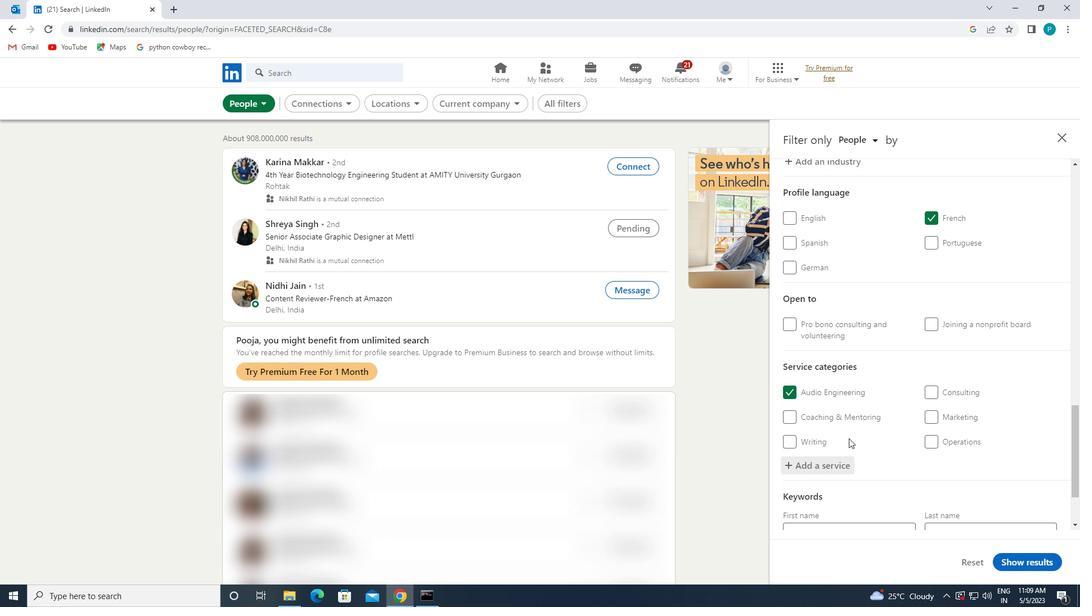 
Action: Mouse moved to (845, 474)
Screenshot: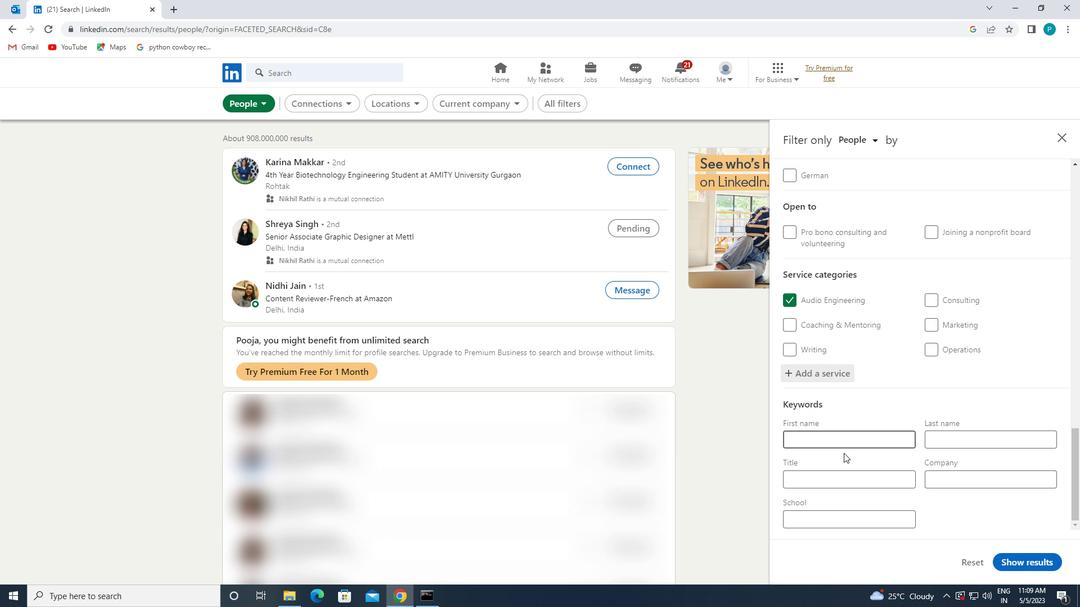 
Action: Mouse pressed left at (845, 474)
Screenshot: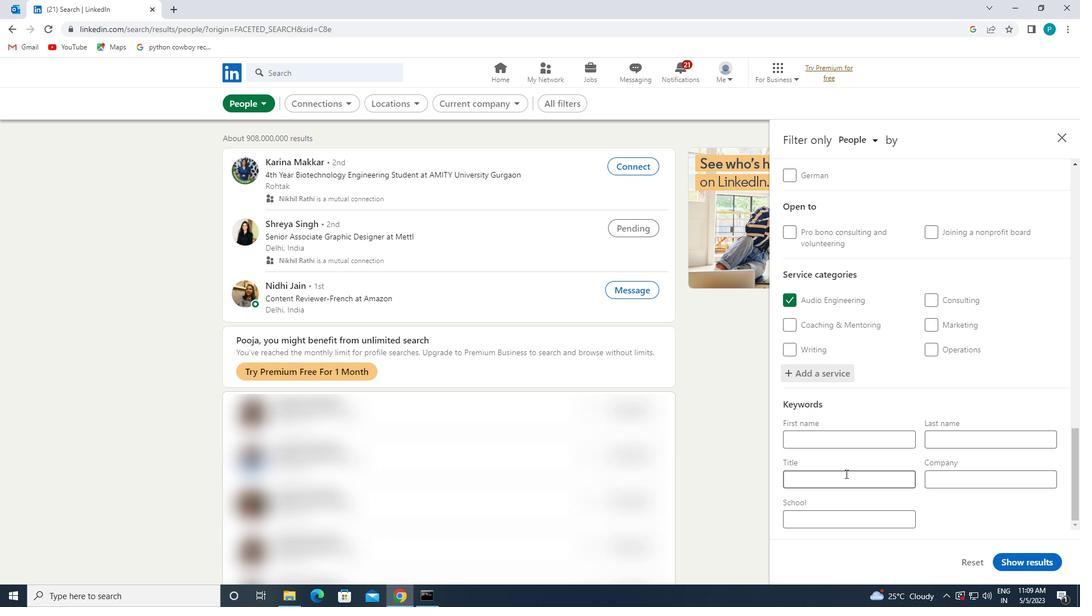 
Action: Mouse moved to (845, 474)
Screenshot: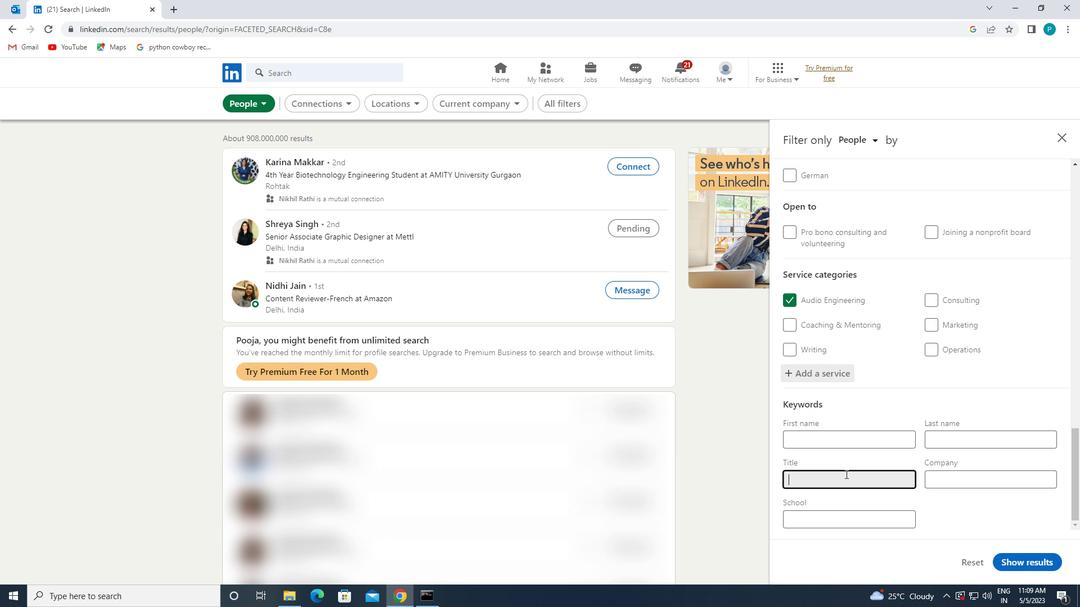 
Action: Key pressed <Key.caps_lock>A<Key.caps_lock>NIMAL<Key.space><Key.caps_lock>S<Key.caps_lock>HL<Key.backspace>EK<Key.backspace>LTER<Key.space><Key.caps_lock>M<Key.caps_lock>ANAGER
Screenshot: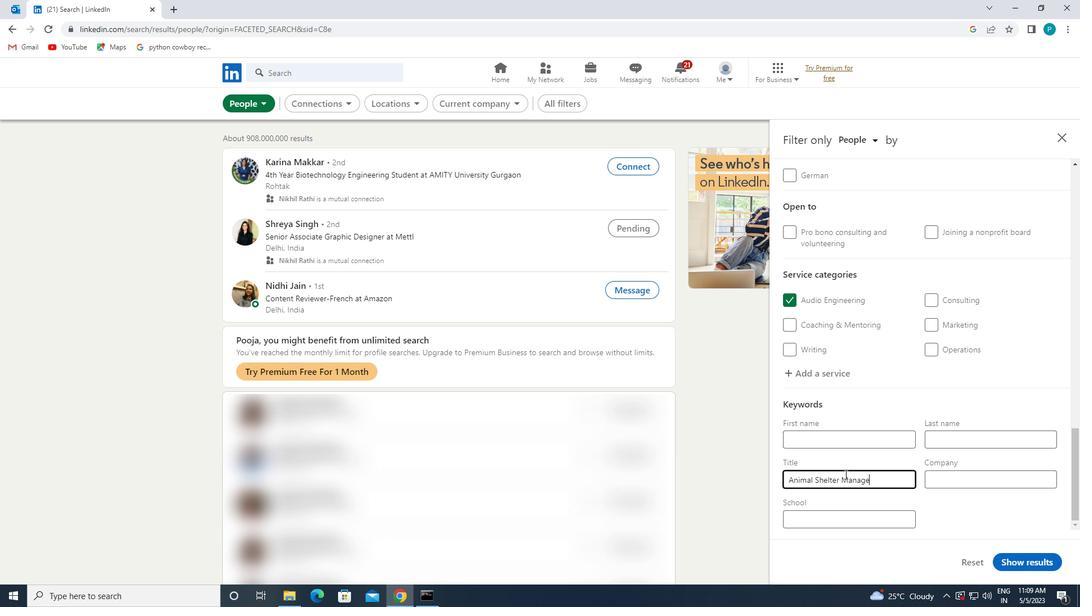 
Action: Mouse moved to (1050, 562)
Screenshot: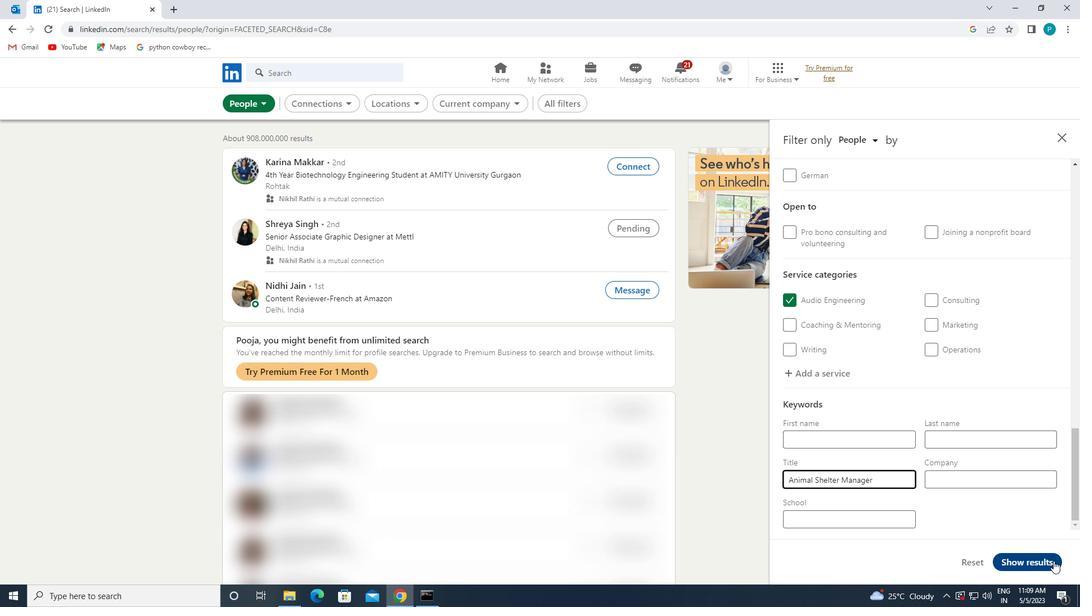 
Action: Mouse pressed left at (1050, 562)
Screenshot: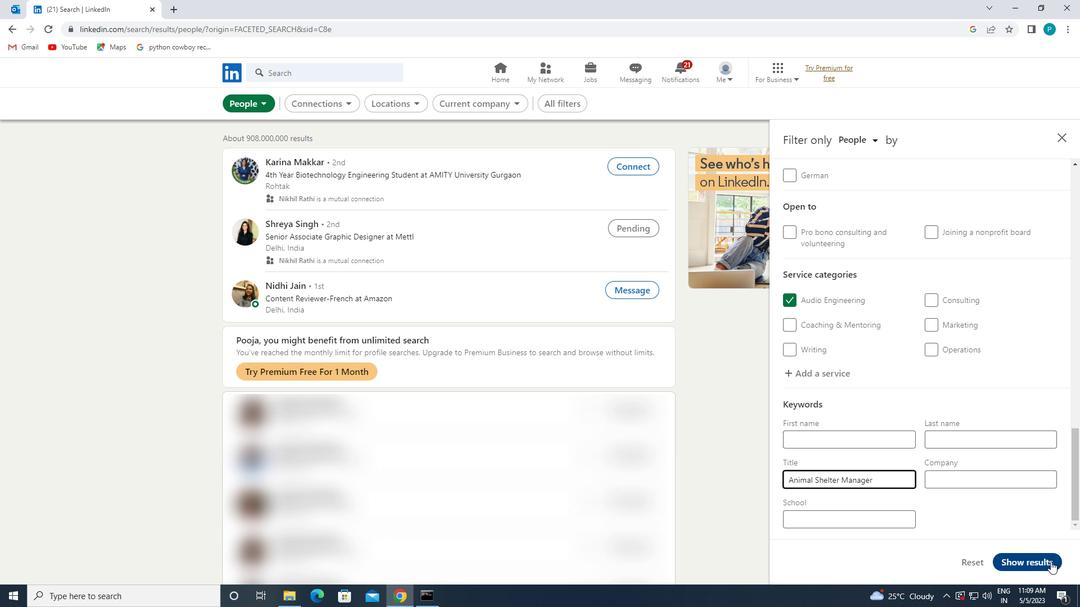 
